 Task: Look for space in Burgos, Philippines from 12th July, 2023 to 16th July, 2023 for 8 adults in price range Rs.10000 to Rs.16000. Place can be private room with 8 bedrooms having 8 beds and 8 bathrooms. Property type can be house, flat, guest house, hotel. Amenities needed are: wifi, TV, free parkinig on premises, gym, breakfast. Booking option can be shelf check-in. Required host language is English.
Action: Mouse moved to (493, 105)
Screenshot: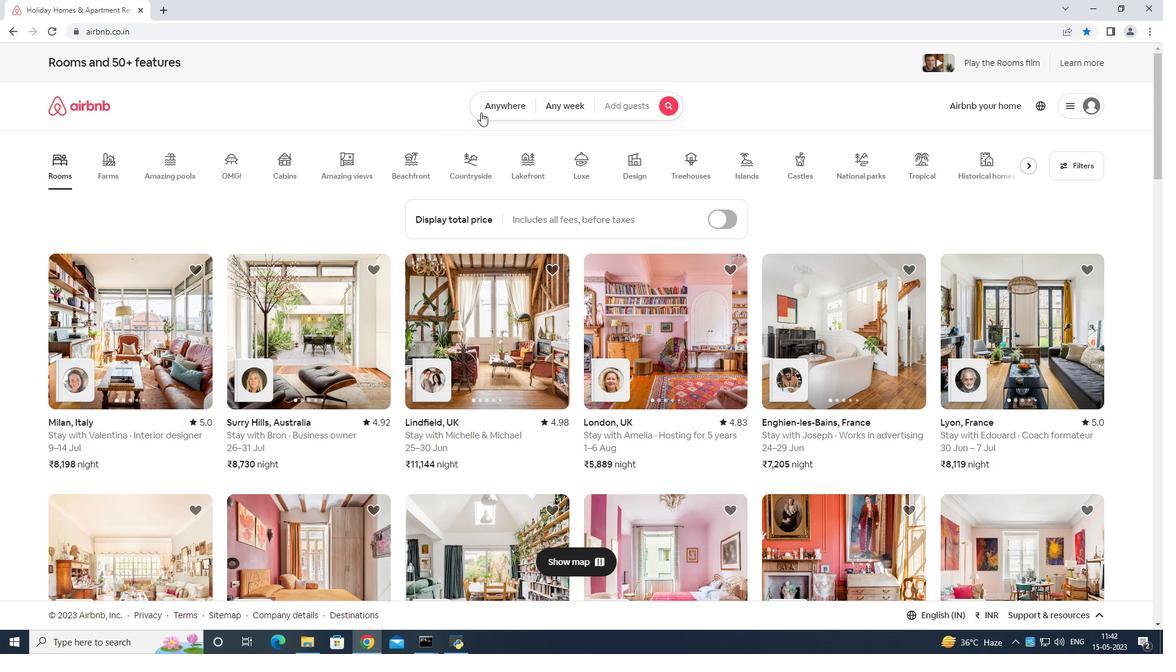 
Action: Mouse pressed left at (493, 105)
Screenshot: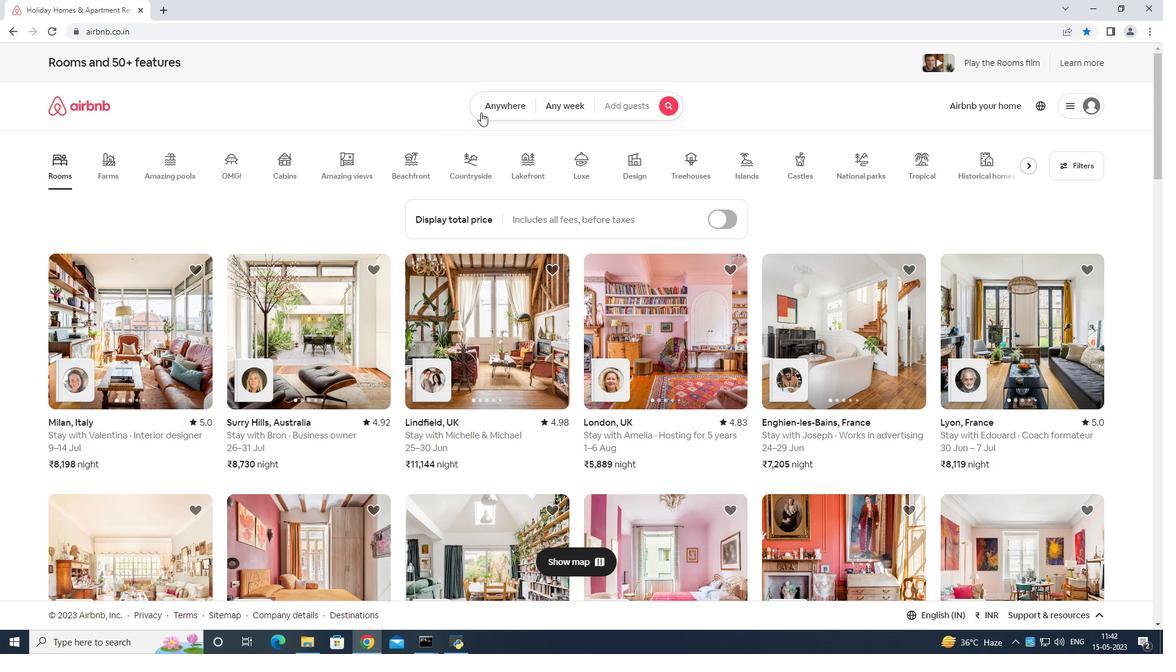 
Action: Mouse moved to (439, 148)
Screenshot: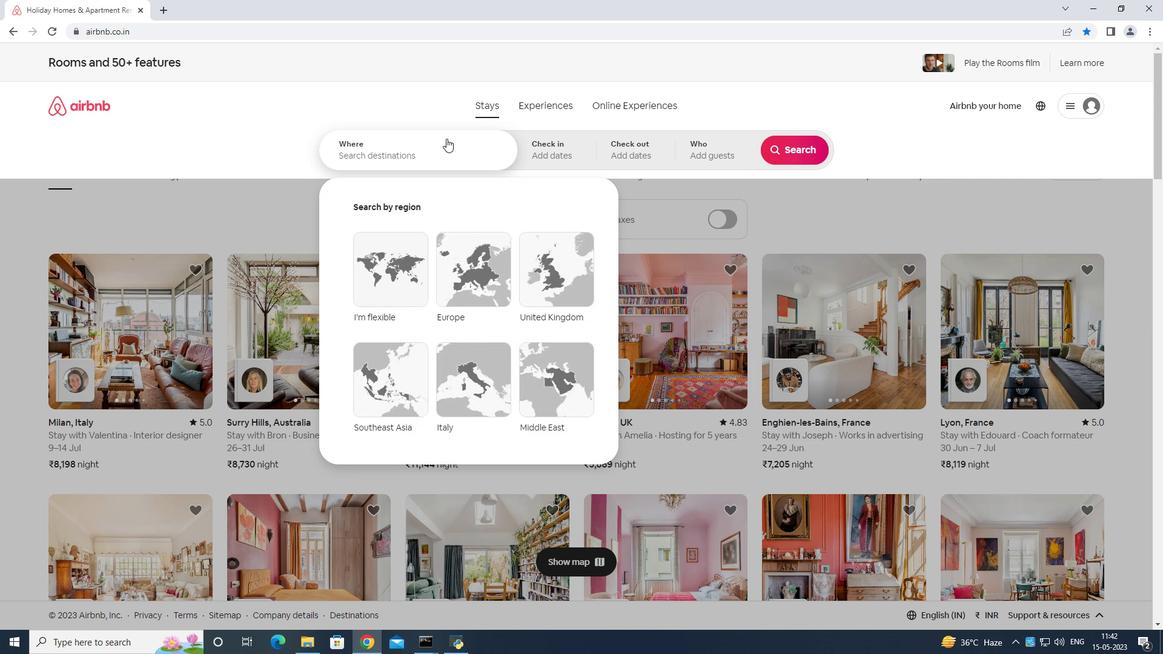 
Action: Mouse pressed left at (439, 148)
Screenshot: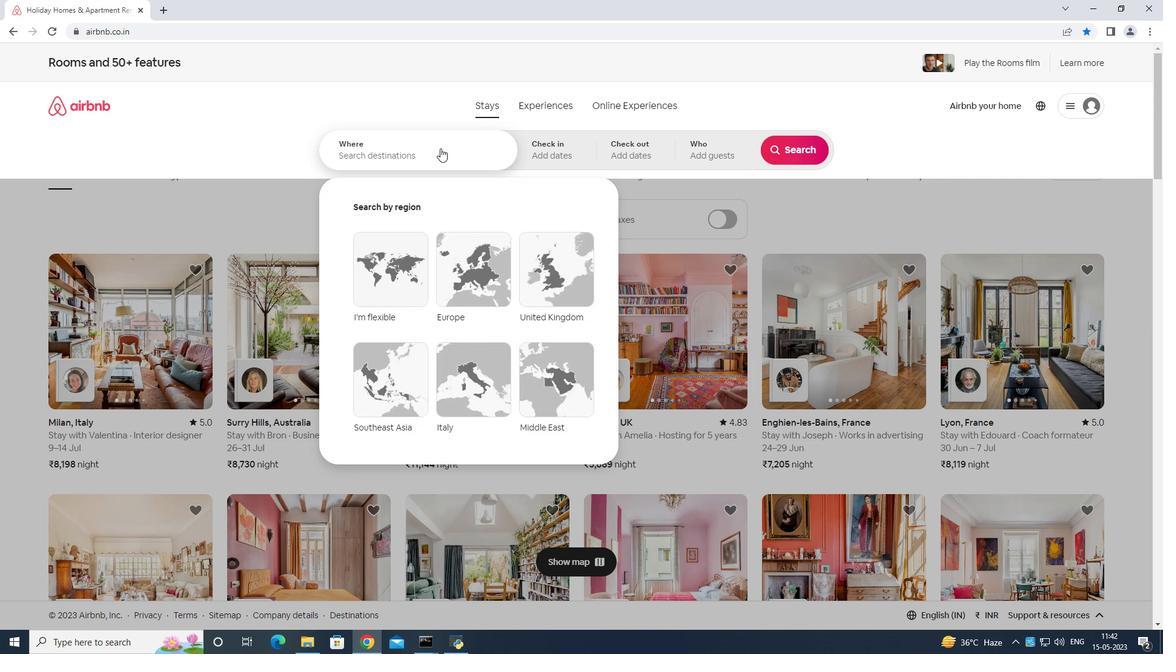 
Action: Mouse moved to (320, 239)
Screenshot: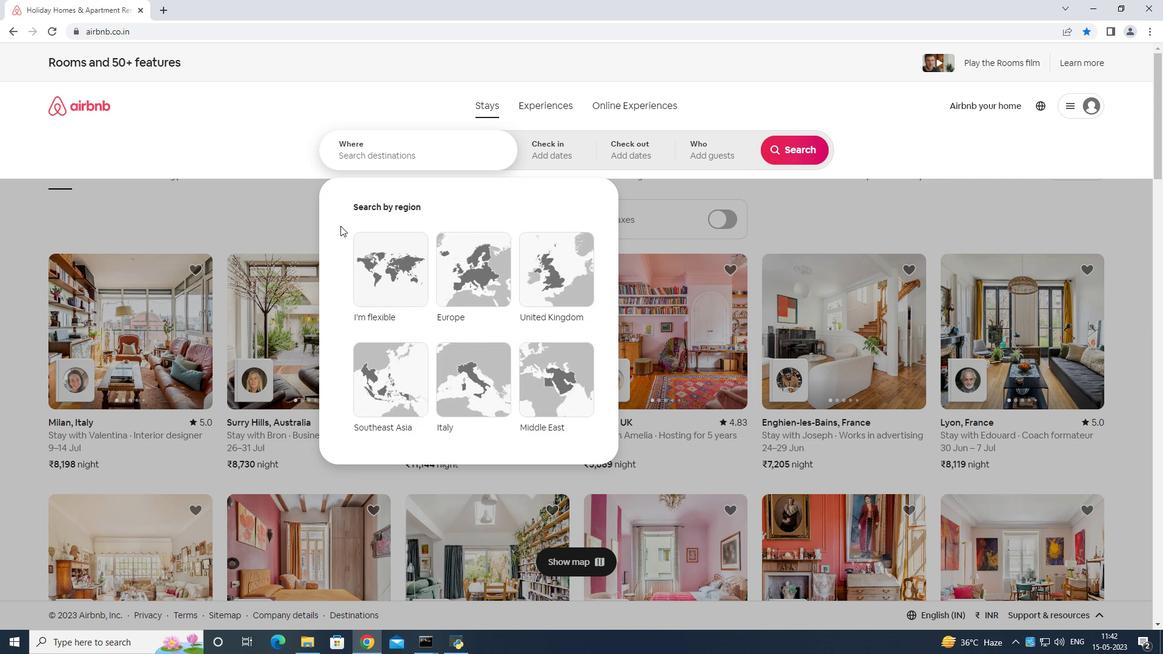 
Action: Key pressed <Key.shift>Burgos<Key.space>philipines<Key.enter>
Screenshot: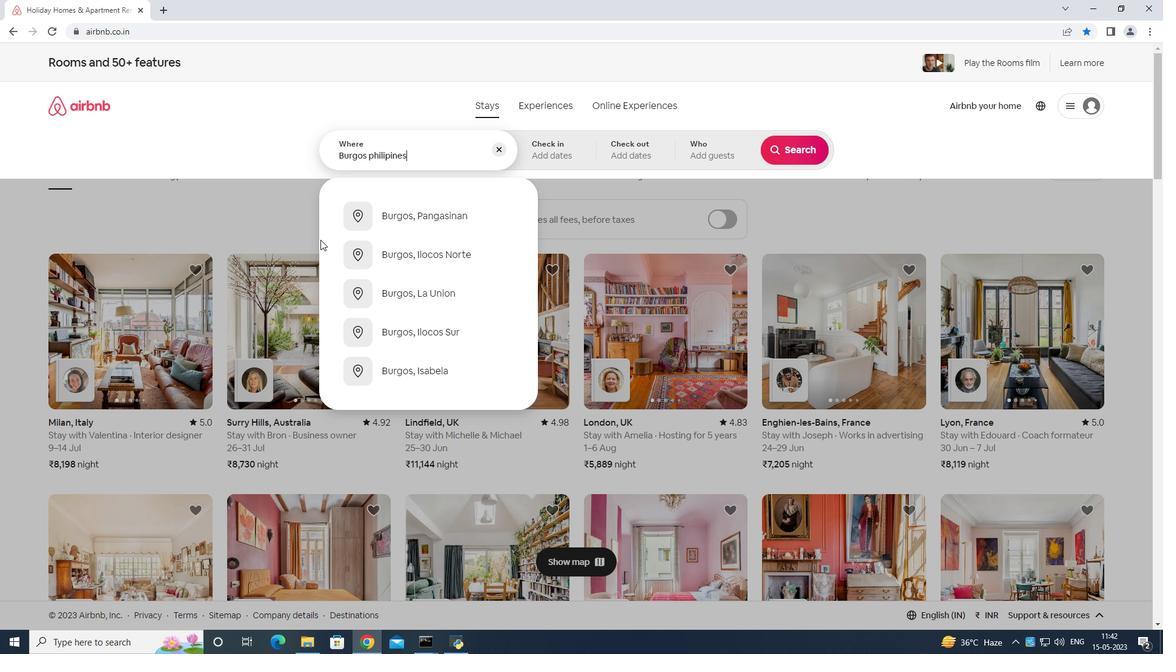 
Action: Mouse moved to (788, 248)
Screenshot: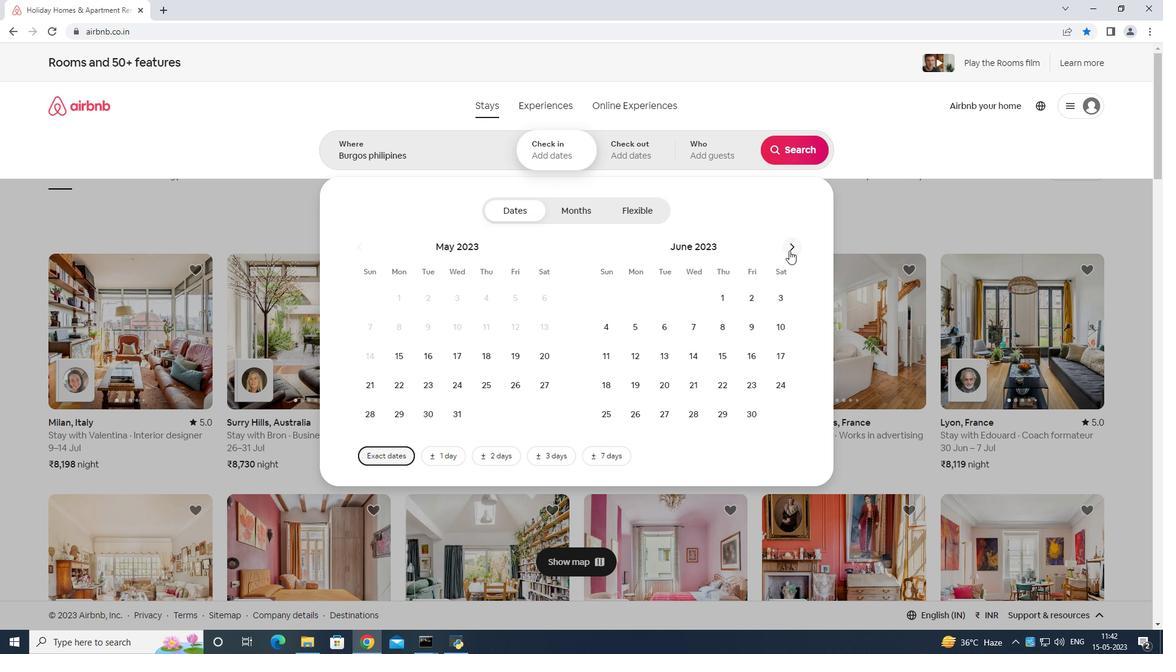 
Action: Mouse pressed left at (788, 248)
Screenshot: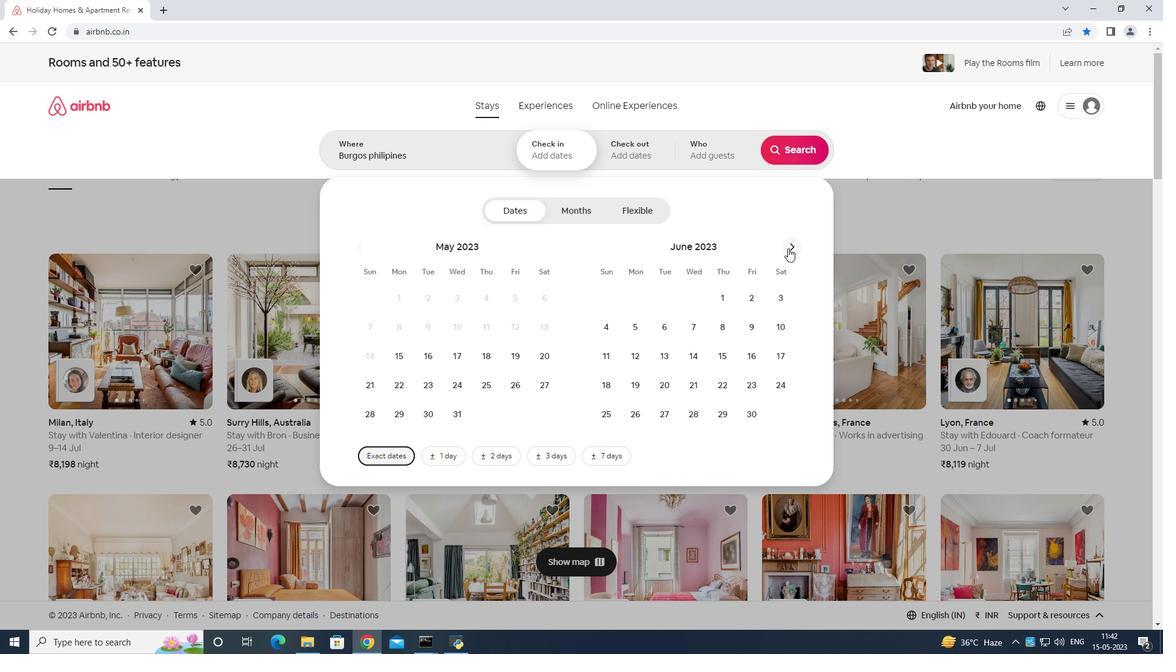 
Action: Mouse moved to (692, 351)
Screenshot: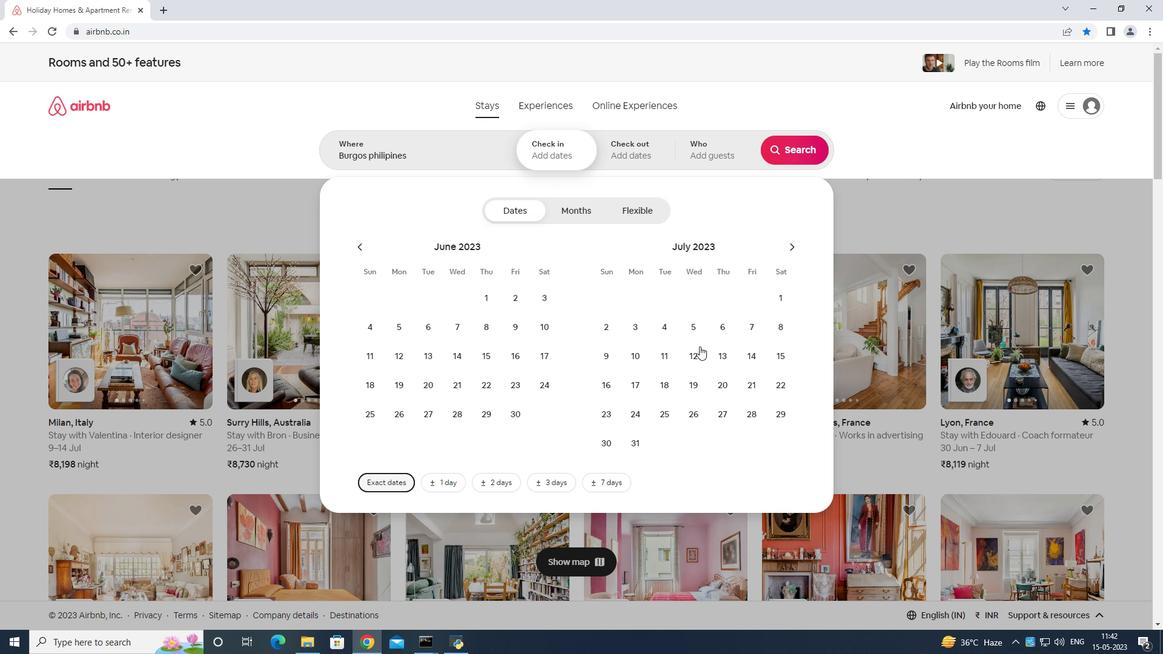 
Action: Mouse pressed left at (692, 351)
Screenshot: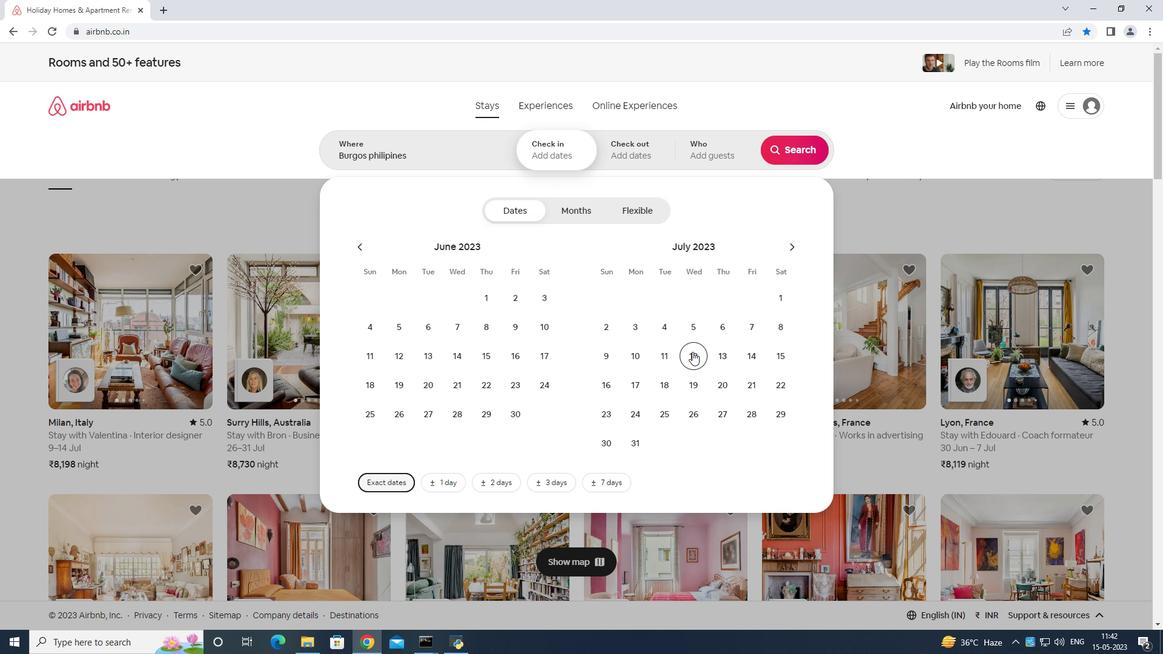 
Action: Mouse moved to (603, 380)
Screenshot: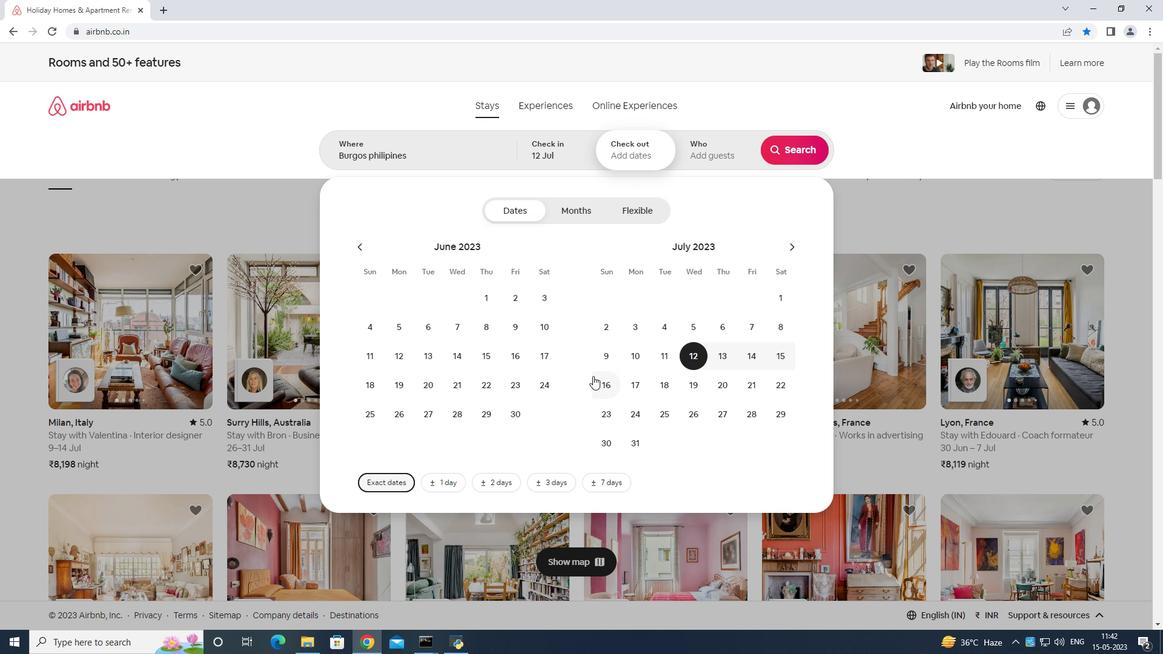 
Action: Mouse pressed left at (603, 380)
Screenshot: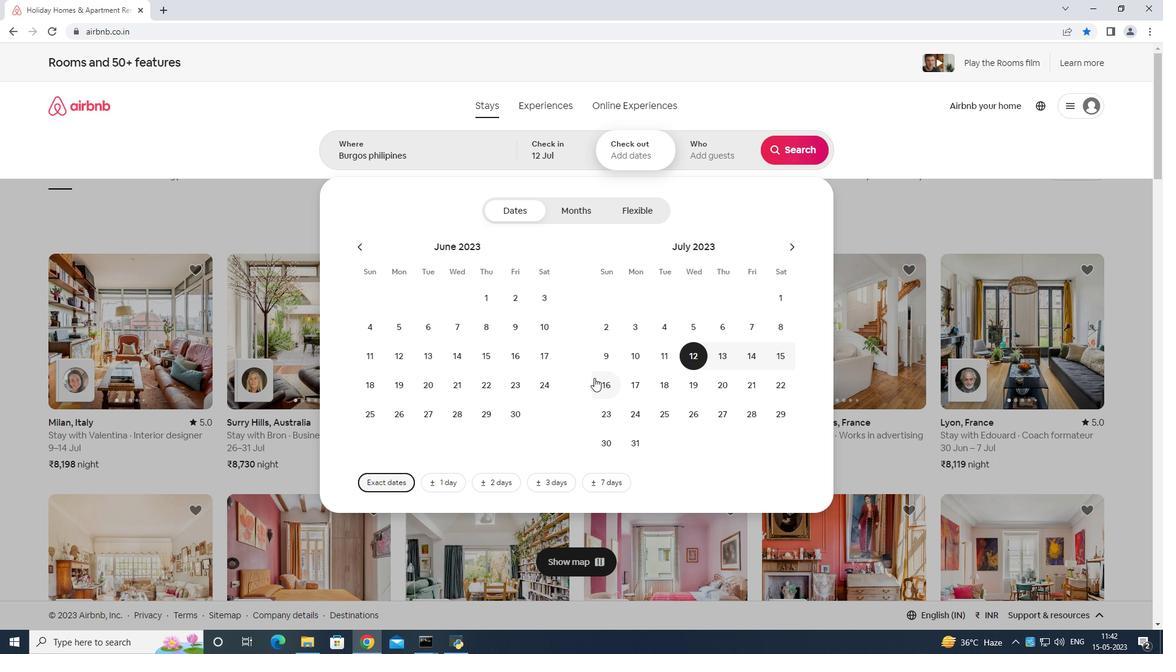 
Action: Mouse moved to (716, 144)
Screenshot: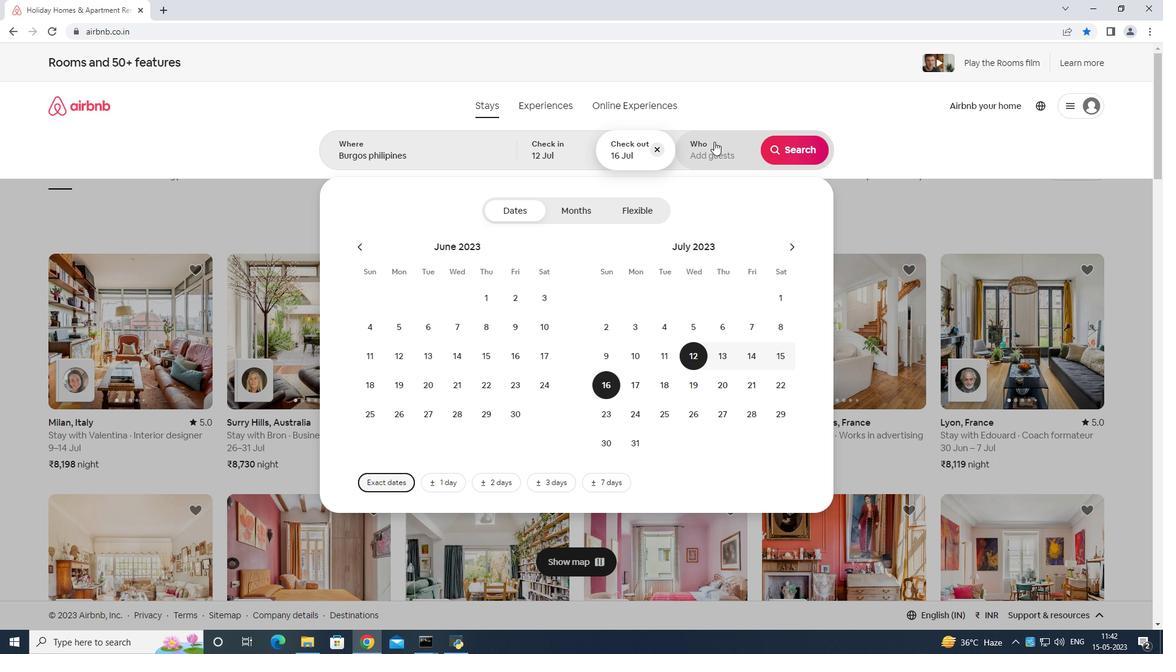 
Action: Mouse pressed left at (716, 144)
Screenshot: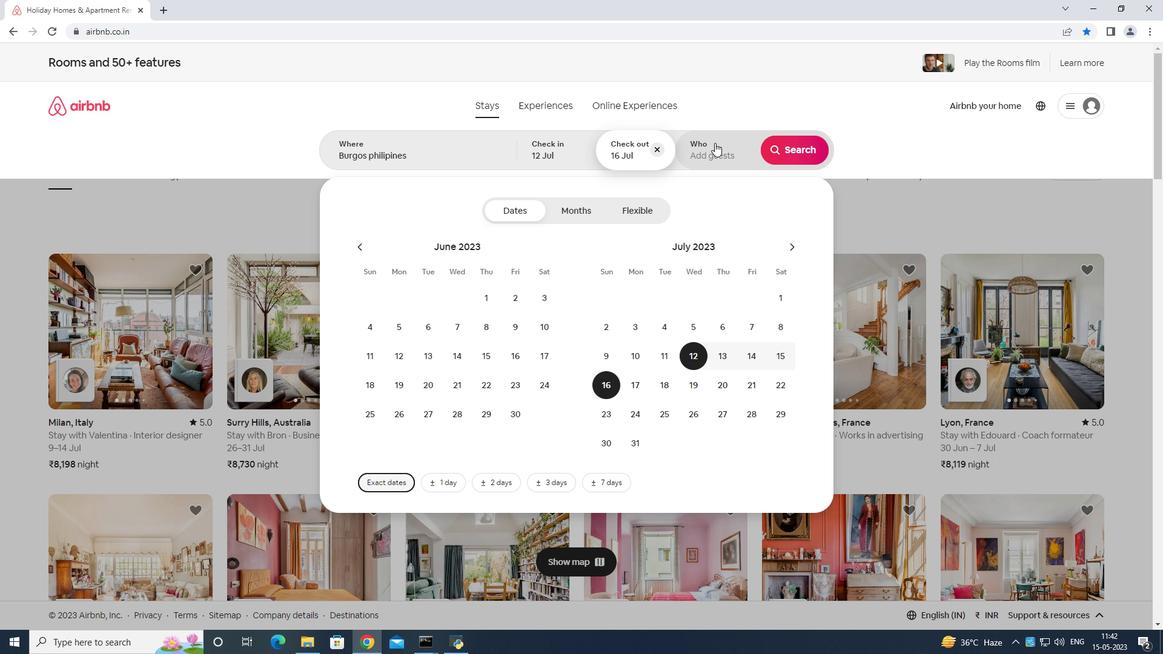 
Action: Mouse moved to (799, 213)
Screenshot: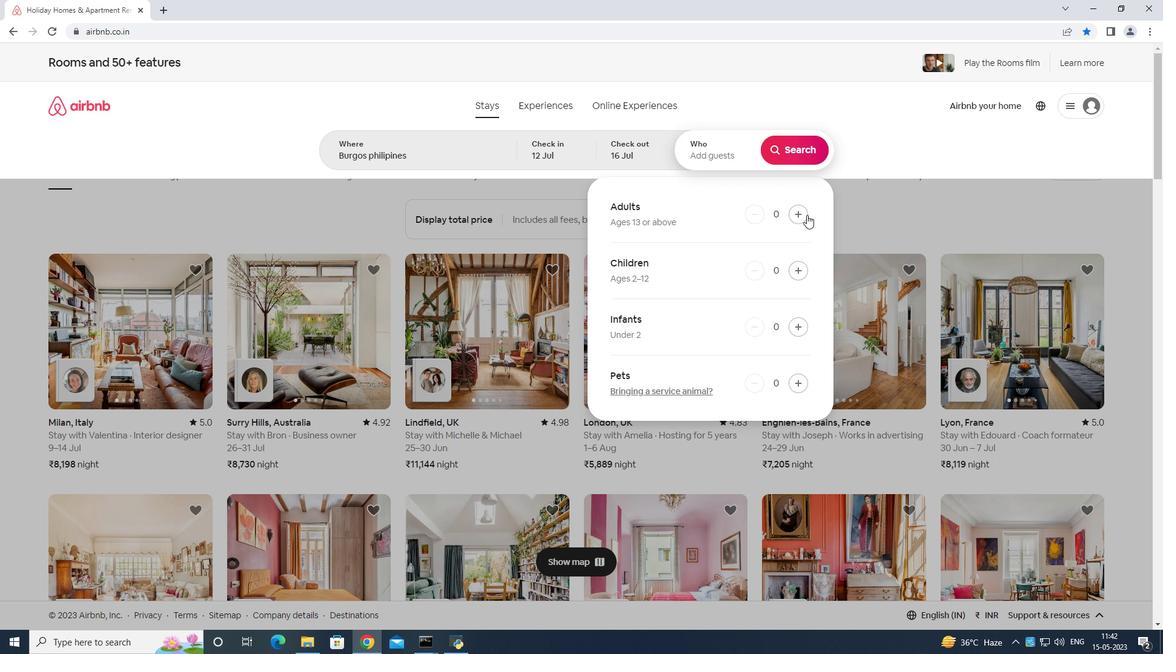 
Action: Mouse pressed left at (799, 213)
Screenshot: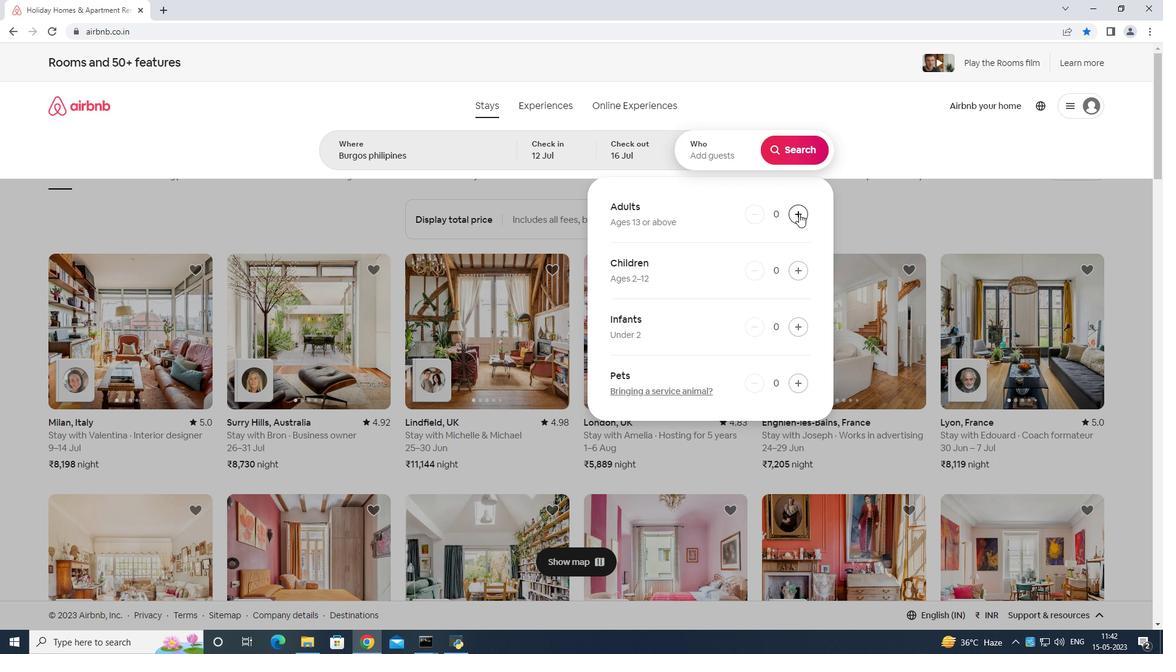 
Action: Mouse pressed left at (799, 213)
Screenshot: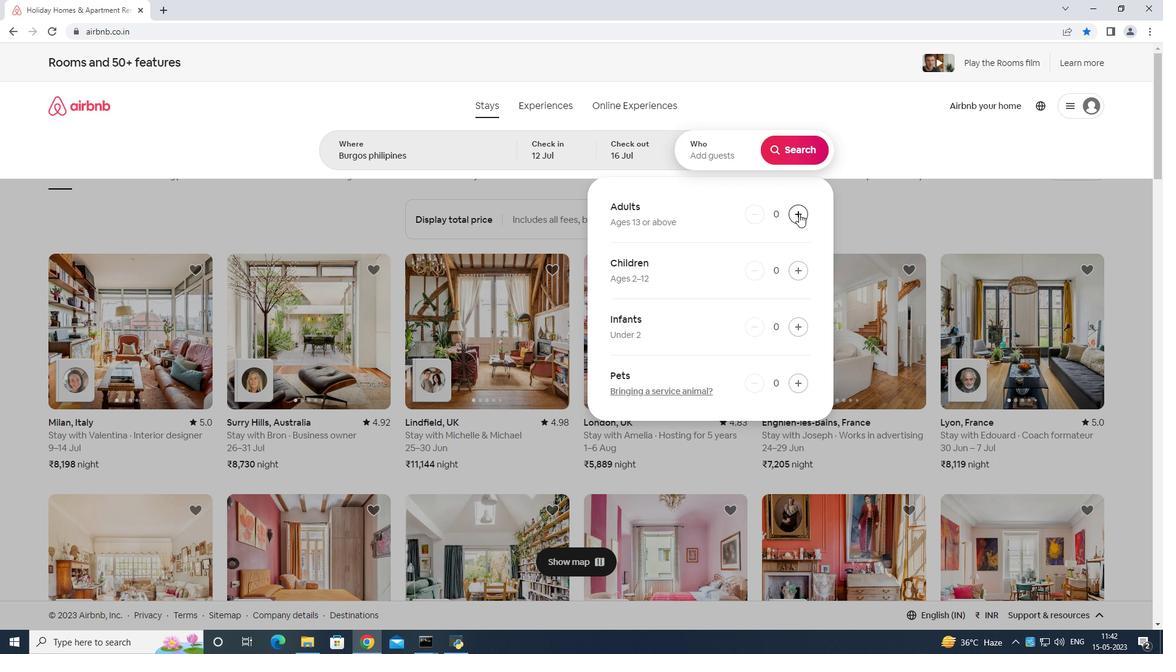 
Action: Mouse pressed left at (799, 213)
Screenshot: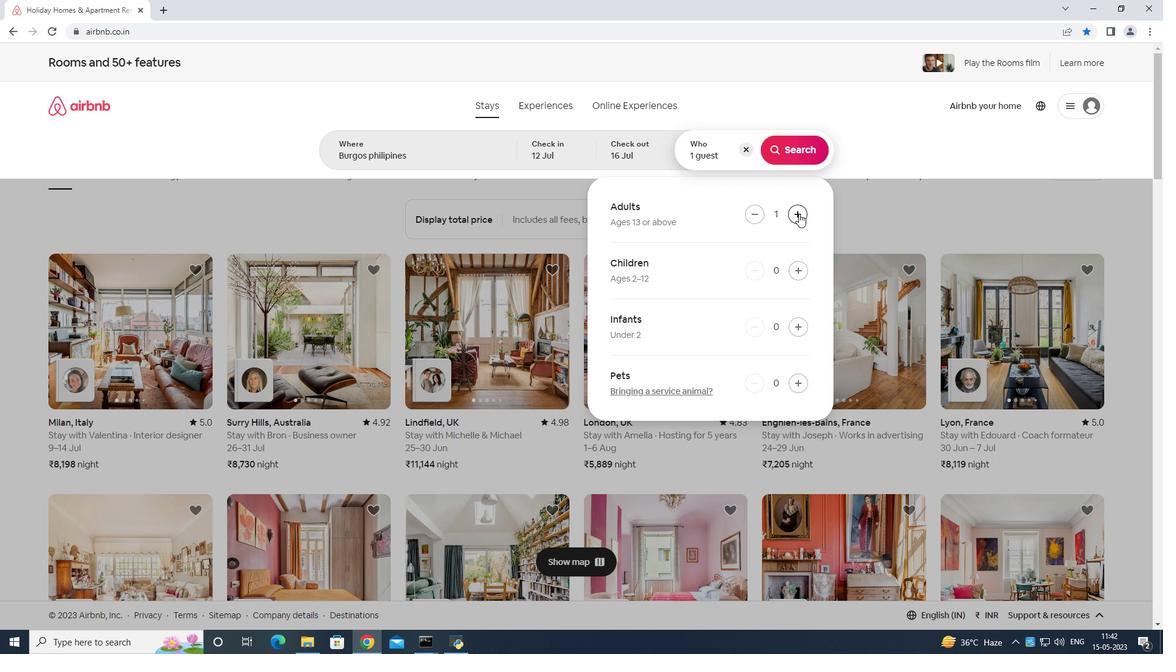 
Action: Mouse pressed left at (799, 213)
Screenshot: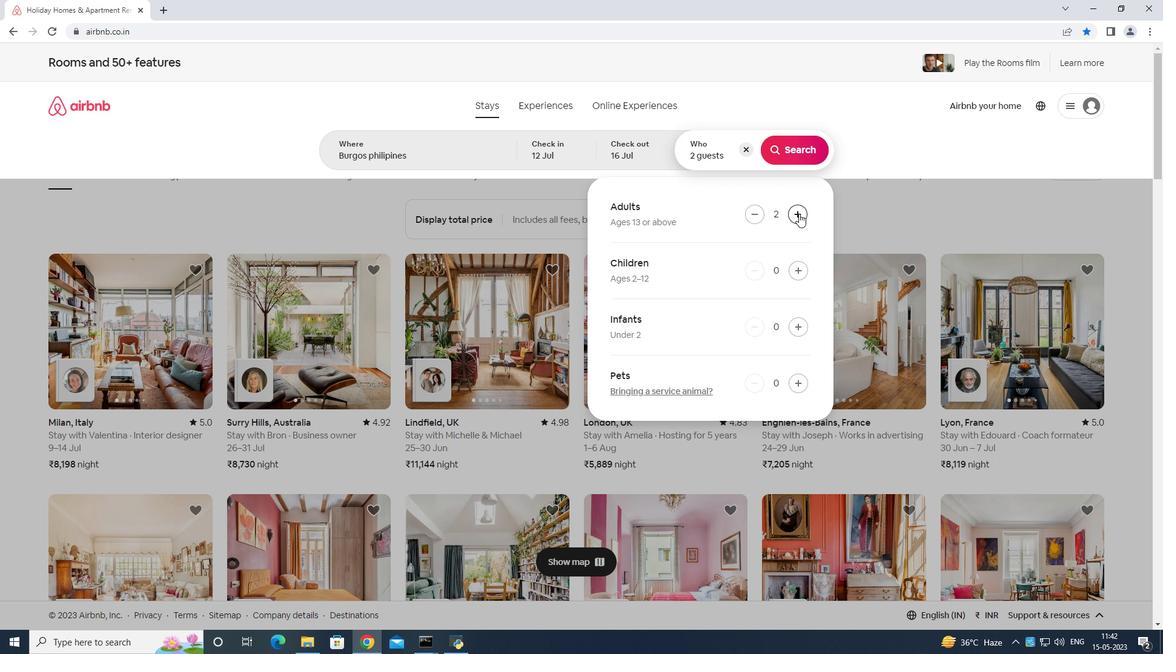 
Action: Mouse pressed left at (799, 213)
Screenshot: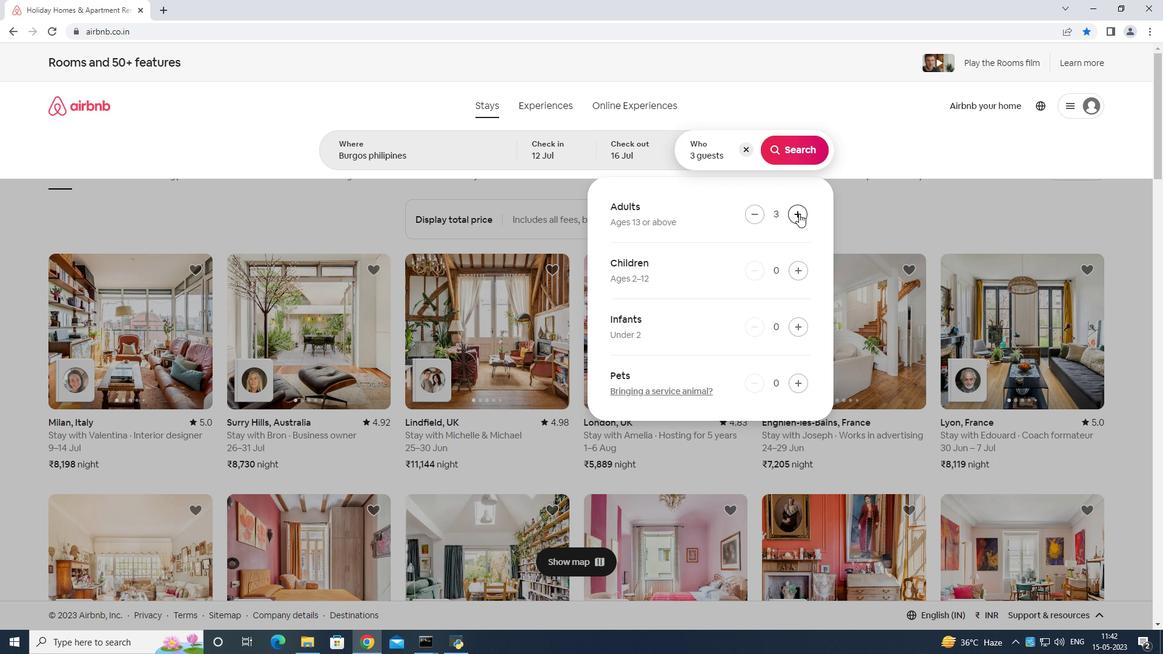 
Action: Mouse pressed left at (799, 213)
Screenshot: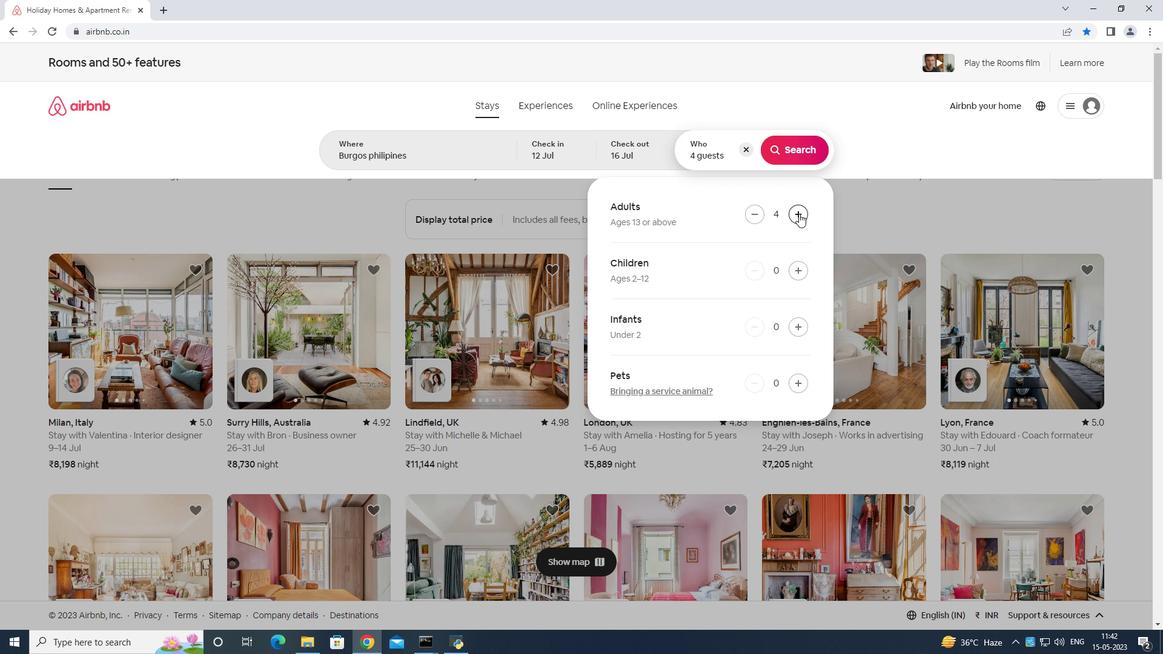 
Action: Mouse pressed left at (799, 213)
Screenshot: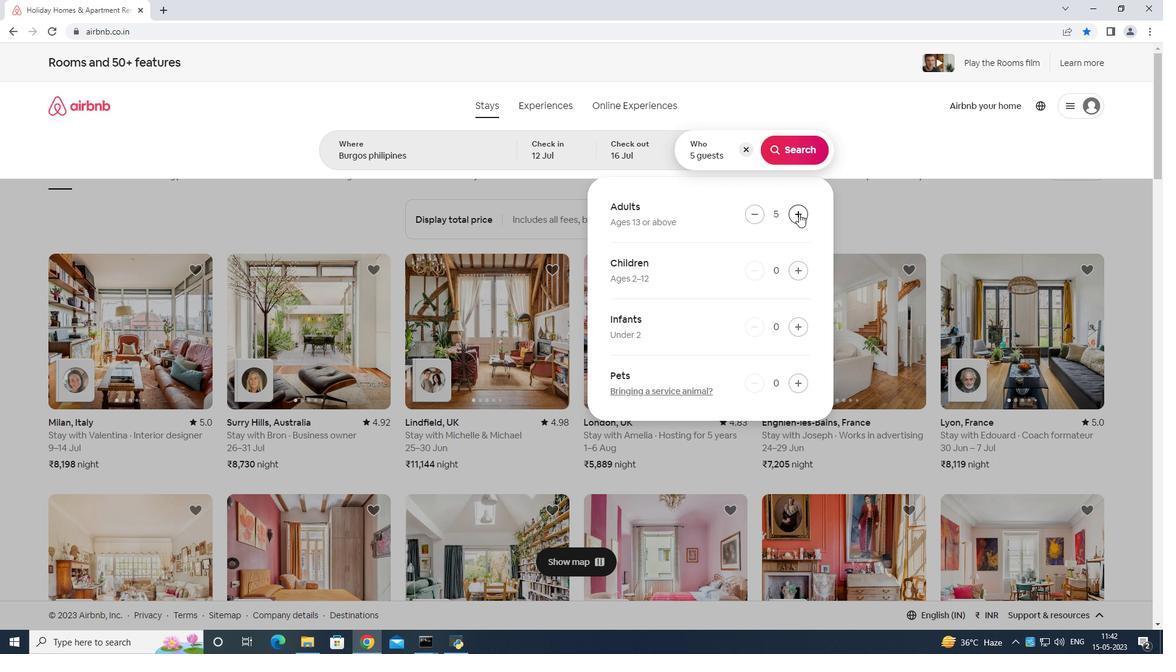
Action: Mouse pressed left at (799, 213)
Screenshot: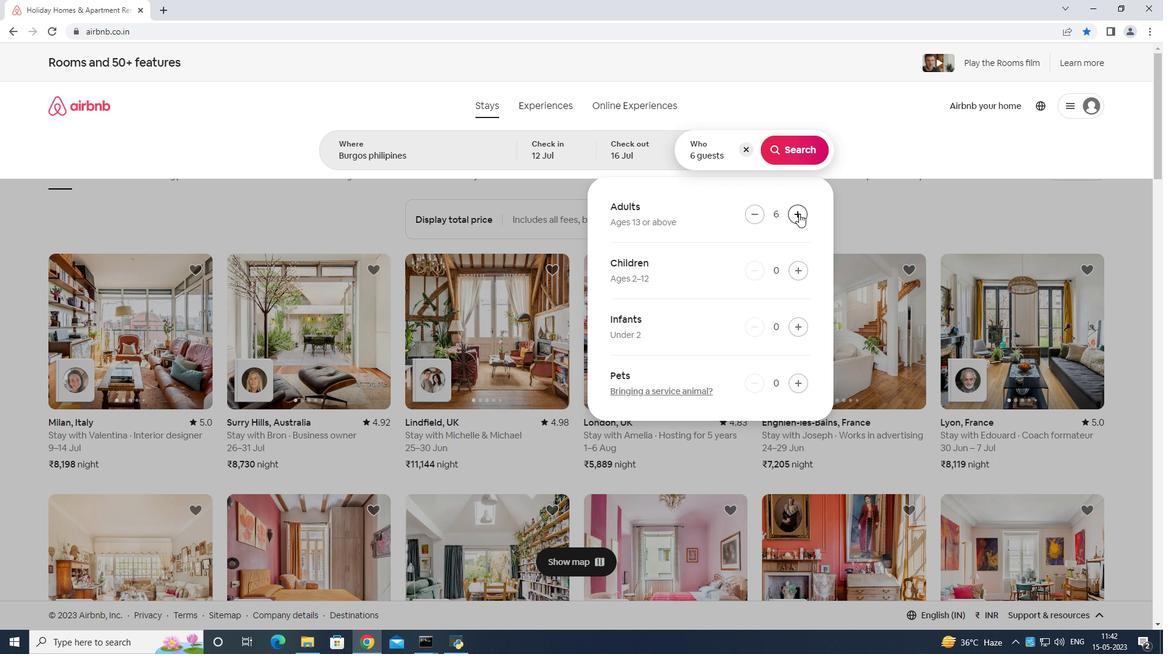 
Action: Mouse moved to (811, 151)
Screenshot: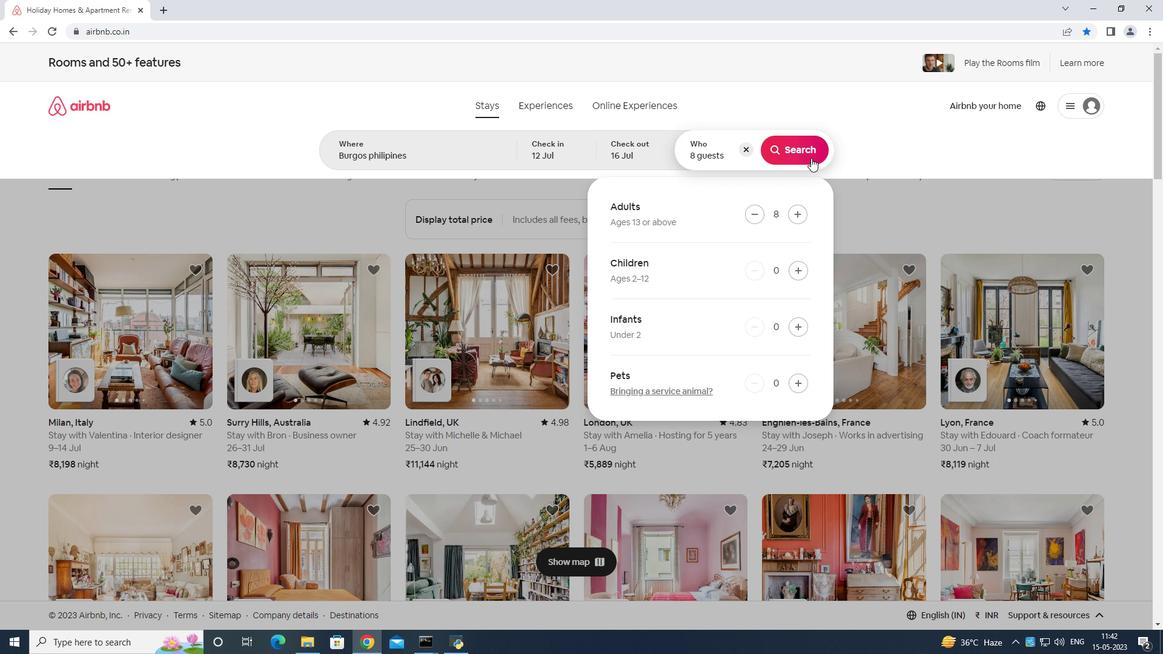 
Action: Mouse pressed left at (811, 151)
Screenshot: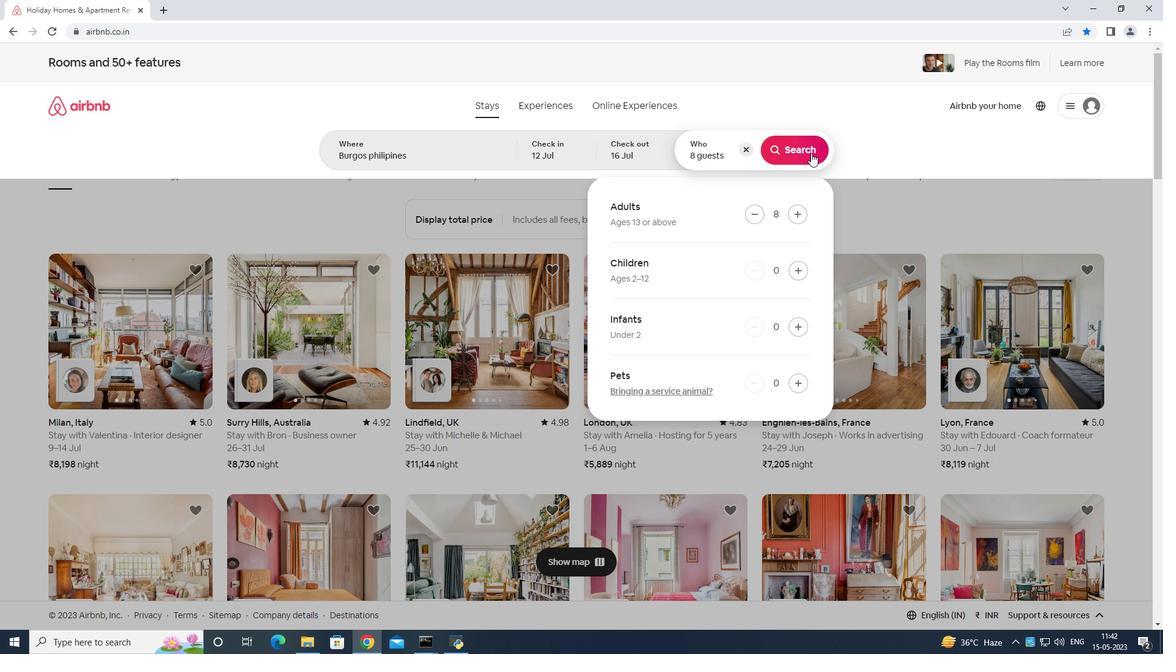 
Action: Mouse moved to (1119, 119)
Screenshot: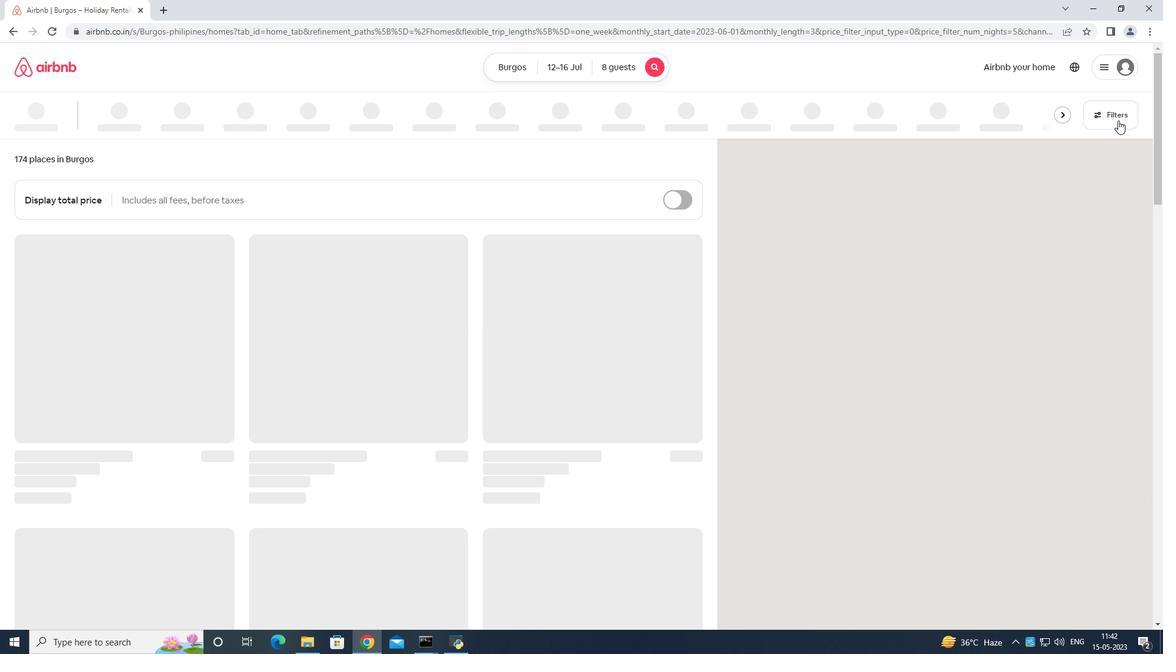 
Action: Mouse pressed left at (1119, 119)
Screenshot: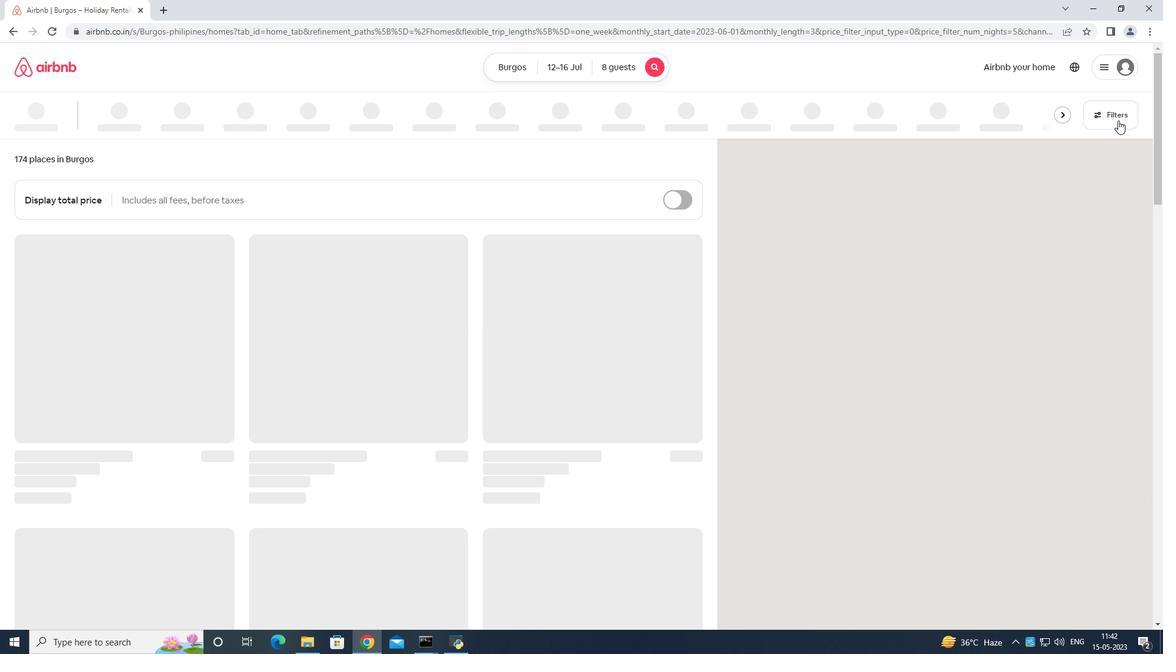 
Action: Mouse moved to (534, 394)
Screenshot: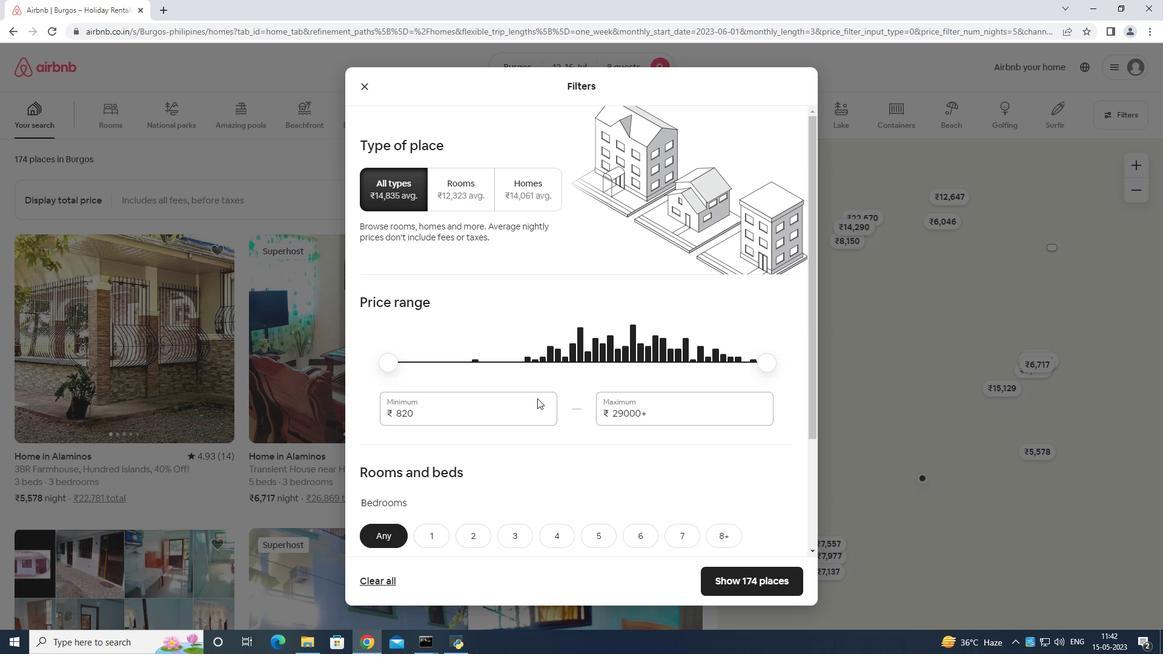 
Action: Mouse pressed left at (534, 394)
Screenshot: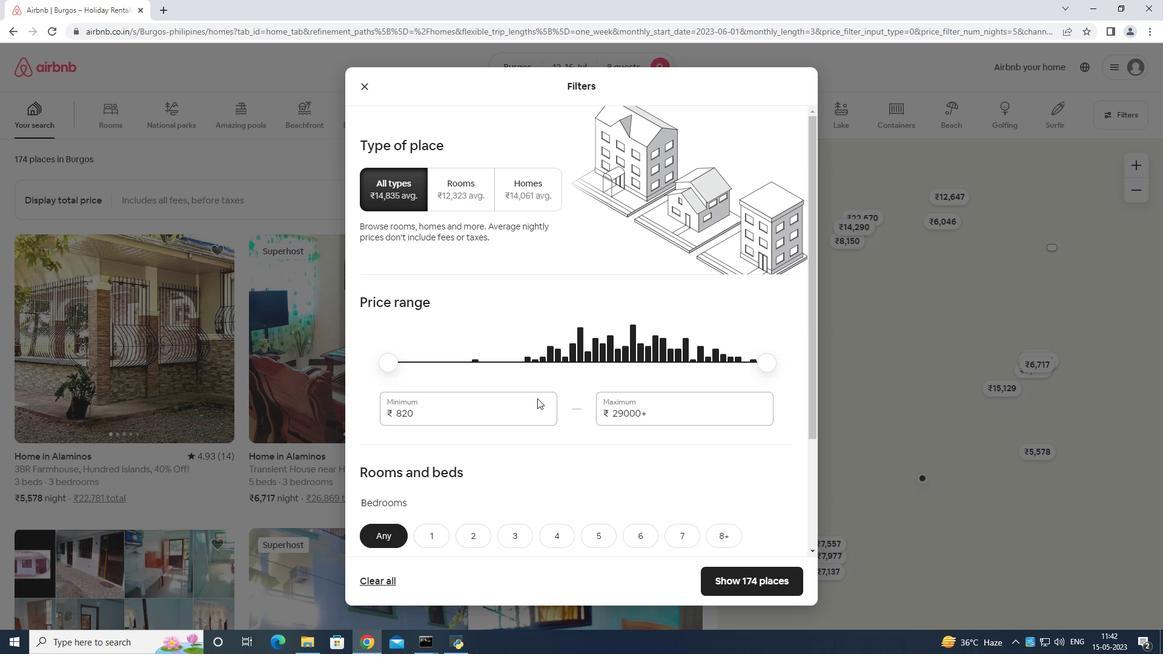 
Action: Mouse moved to (533, 394)
Screenshot: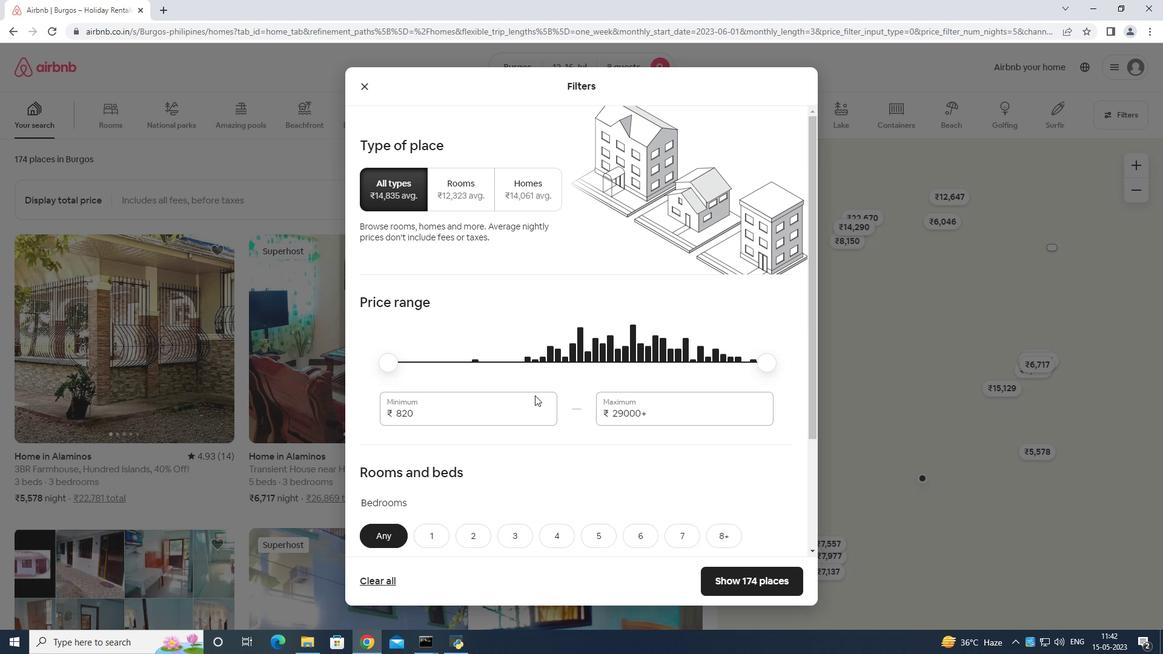
Action: Key pressed <Key.backspace>
Screenshot: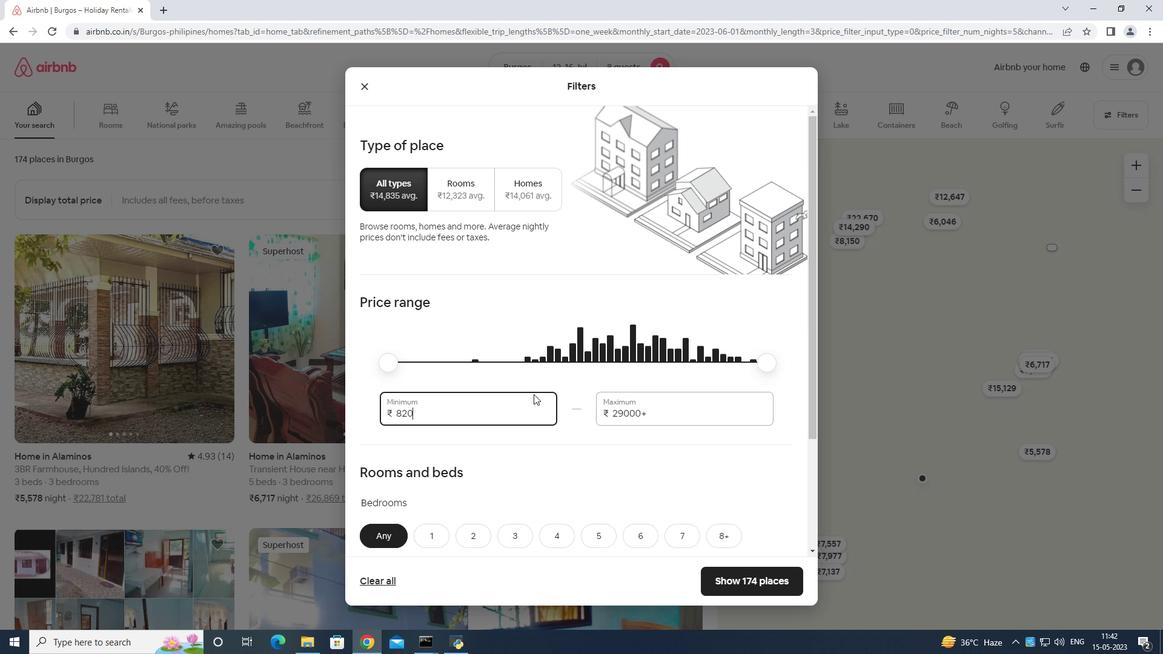 
Action: Mouse moved to (533, 394)
Screenshot: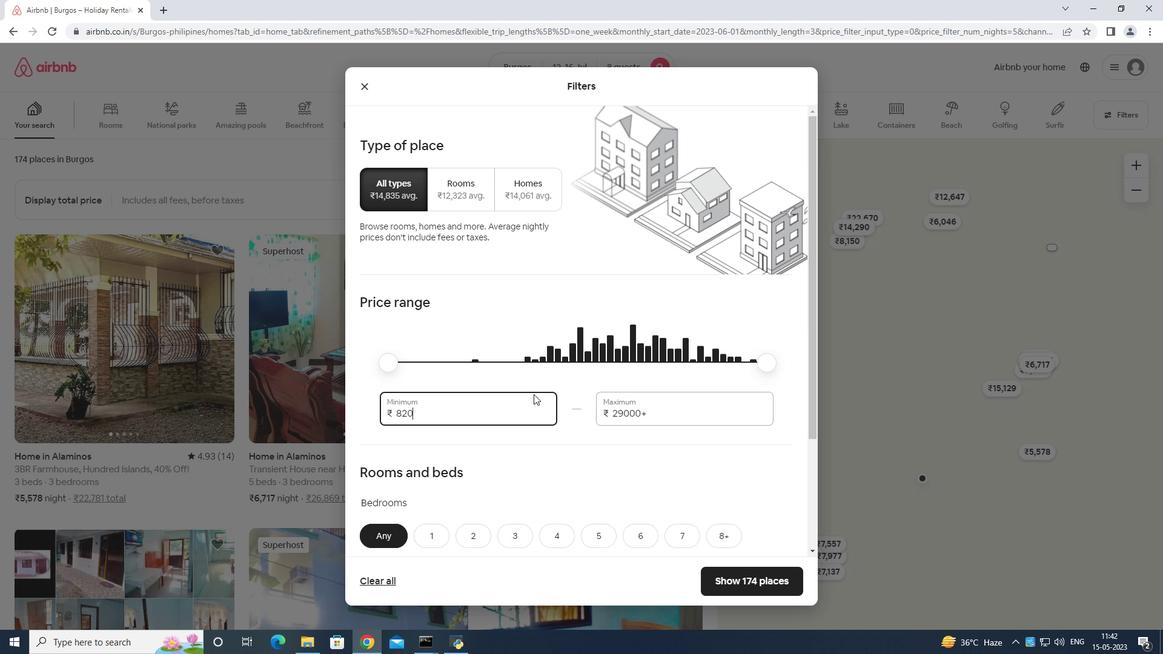 
Action: Key pressed <Key.backspace><Key.backspace><Key.backspace><Key.backspace><Key.backspace><Key.backspace>1000
Screenshot: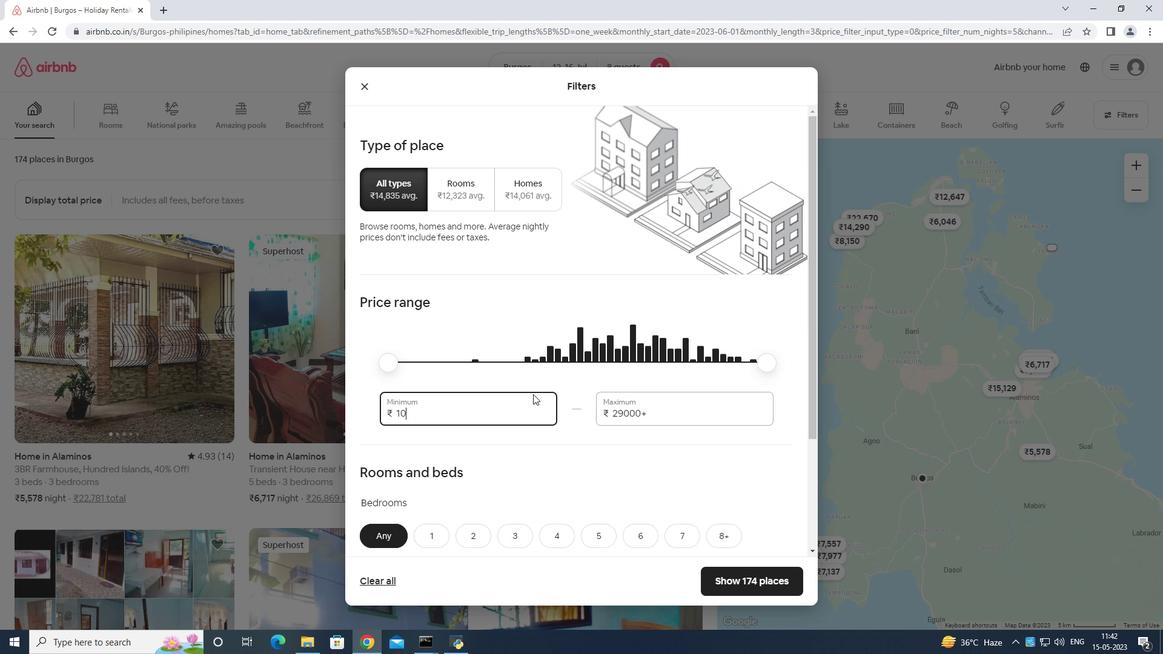 
Action: Mouse moved to (534, 394)
Screenshot: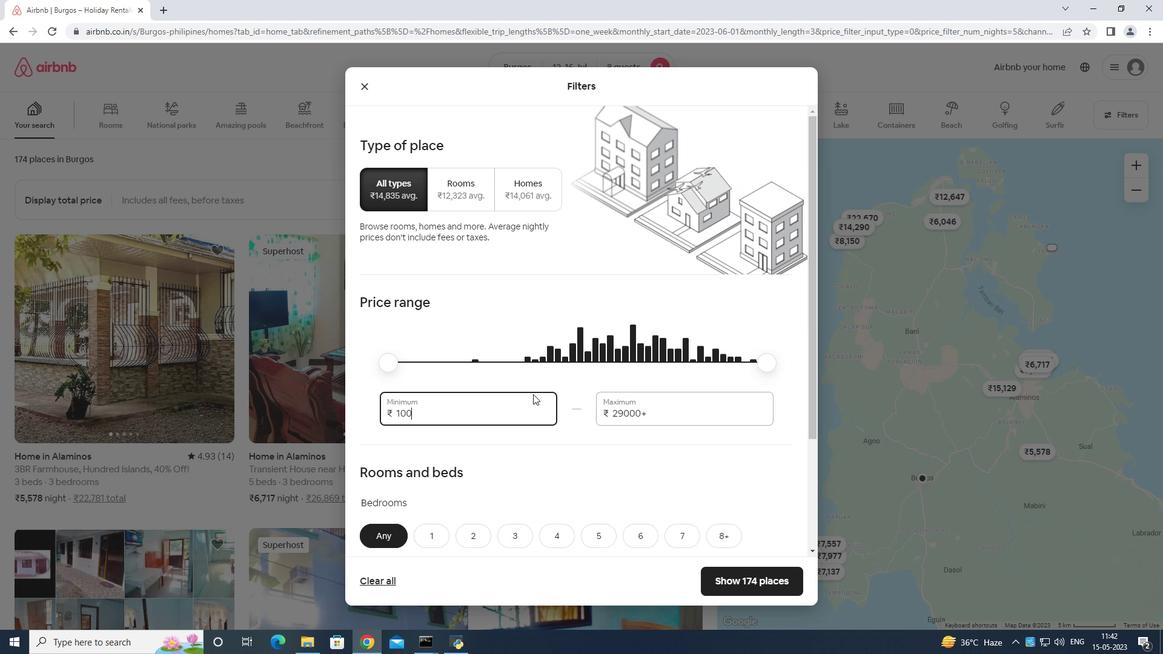 
Action: Key pressed 0
Screenshot: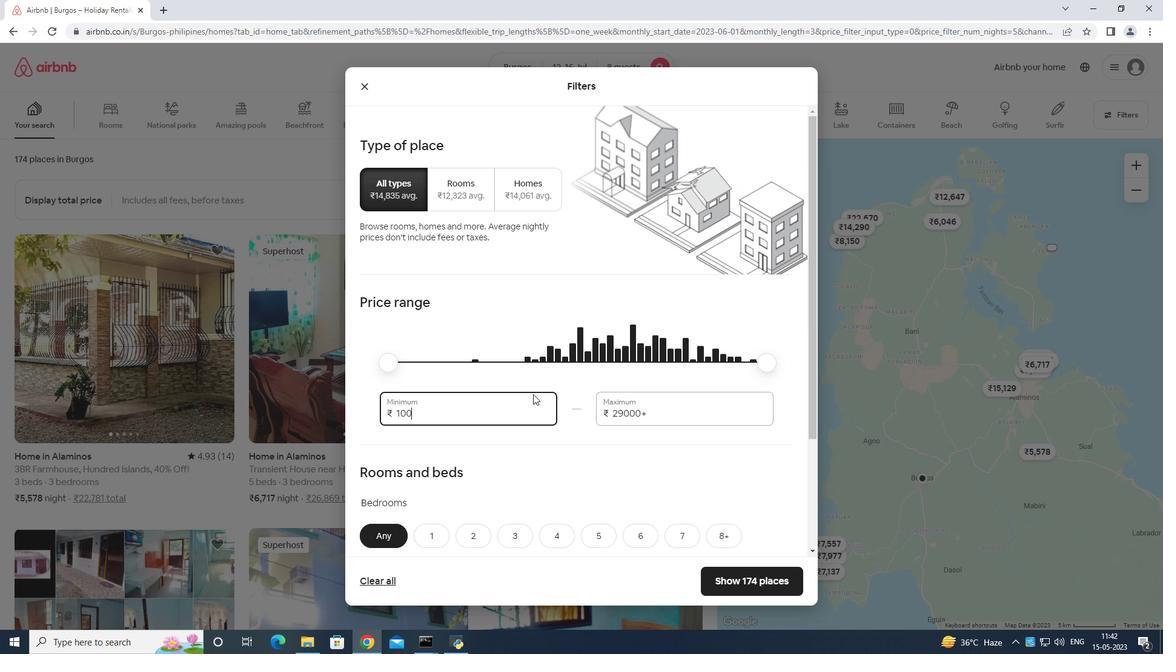 
Action: Mouse moved to (679, 413)
Screenshot: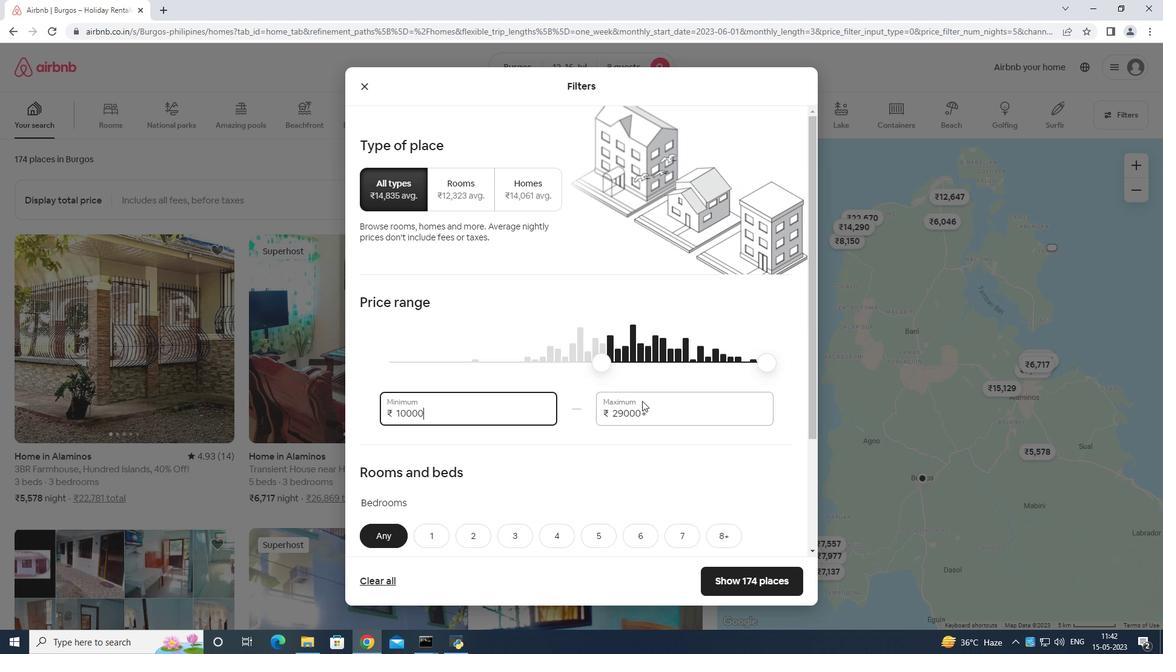 
Action: Mouse pressed left at (679, 413)
Screenshot: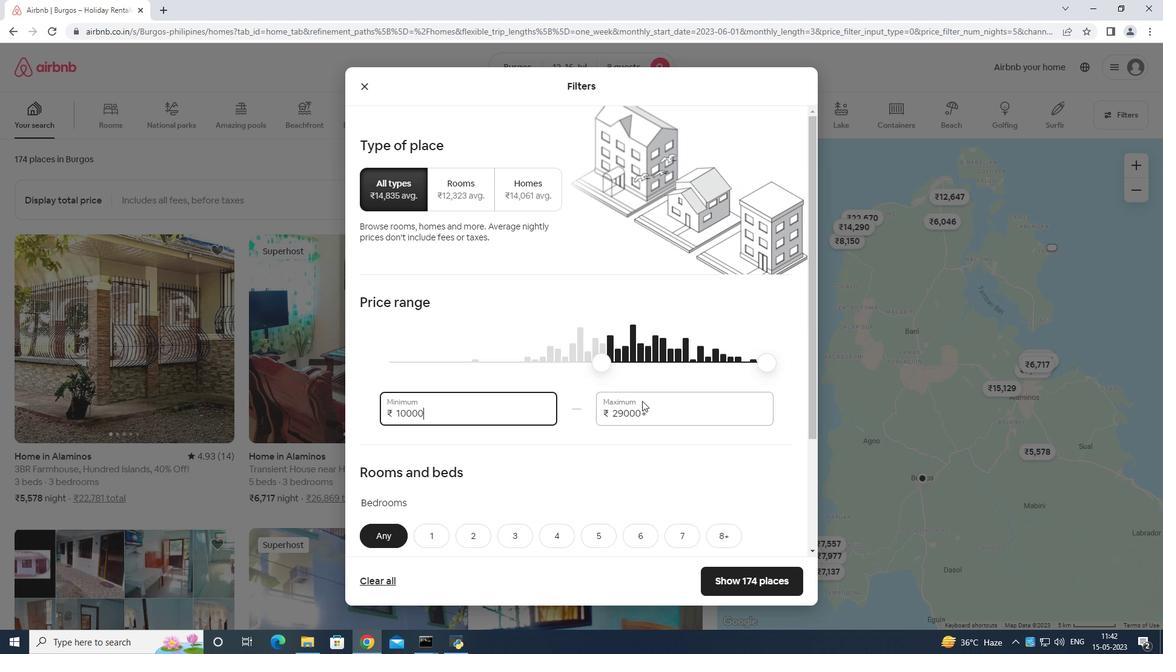 
Action: Mouse moved to (681, 412)
Screenshot: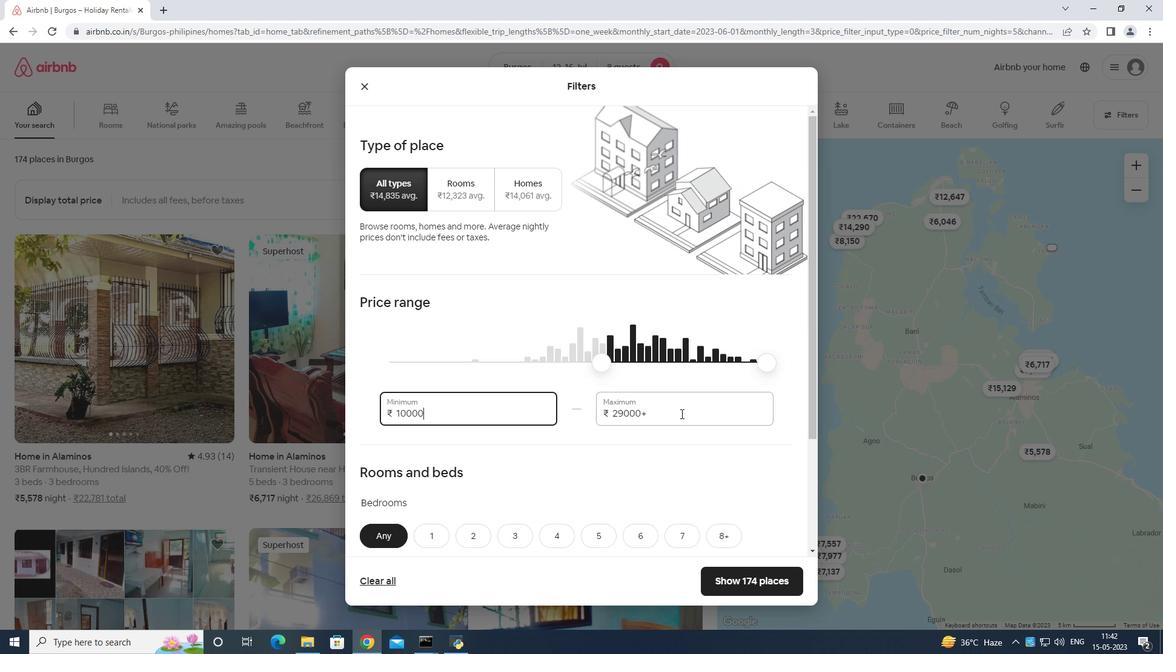 
Action: Key pressed <Key.backspace>
Screenshot: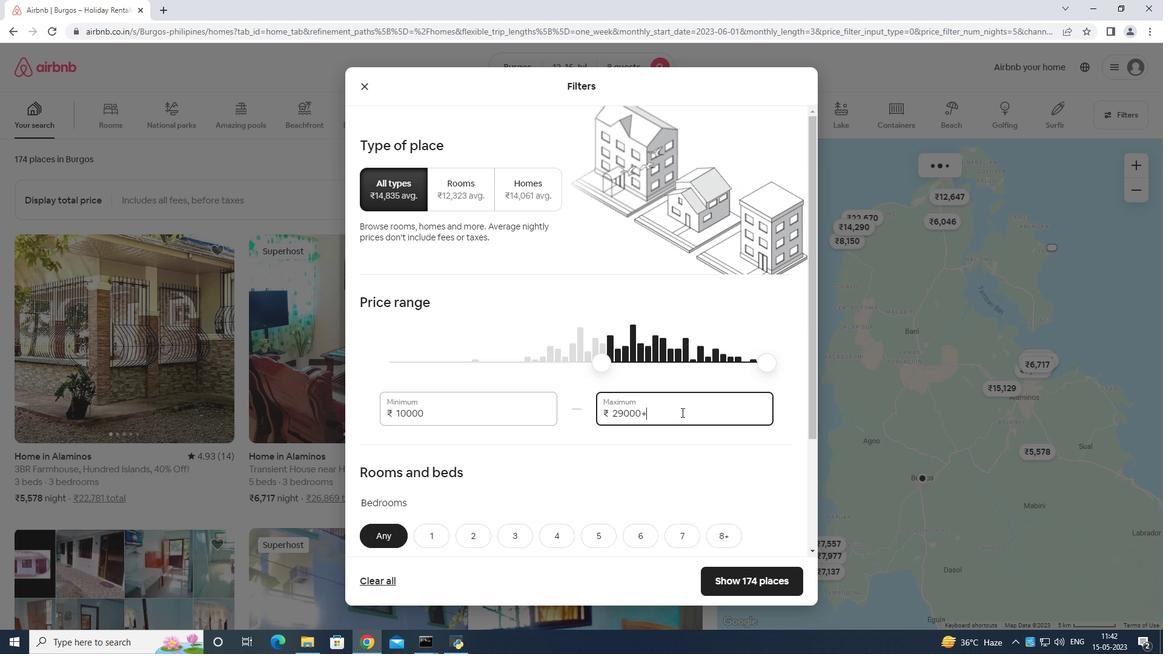 
Action: Mouse moved to (680, 412)
Screenshot: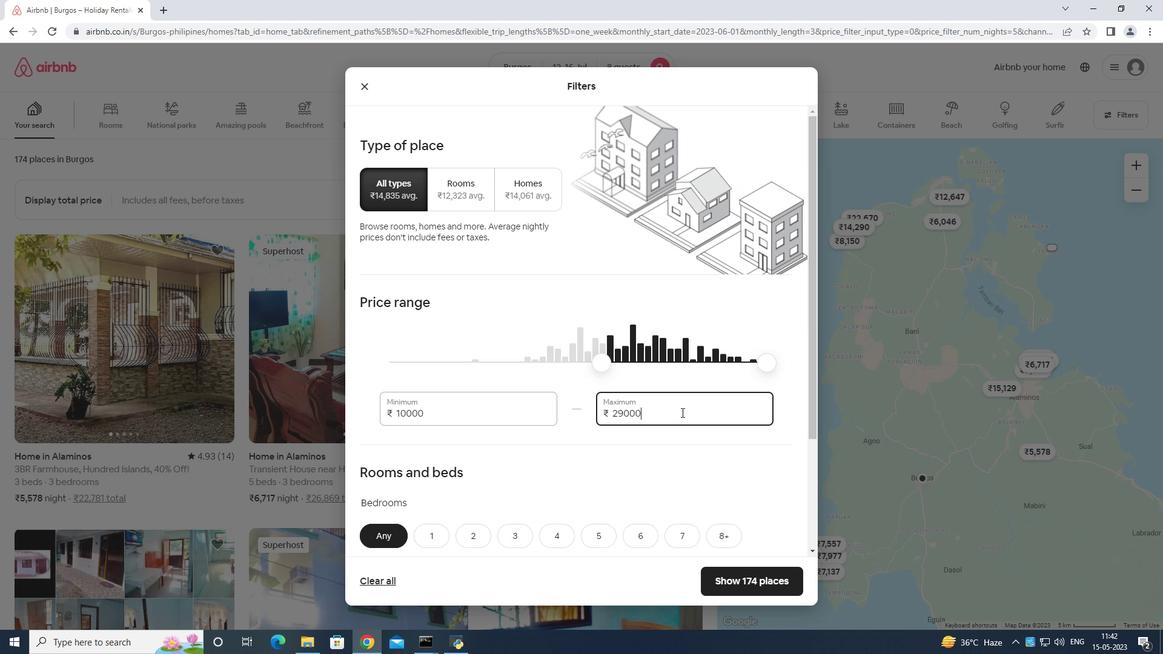 
Action: Key pressed <Key.backspace><Key.backspace><Key.backspace><Key.backspace><Key.backspace><Key.backspace>1
Screenshot: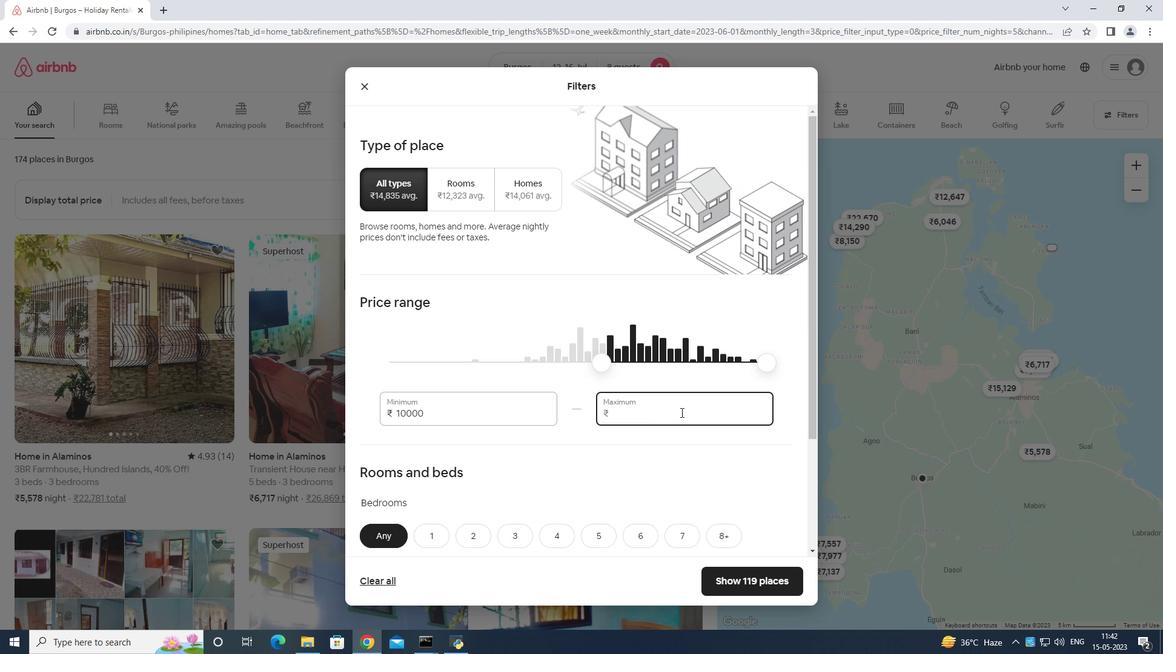 
Action: Mouse moved to (680, 410)
Screenshot: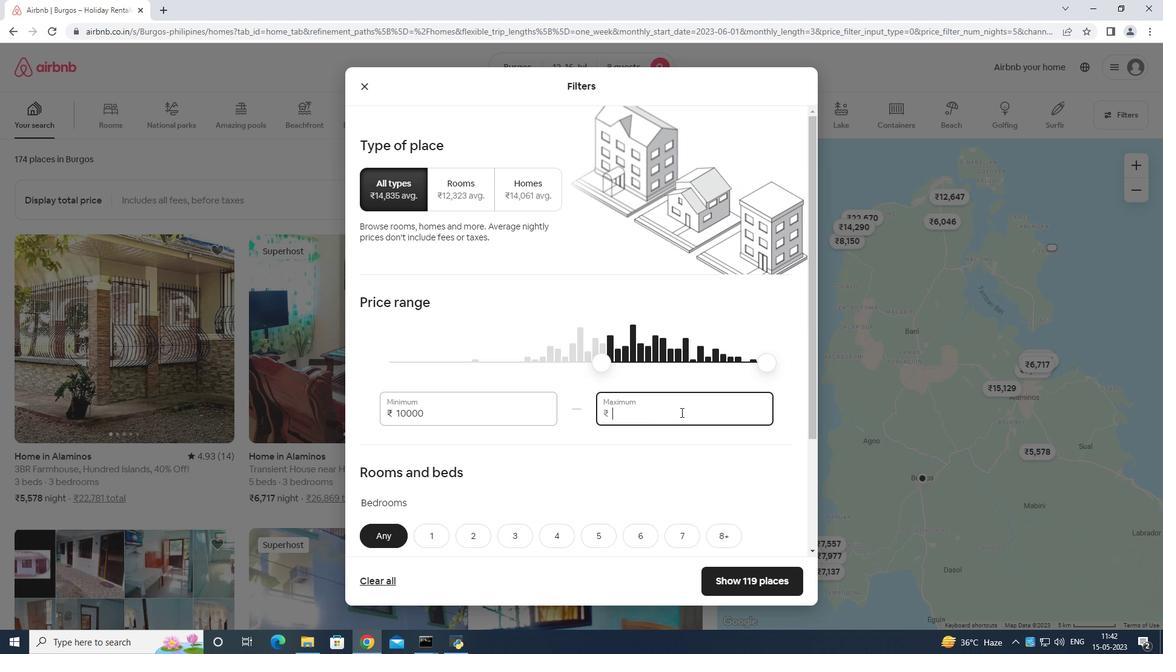 
Action: Key pressed 6
Screenshot: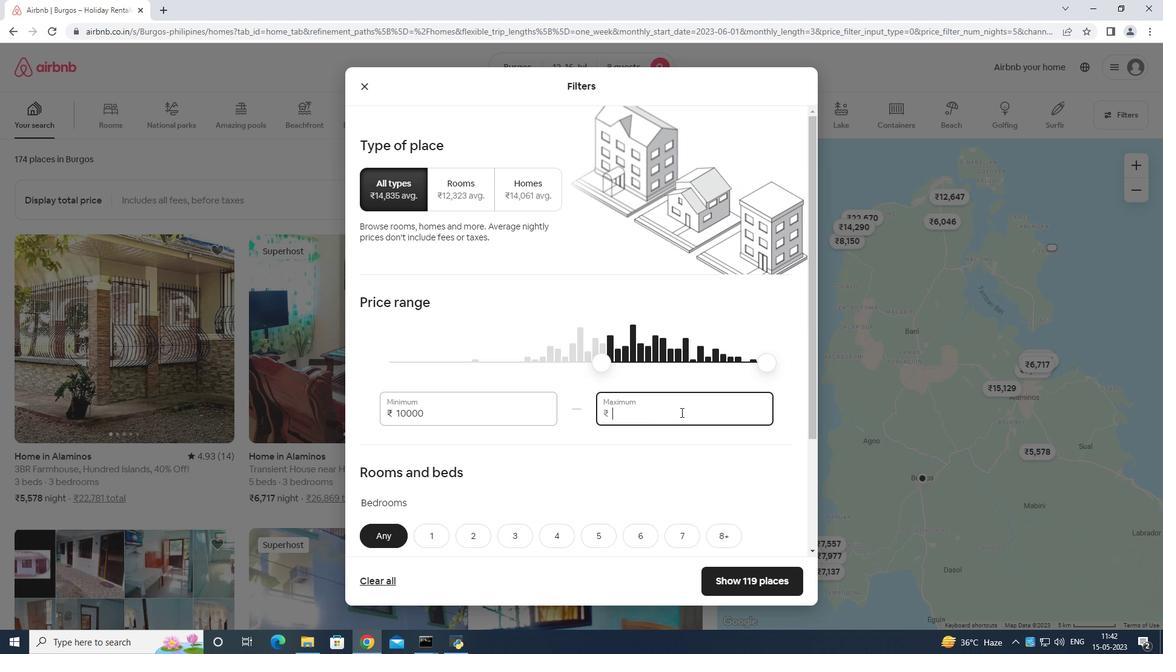 
Action: Mouse moved to (682, 409)
Screenshot: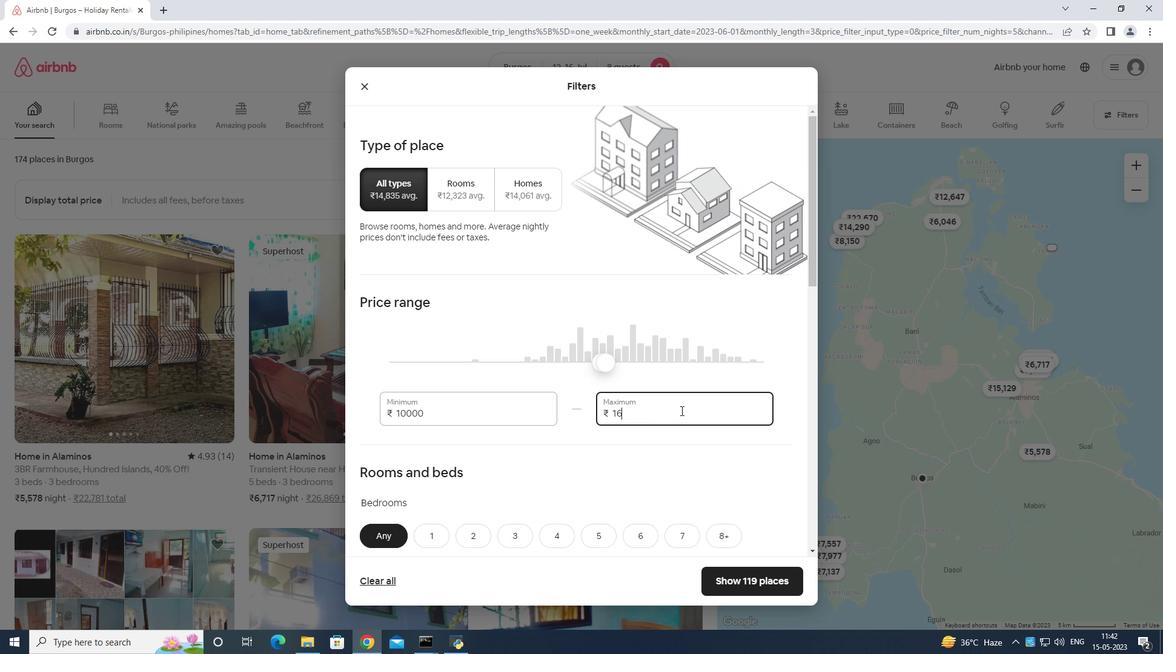 
Action: Key pressed 0
Screenshot: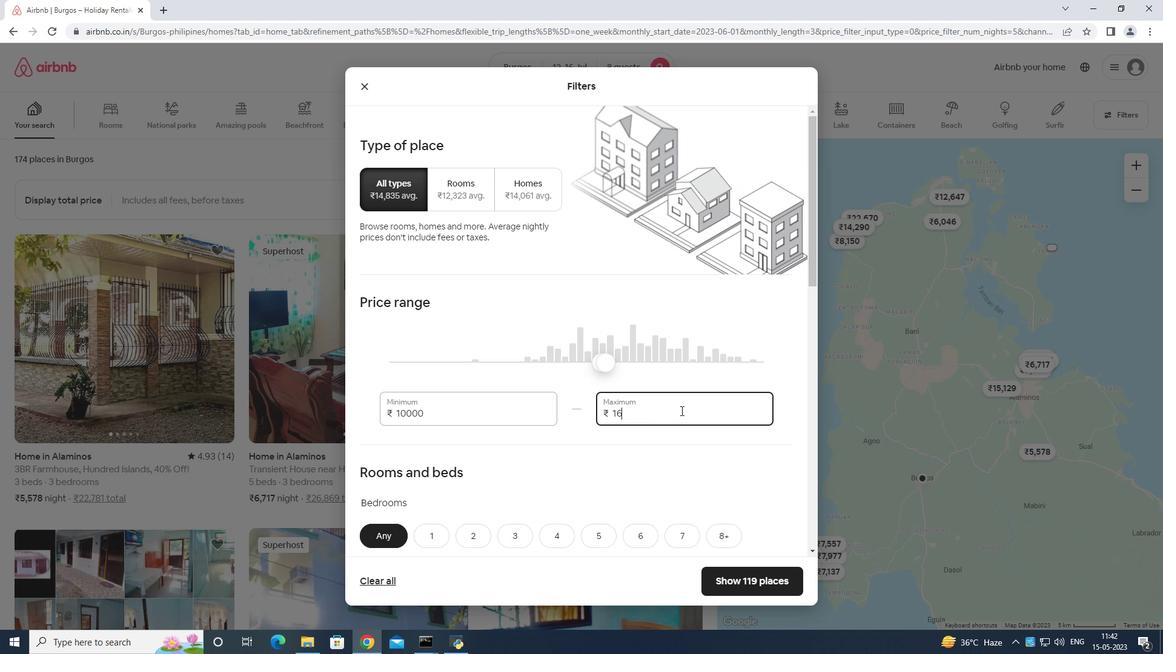 
Action: Mouse moved to (683, 408)
Screenshot: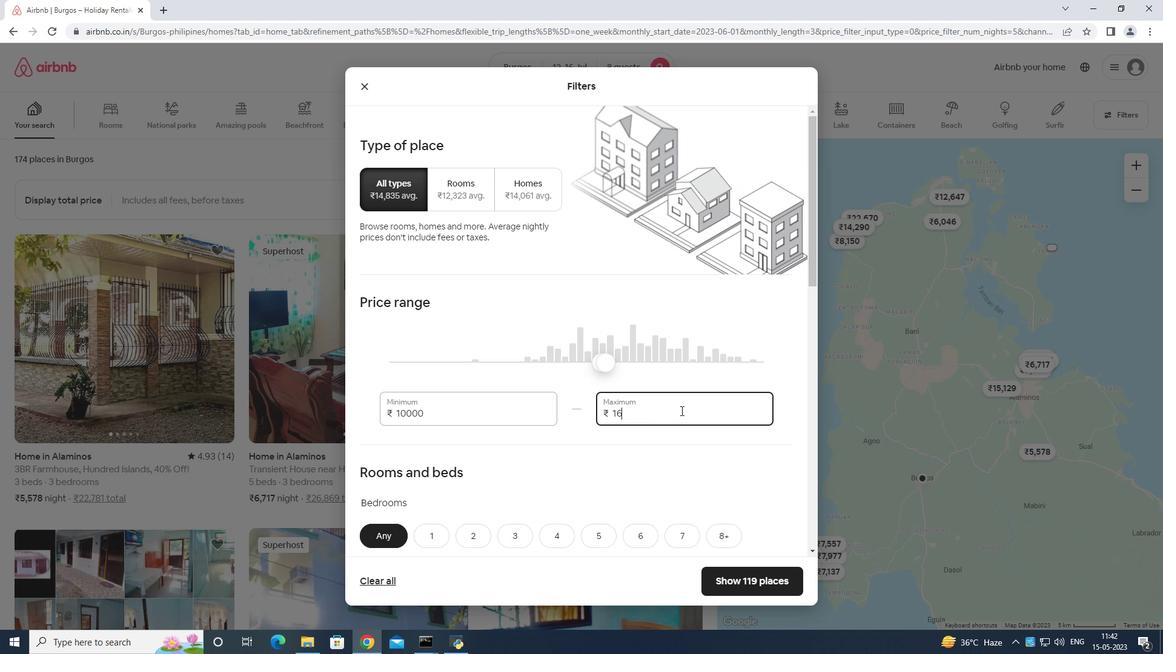 
Action: Key pressed 00
Screenshot: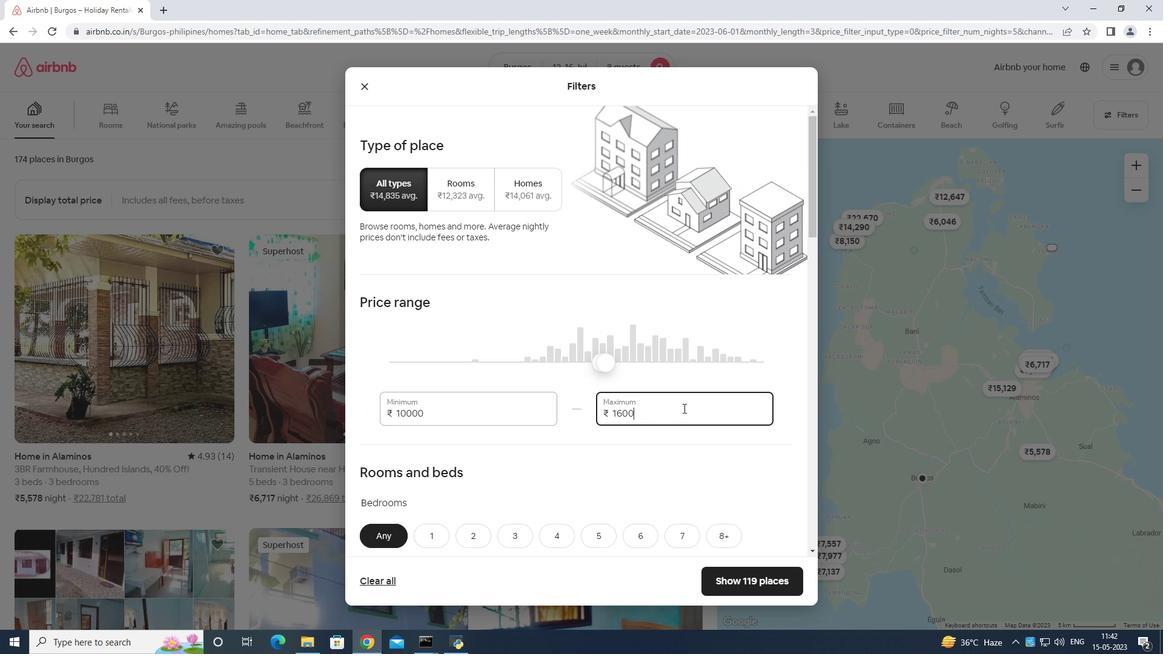 
Action: Mouse moved to (671, 413)
Screenshot: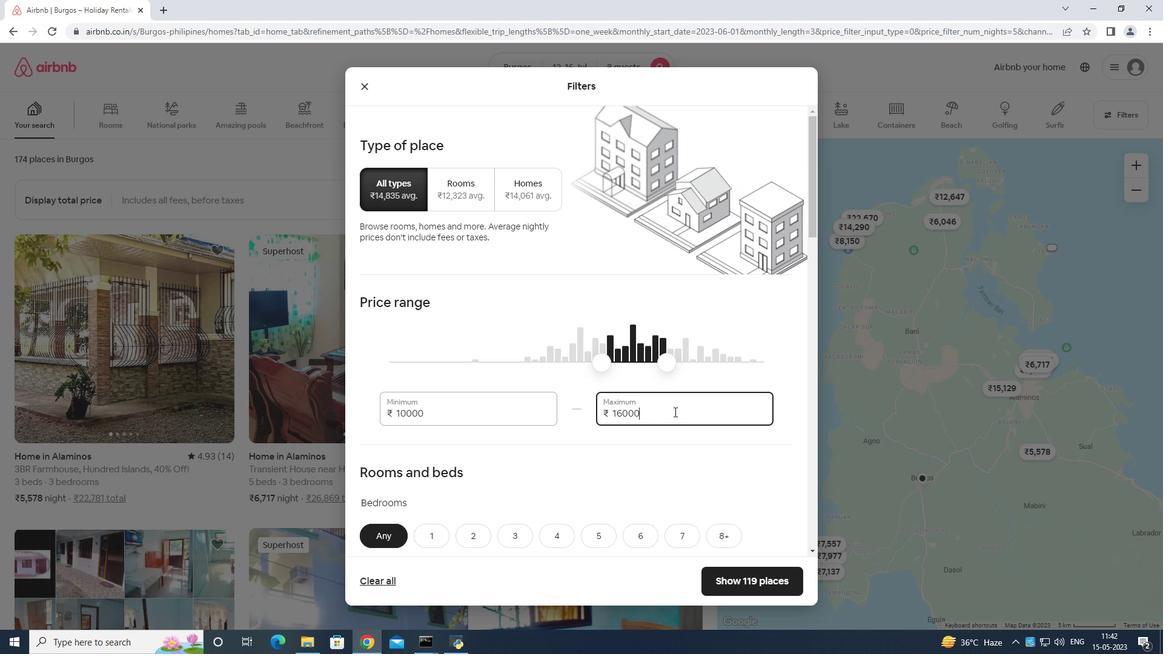 
Action: Mouse scrolled (671, 413) with delta (0, 0)
Screenshot: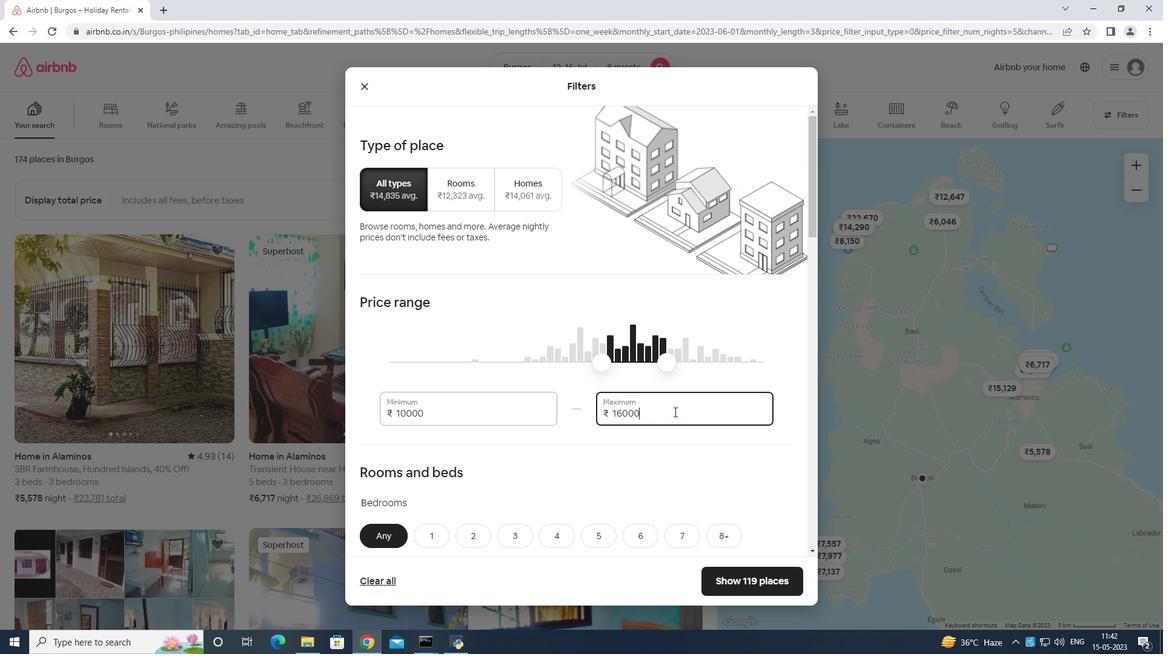 
Action: Mouse scrolled (671, 413) with delta (0, 0)
Screenshot: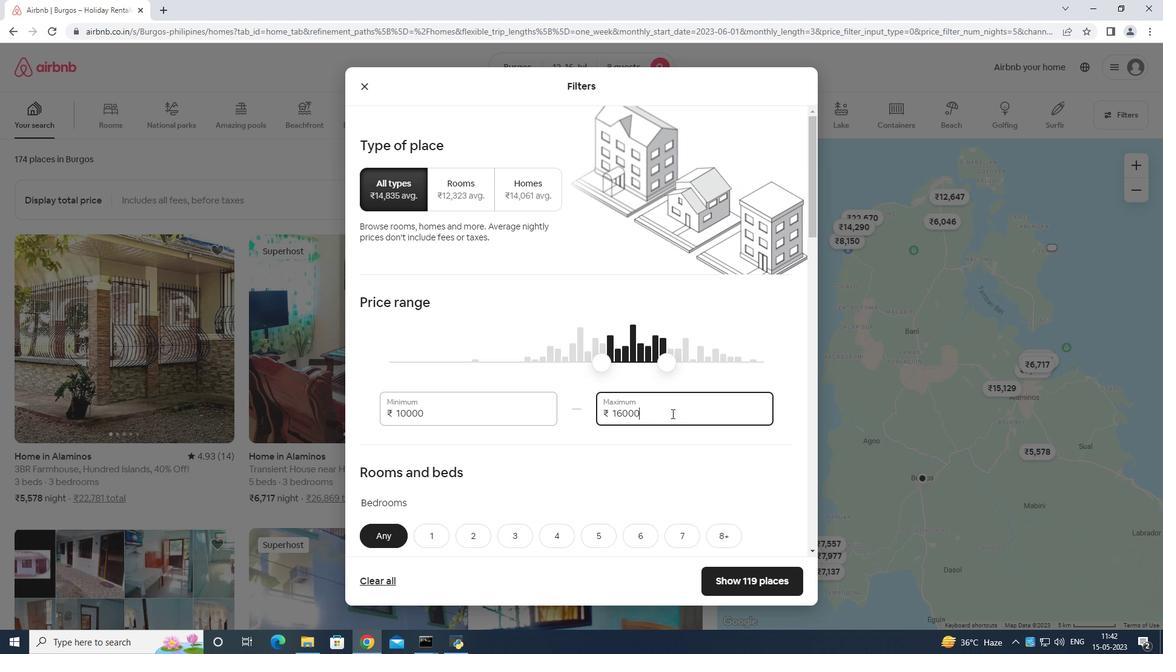 
Action: Mouse scrolled (671, 413) with delta (0, 0)
Screenshot: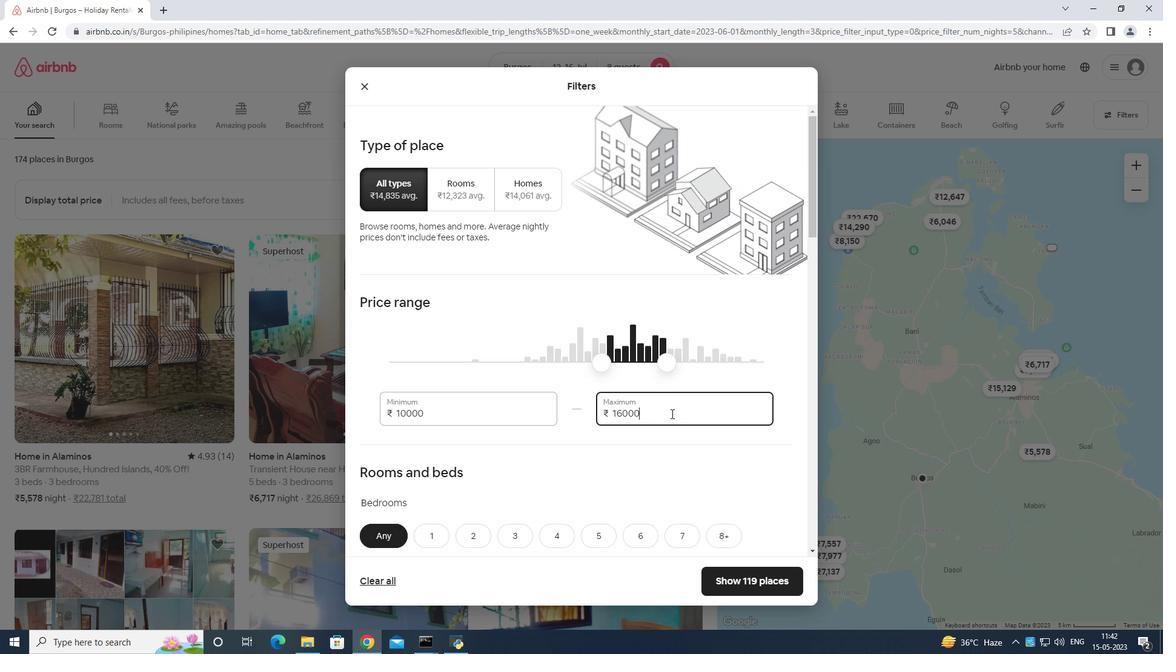 
Action: Mouse scrolled (671, 413) with delta (0, 0)
Screenshot: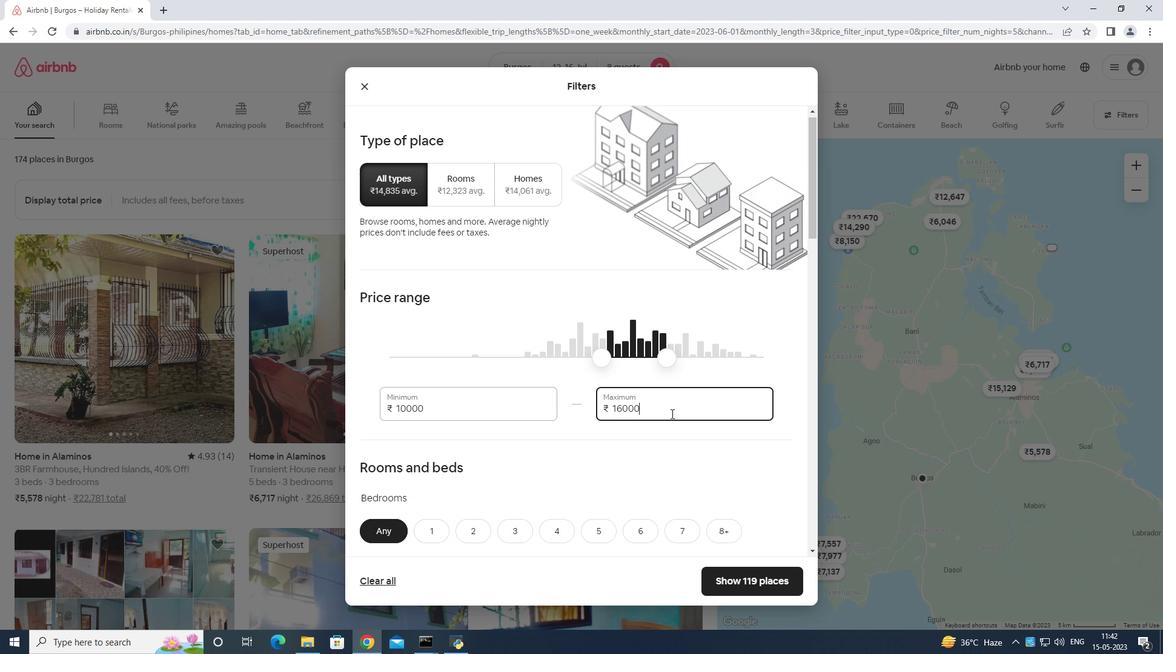 
Action: Mouse moved to (724, 288)
Screenshot: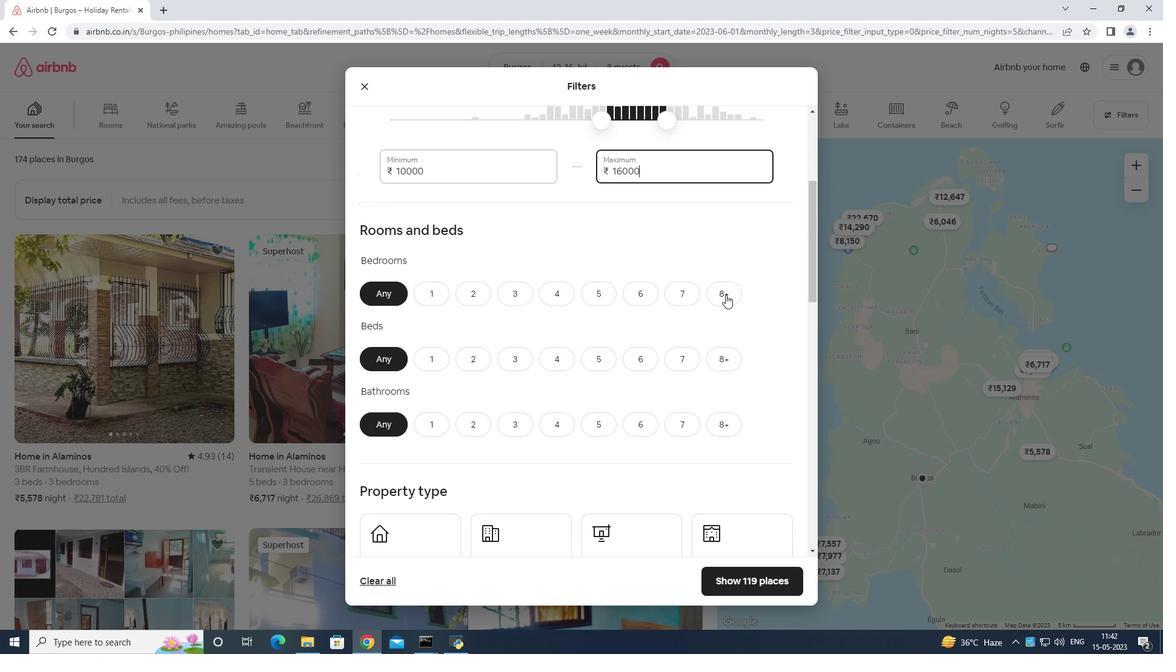 
Action: Mouse pressed left at (724, 288)
Screenshot: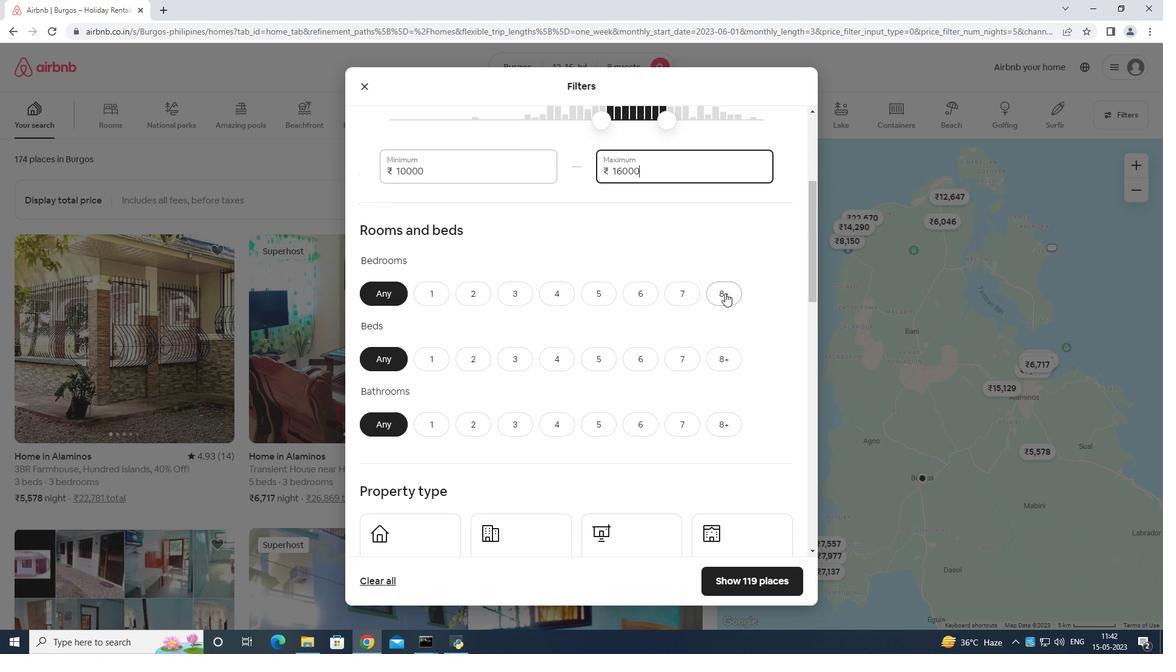 
Action: Mouse moved to (723, 356)
Screenshot: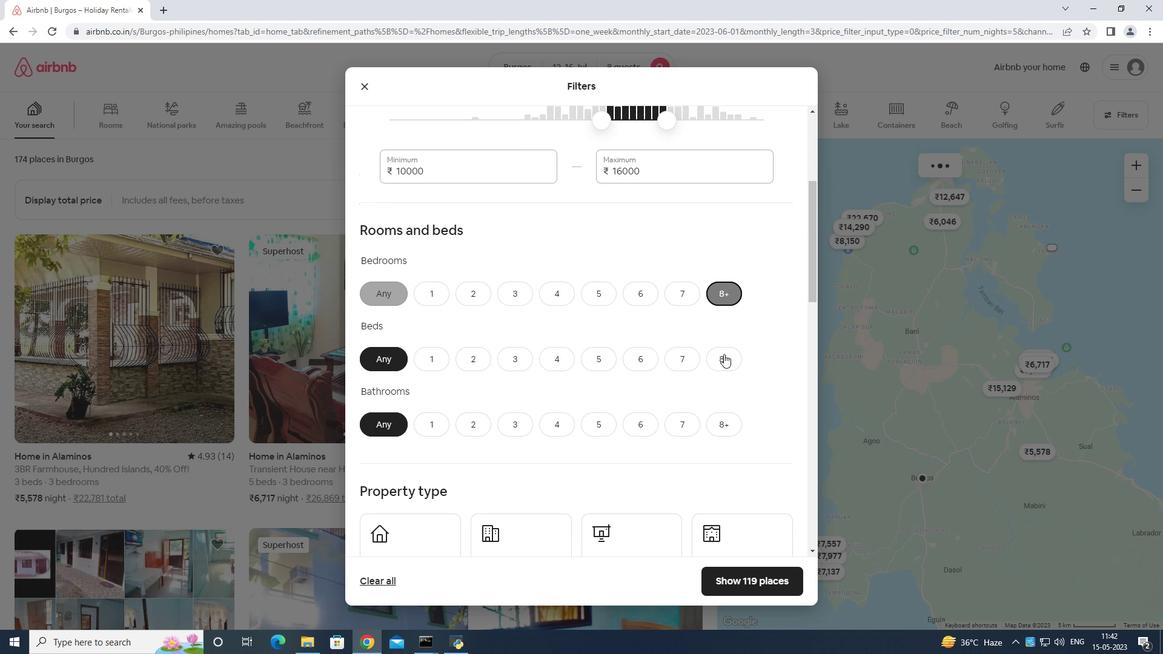 
Action: Mouse pressed left at (723, 356)
Screenshot: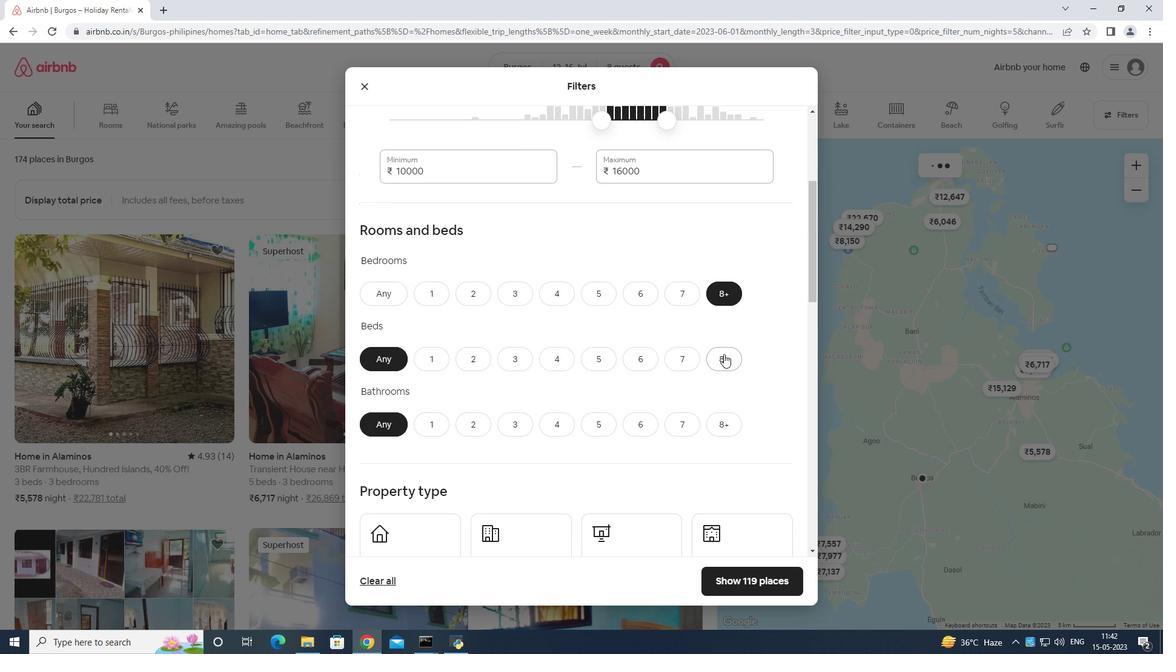
Action: Mouse moved to (718, 420)
Screenshot: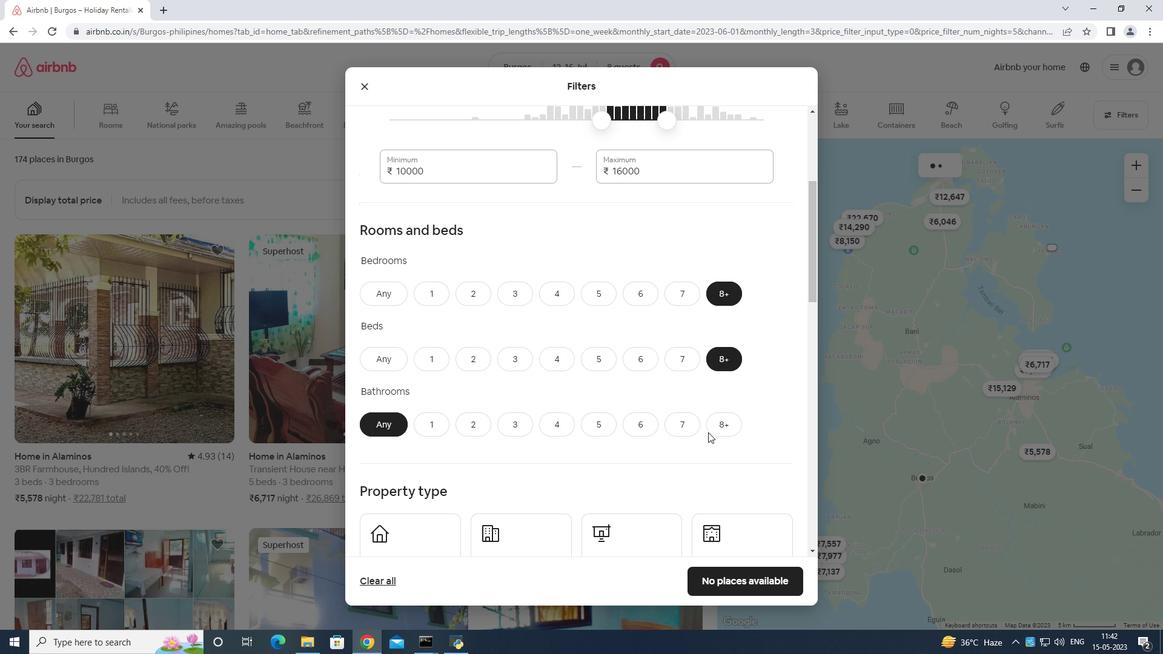 
Action: Mouse pressed left at (718, 420)
Screenshot: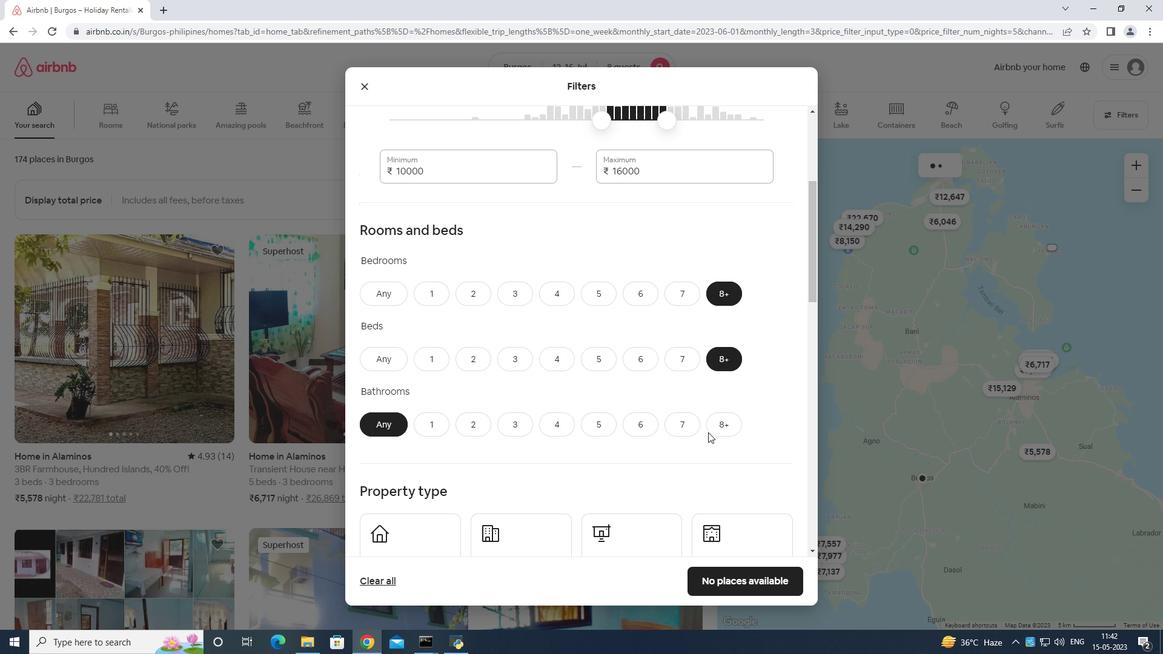 
Action: Mouse moved to (719, 416)
Screenshot: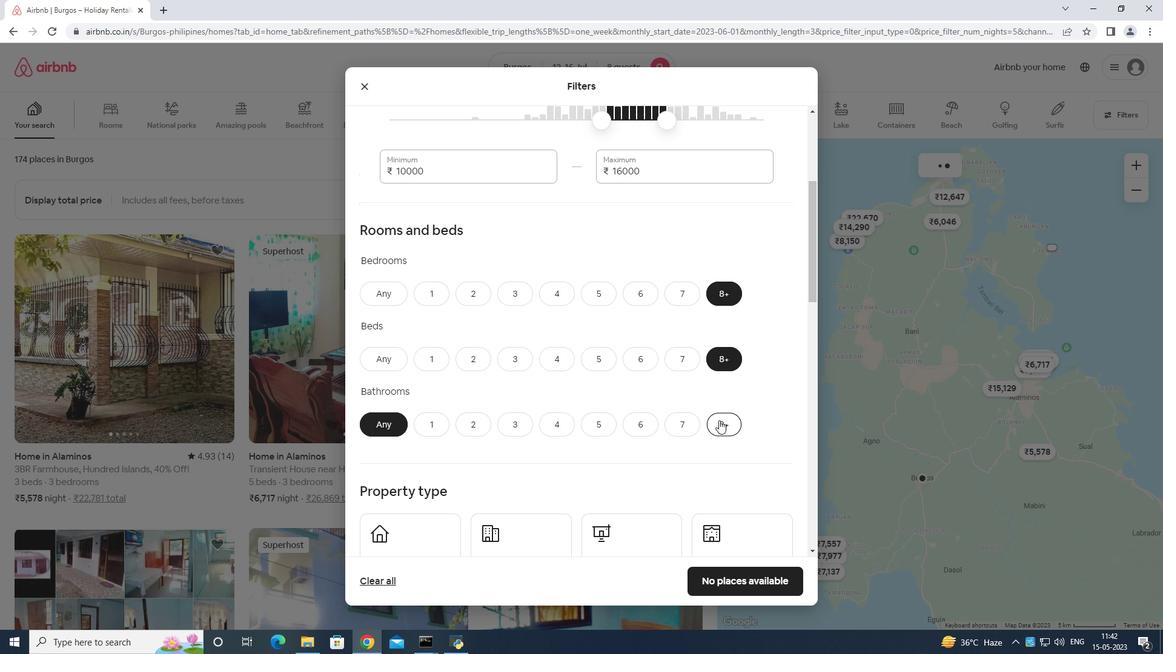 
Action: Mouse scrolled (719, 415) with delta (0, 0)
Screenshot: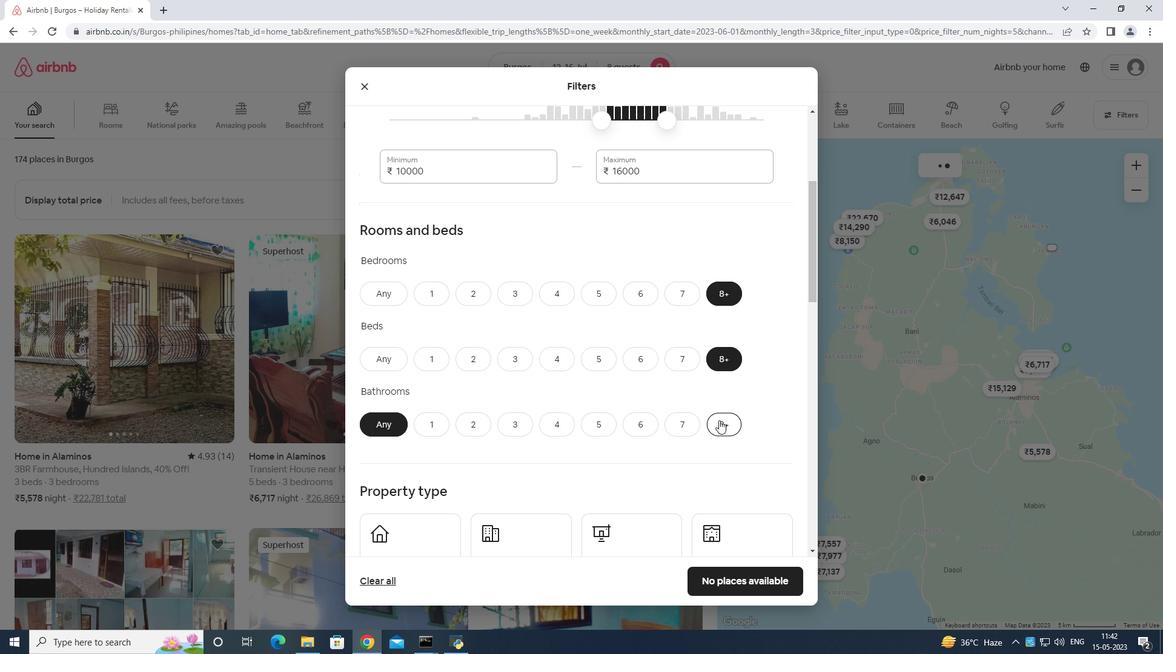
Action: Mouse moved to (719, 416)
Screenshot: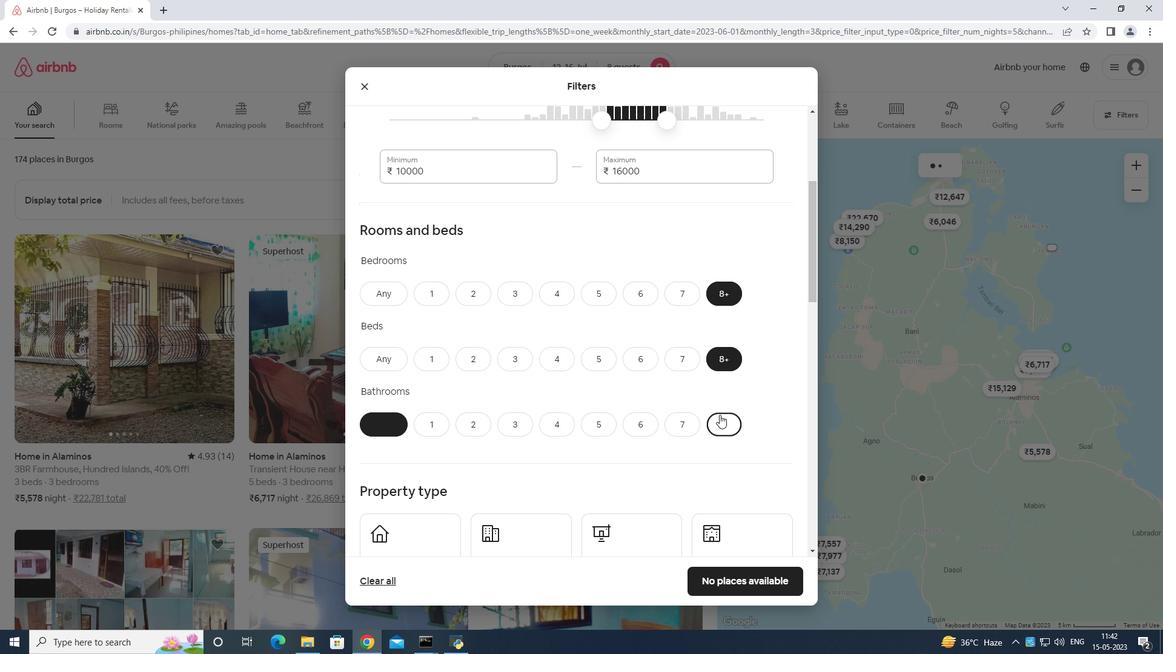 
Action: Mouse scrolled (719, 415) with delta (0, 0)
Screenshot: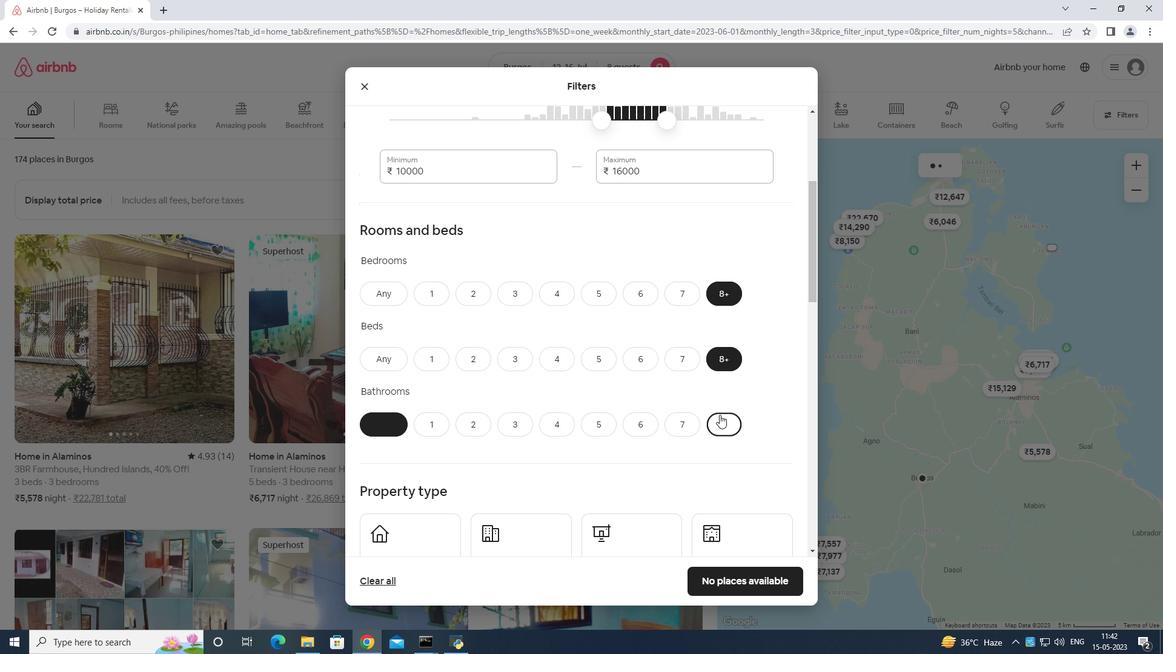 
Action: Mouse scrolled (719, 415) with delta (0, 0)
Screenshot: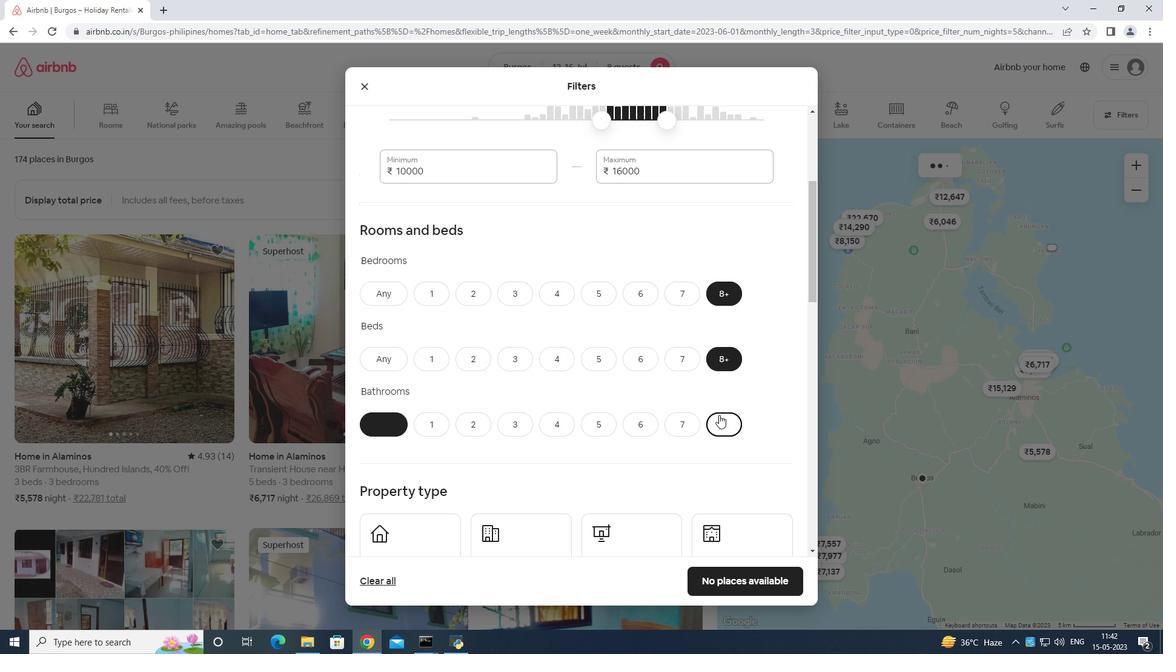 
Action: Mouse scrolled (719, 415) with delta (0, 0)
Screenshot: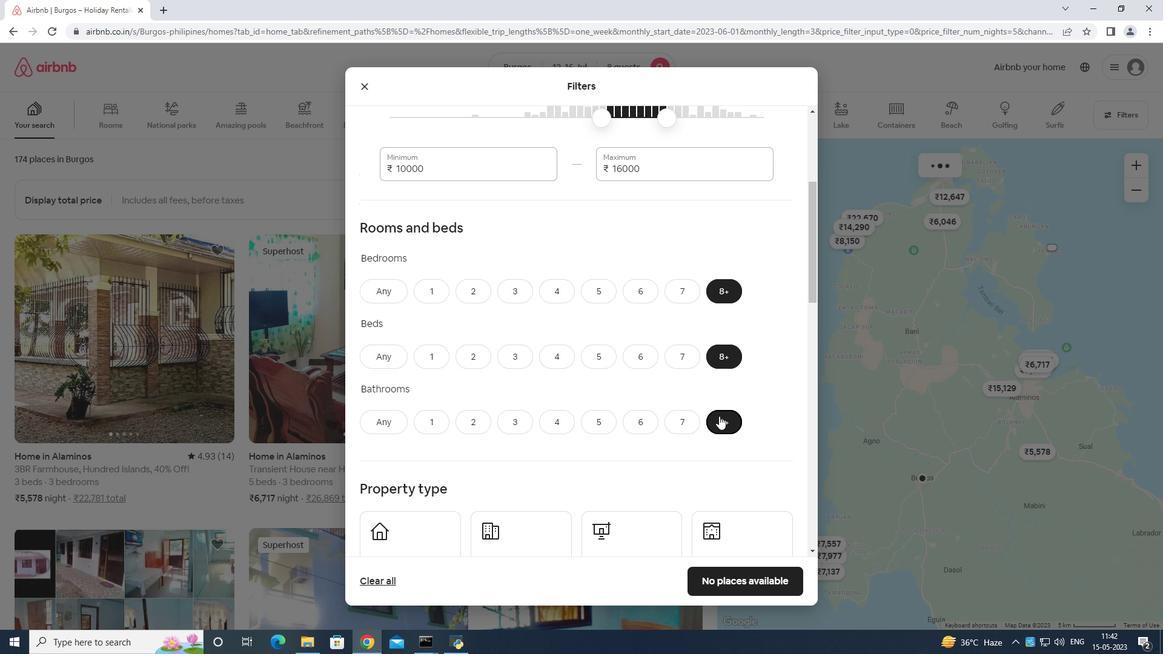 
Action: Mouse moved to (405, 289)
Screenshot: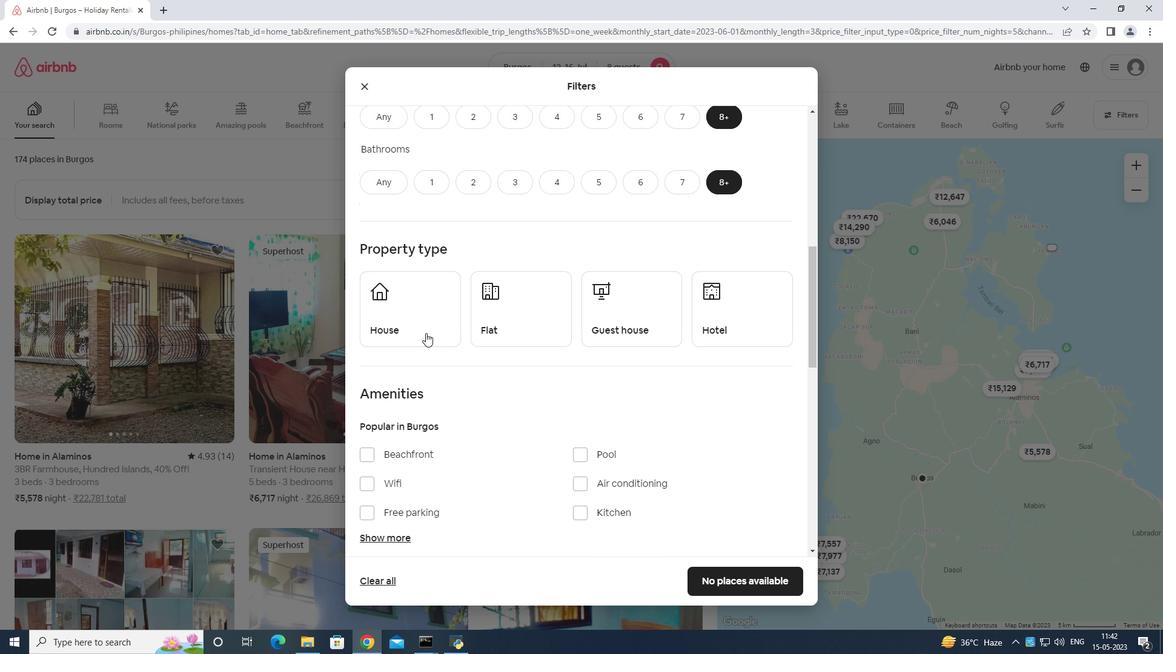 
Action: Mouse pressed left at (405, 289)
Screenshot: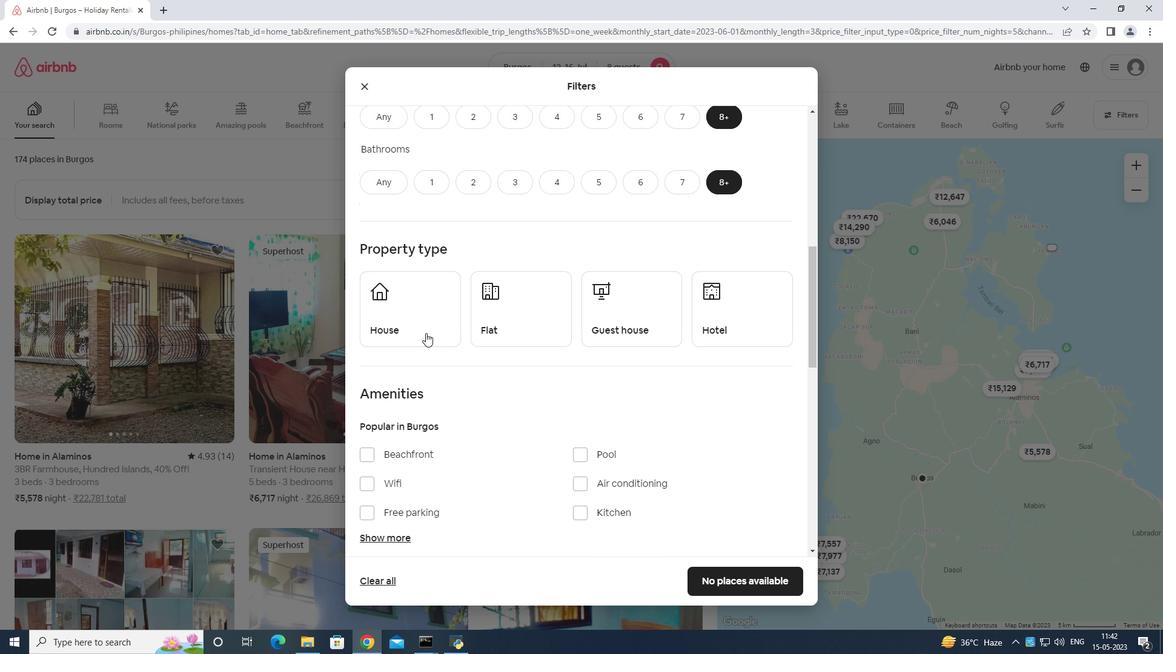 
Action: Mouse moved to (490, 304)
Screenshot: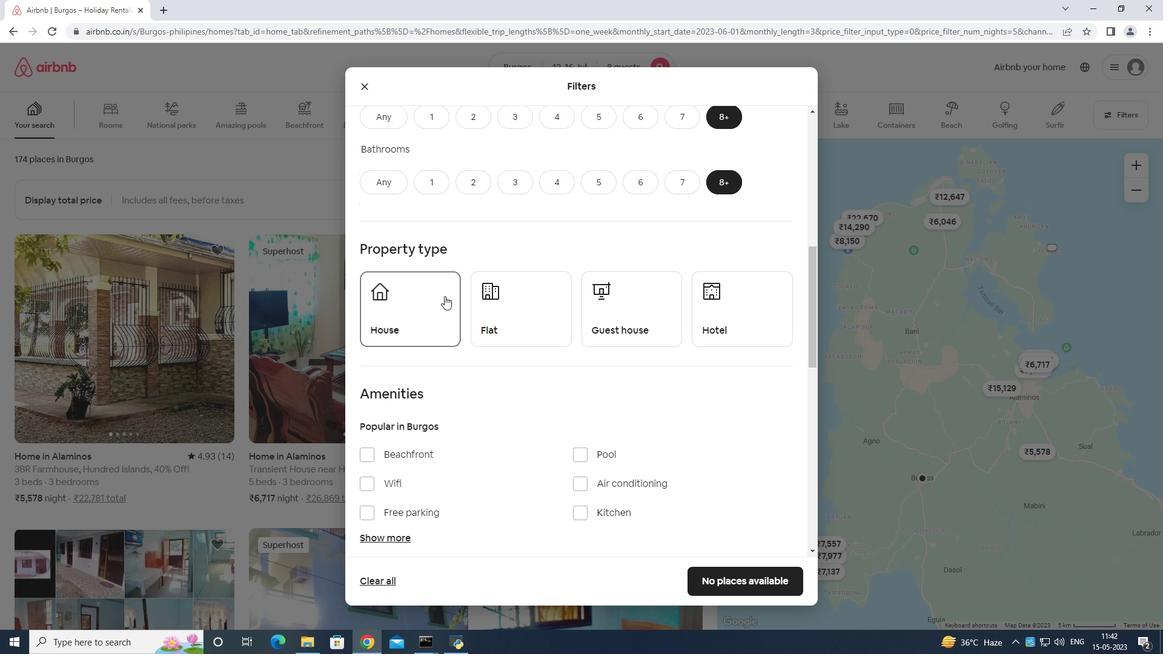 
Action: Mouse pressed left at (490, 304)
Screenshot: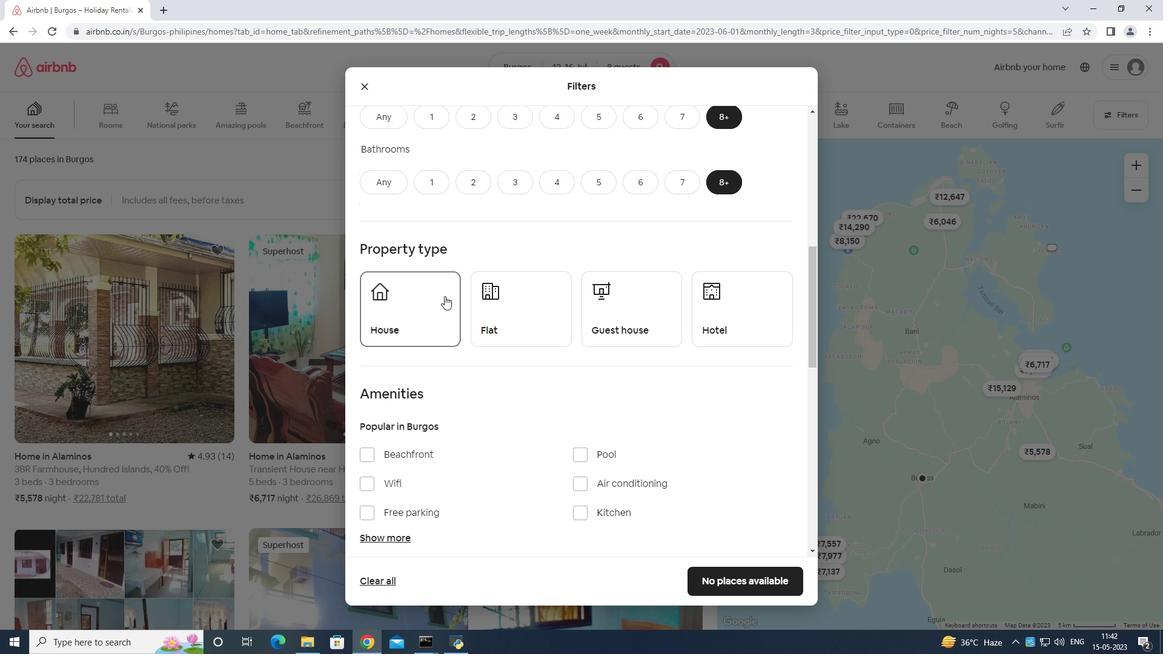 
Action: Mouse moved to (614, 319)
Screenshot: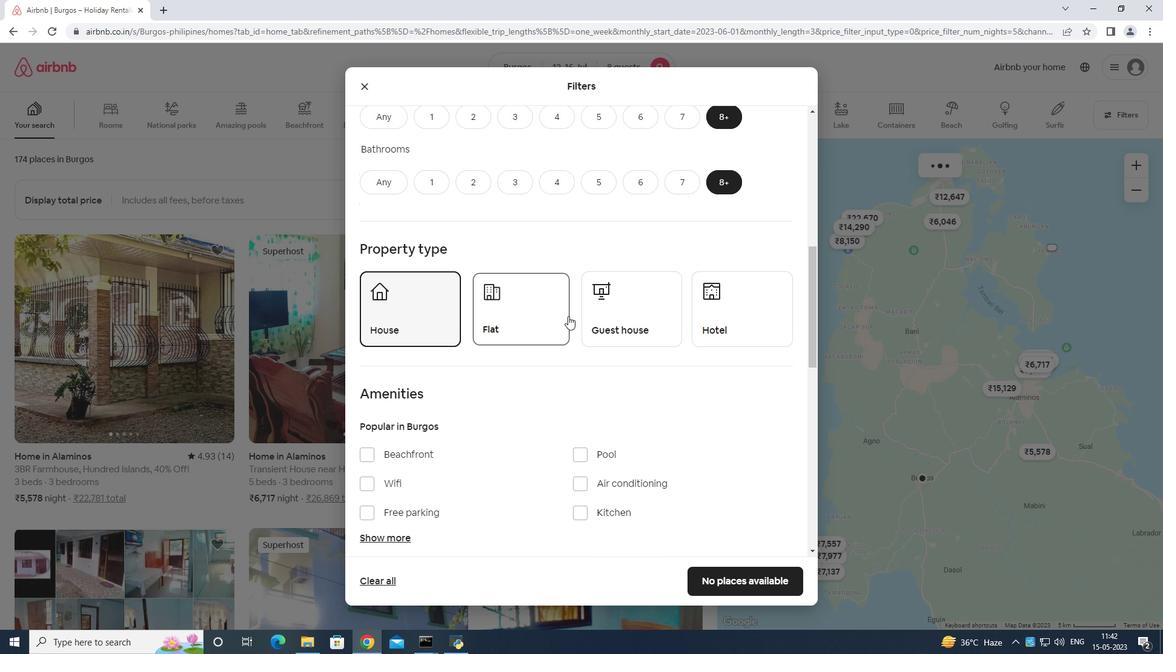 
Action: Mouse pressed left at (614, 319)
Screenshot: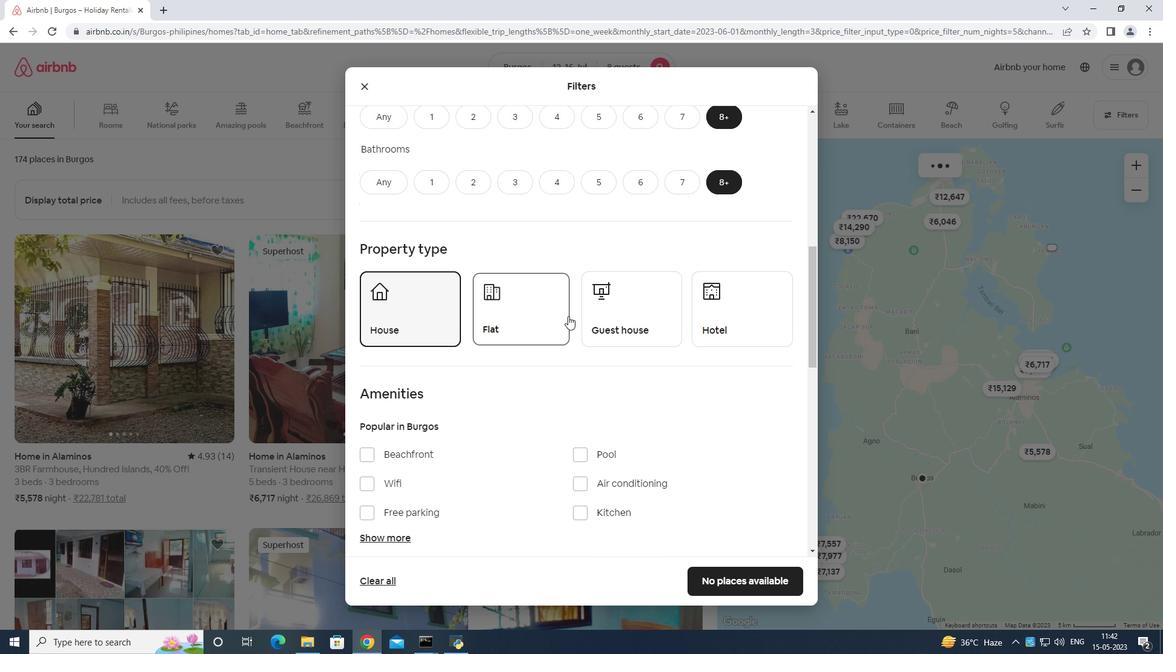 
Action: Mouse moved to (693, 318)
Screenshot: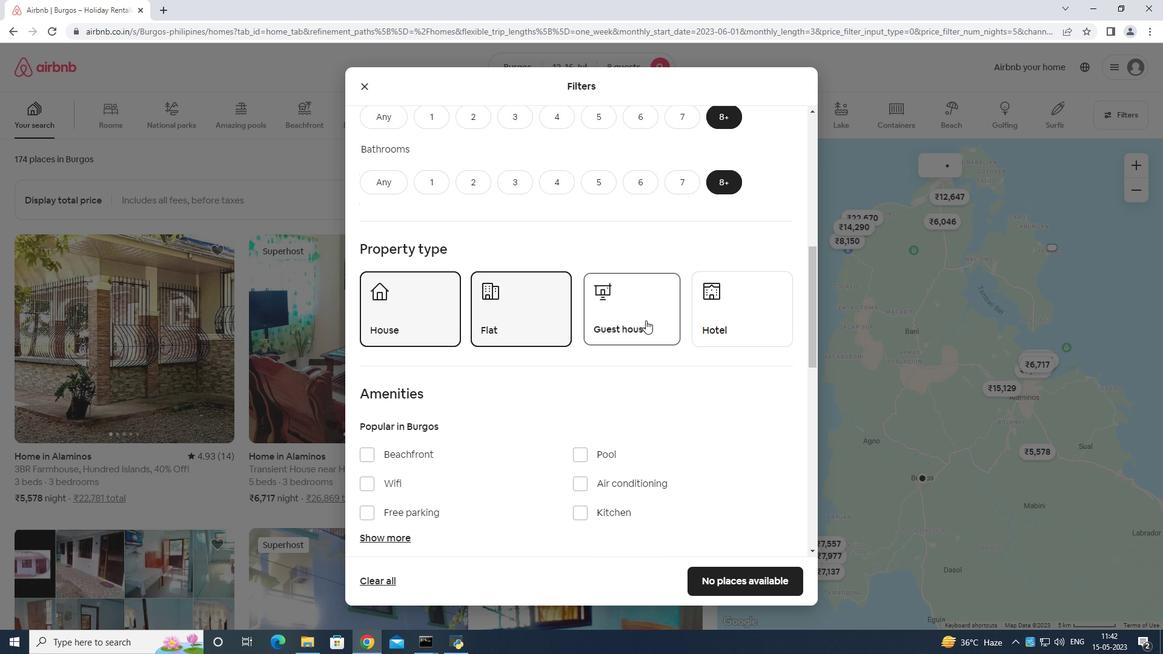 
Action: Mouse pressed left at (693, 318)
Screenshot: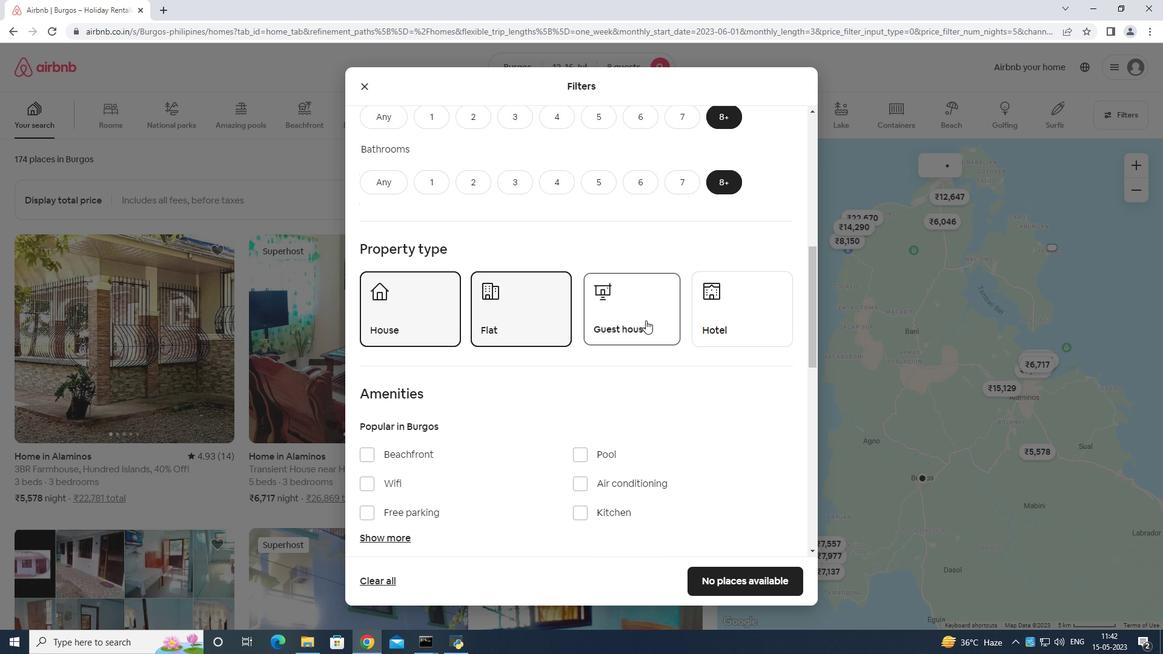
Action: Mouse moved to (688, 336)
Screenshot: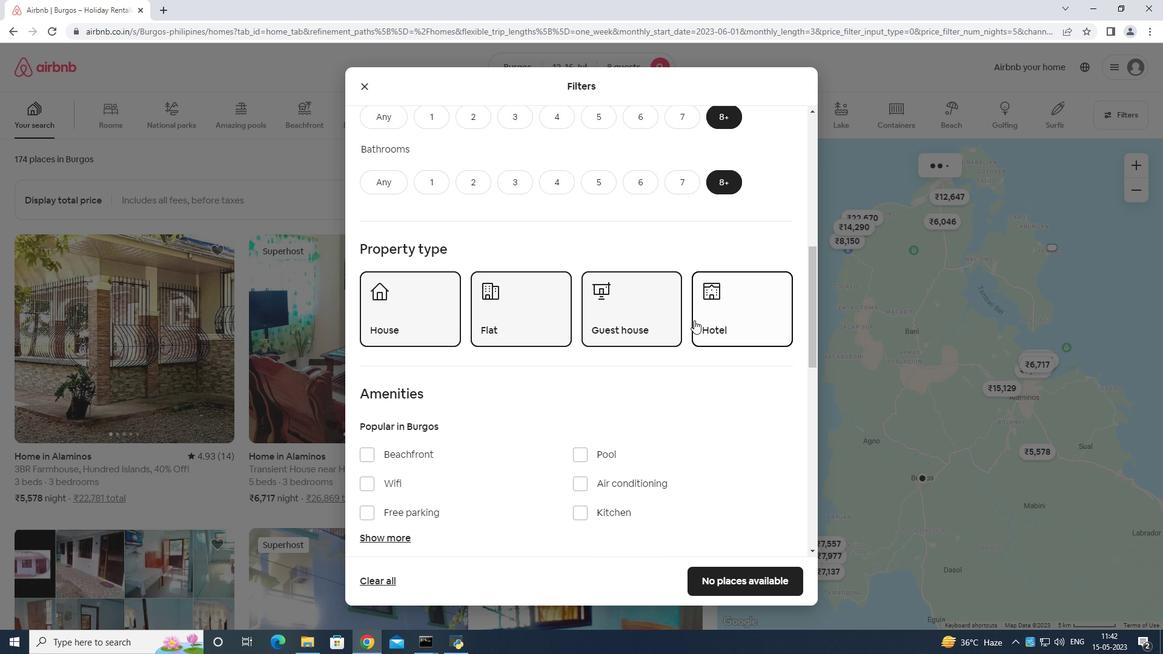 
Action: Mouse scrolled (688, 335) with delta (0, 0)
Screenshot: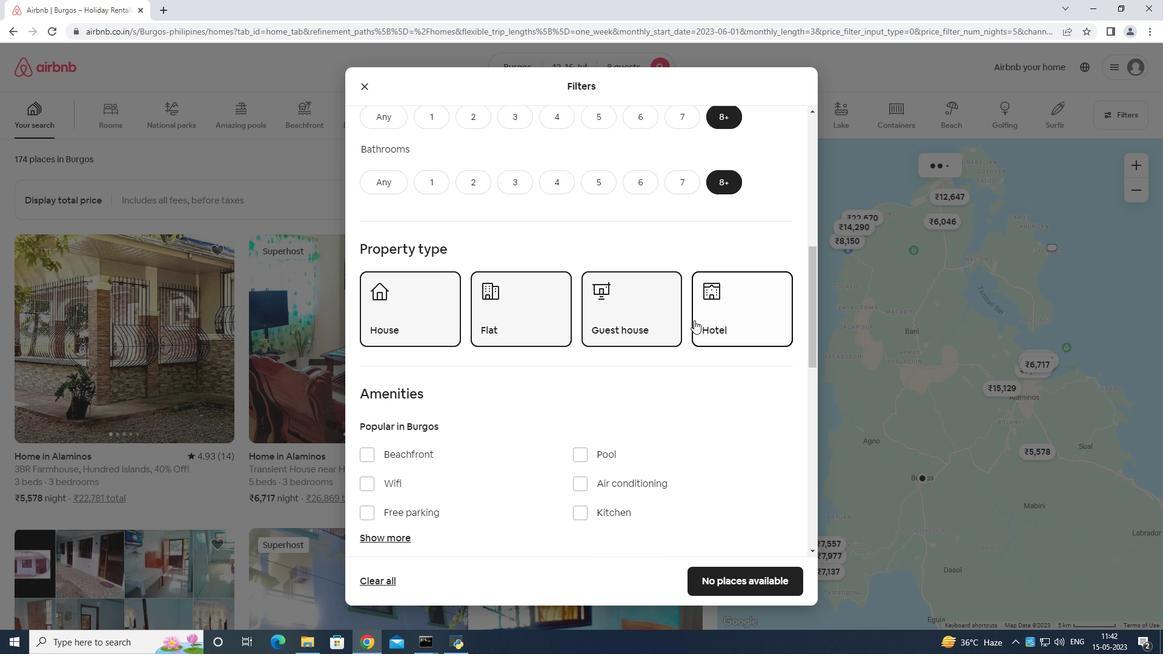 
Action: Mouse moved to (686, 342)
Screenshot: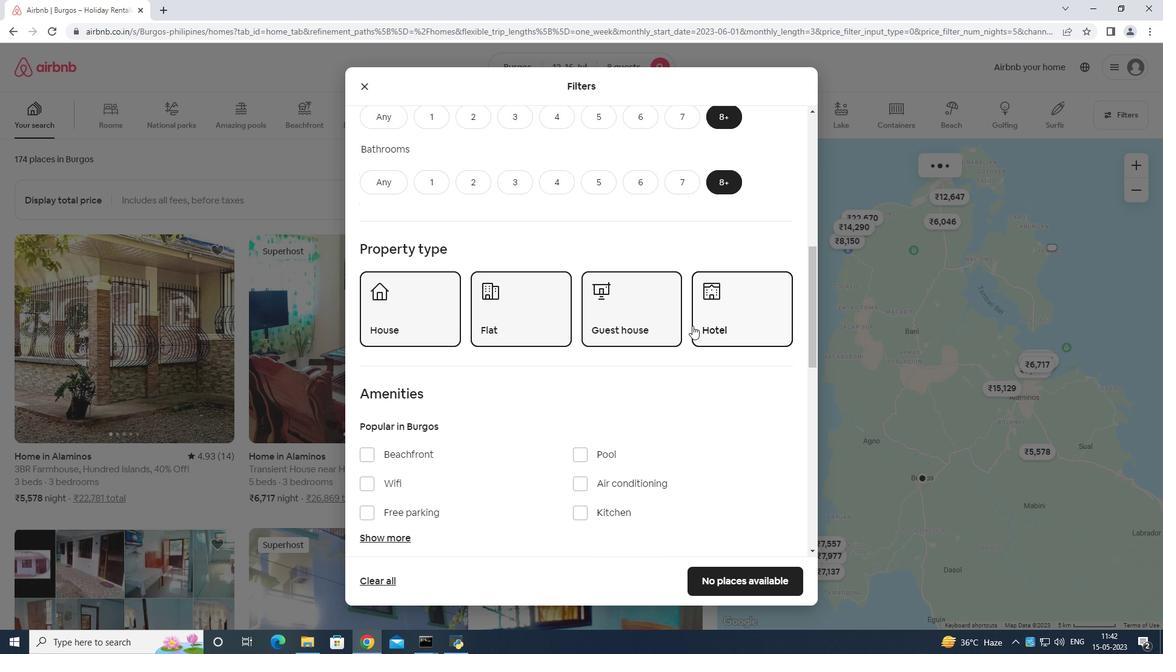 
Action: Mouse scrolled (686, 342) with delta (0, 0)
Screenshot: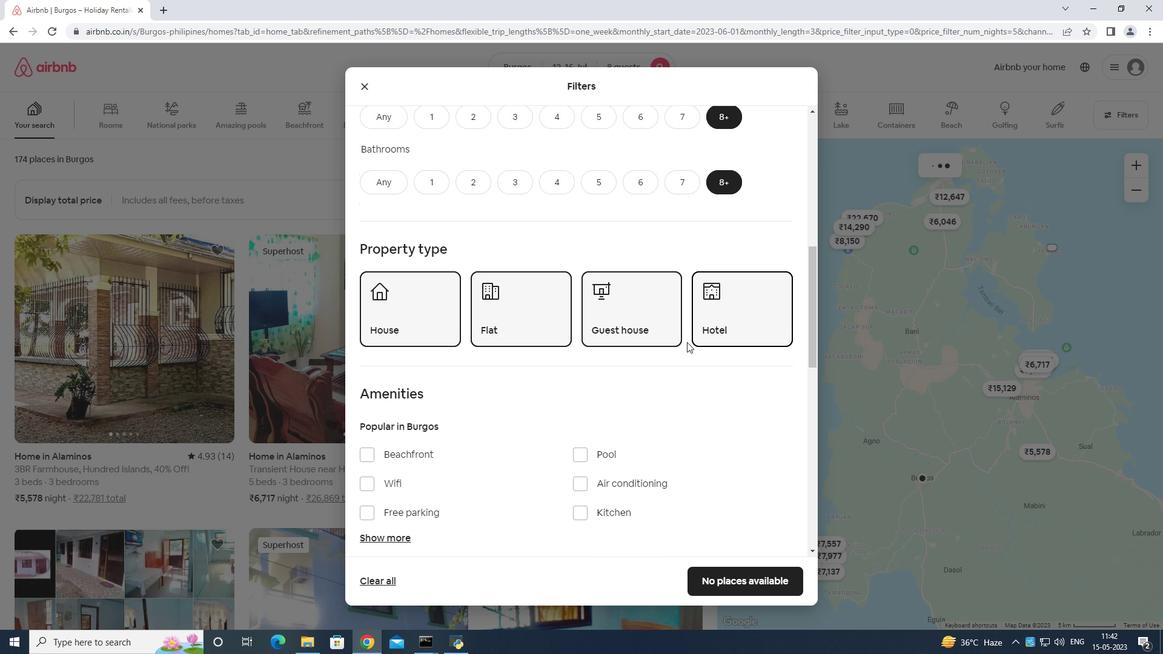 
Action: Mouse moved to (383, 354)
Screenshot: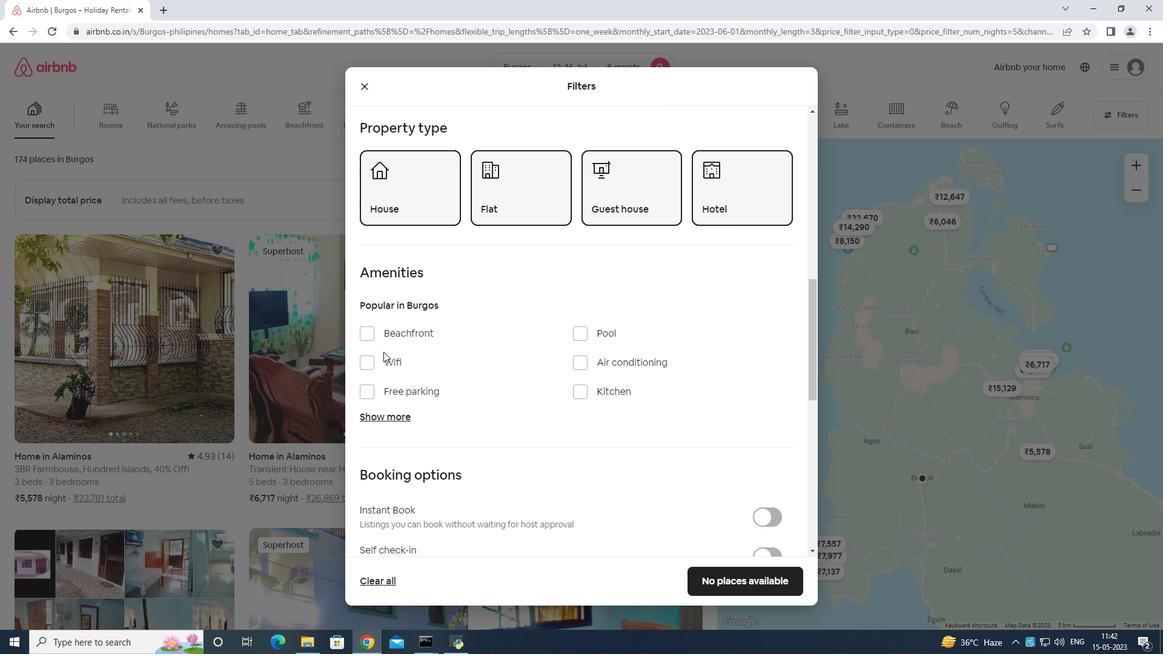 
Action: Mouse pressed left at (383, 354)
Screenshot: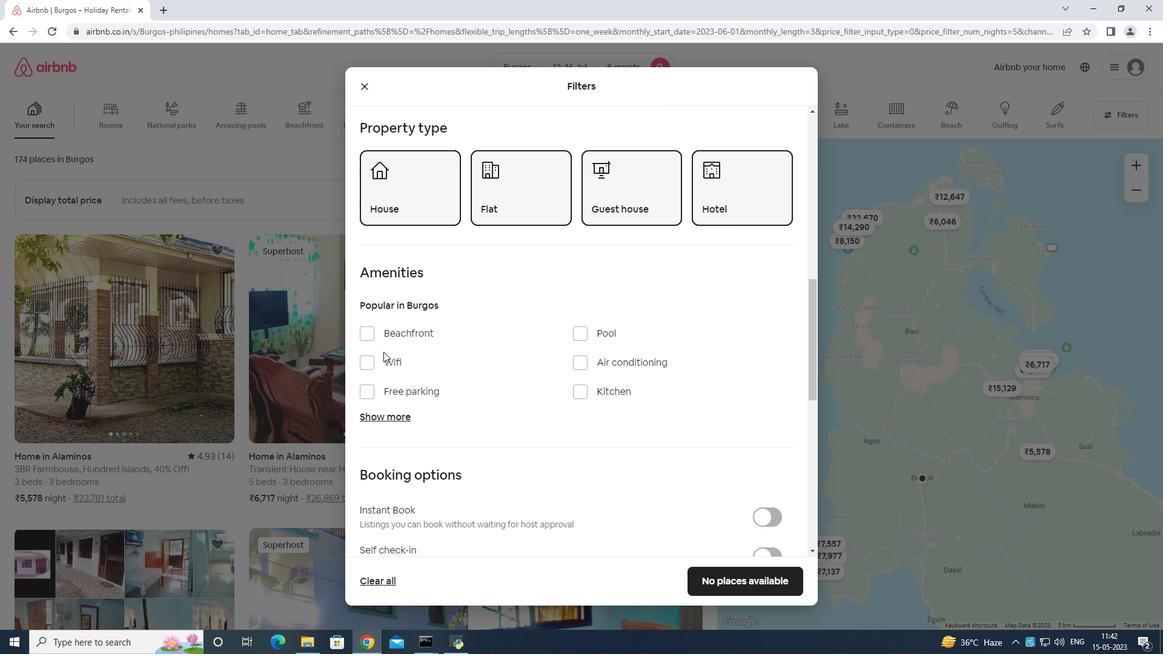 
Action: Mouse moved to (399, 356)
Screenshot: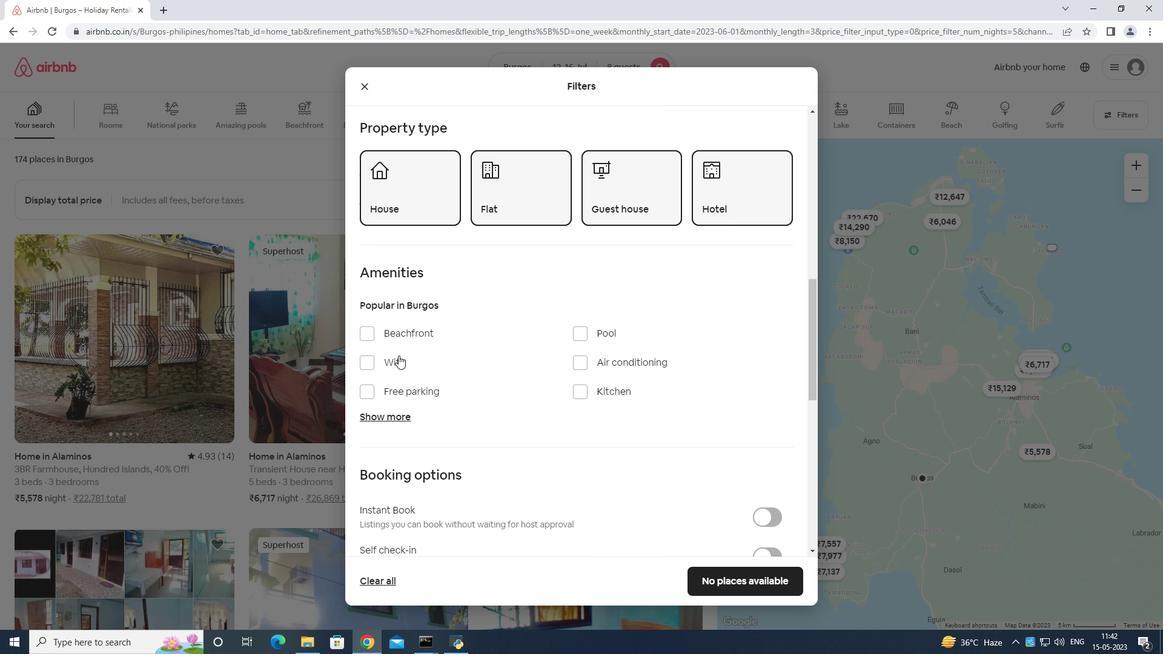 
Action: Mouse pressed left at (399, 356)
Screenshot: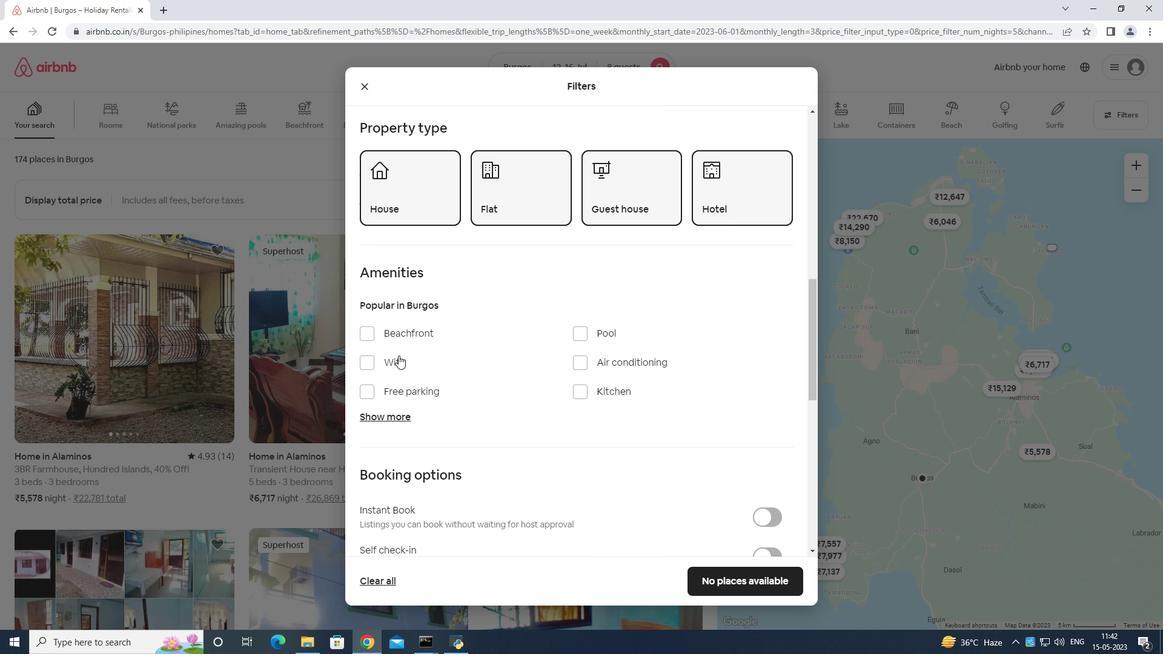 
Action: Mouse moved to (401, 388)
Screenshot: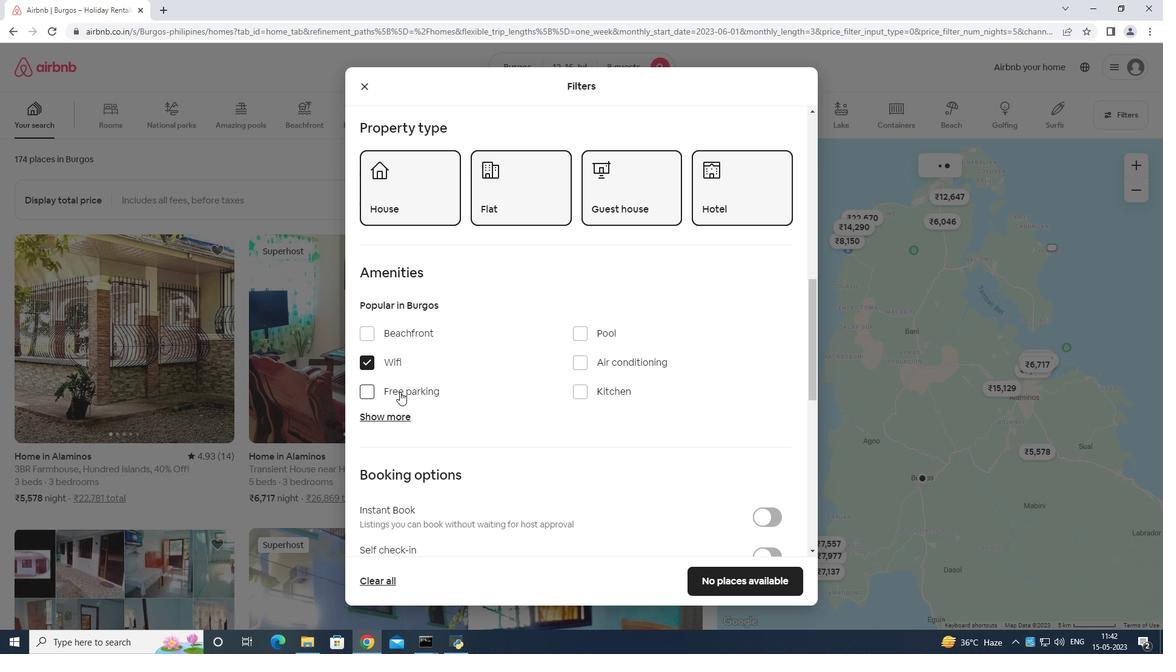 
Action: Mouse pressed left at (401, 388)
Screenshot: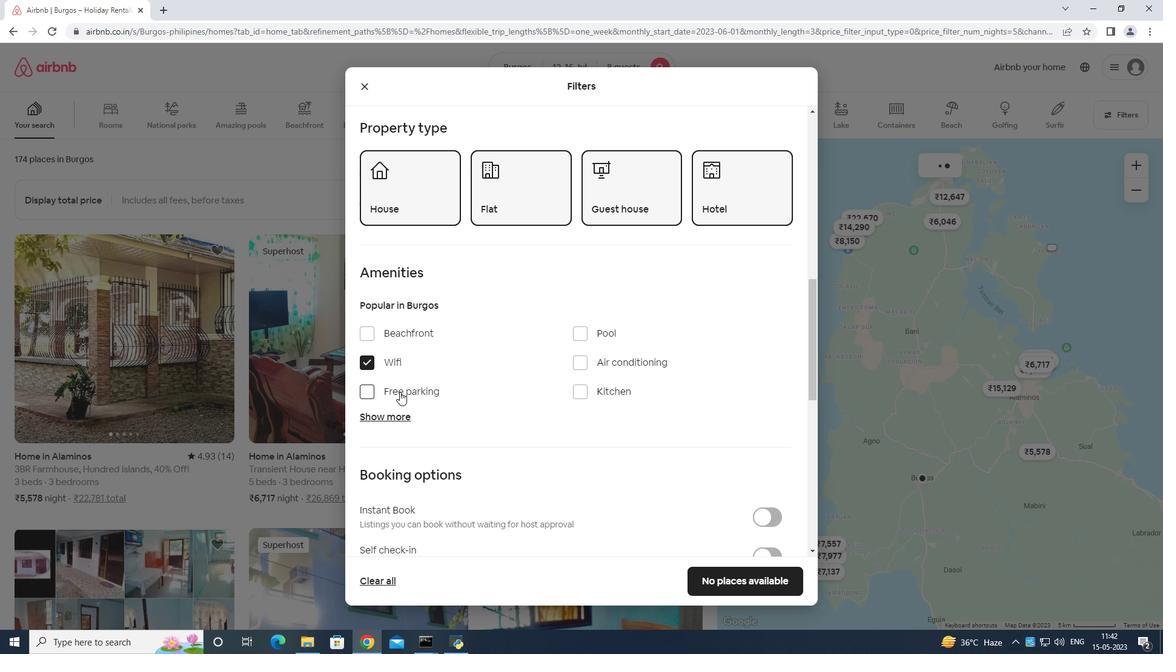 
Action: Mouse moved to (397, 416)
Screenshot: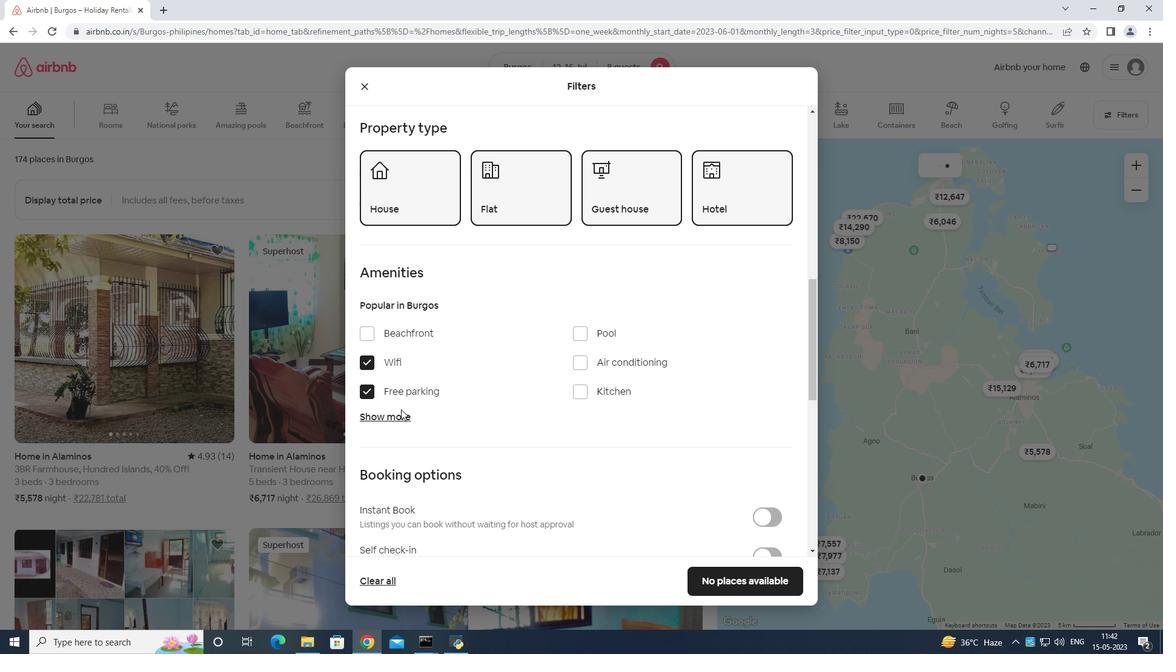 
Action: Mouse pressed left at (397, 416)
Screenshot: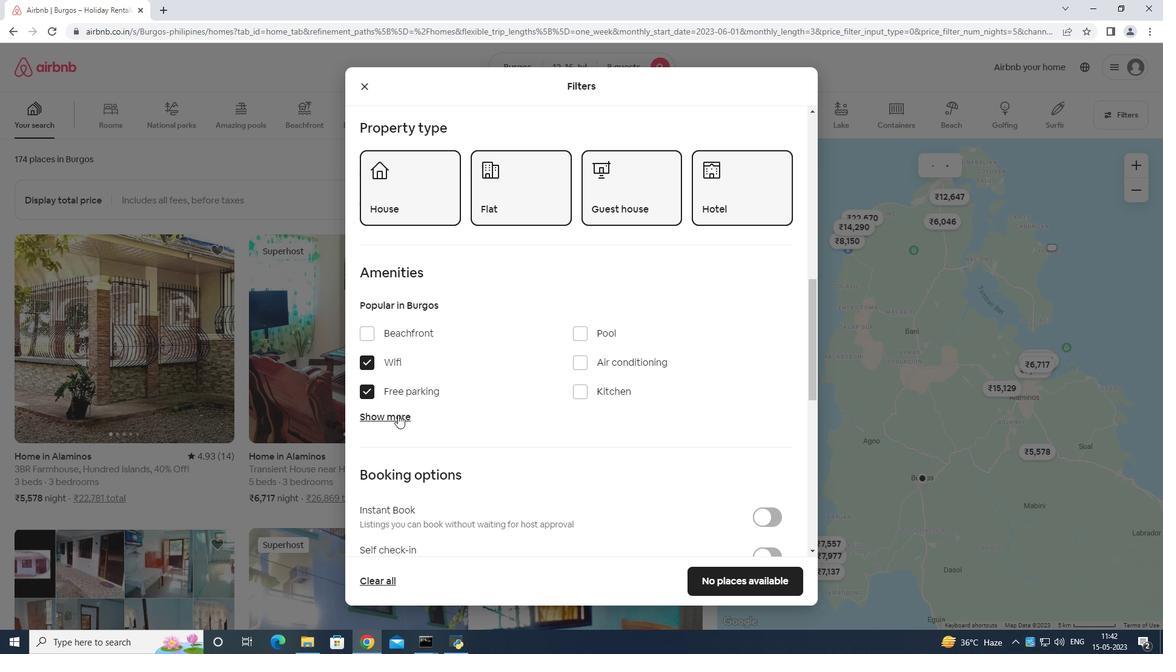 
Action: Mouse moved to (472, 425)
Screenshot: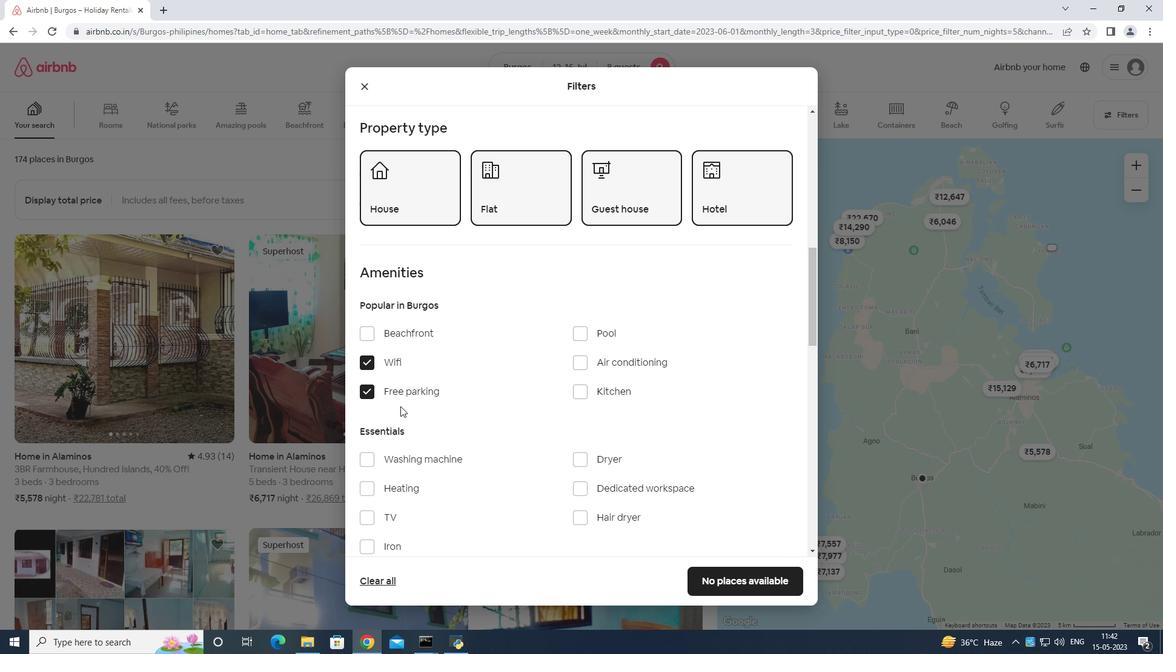 
Action: Mouse scrolled (472, 425) with delta (0, 0)
Screenshot: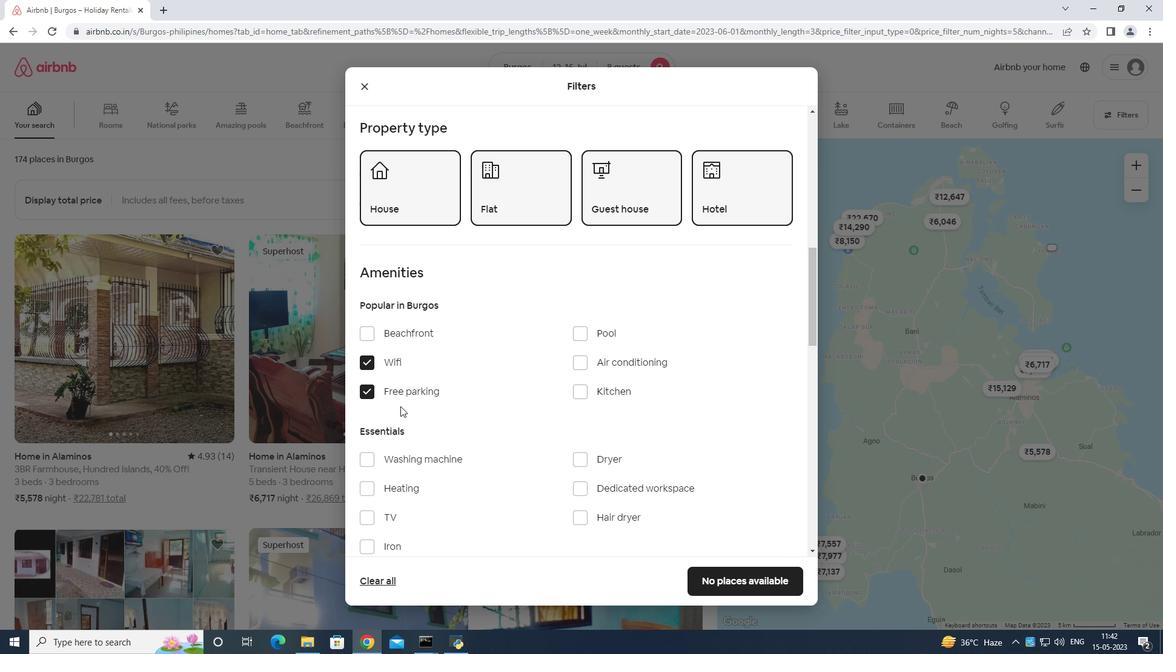 
Action: Mouse moved to (496, 420)
Screenshot: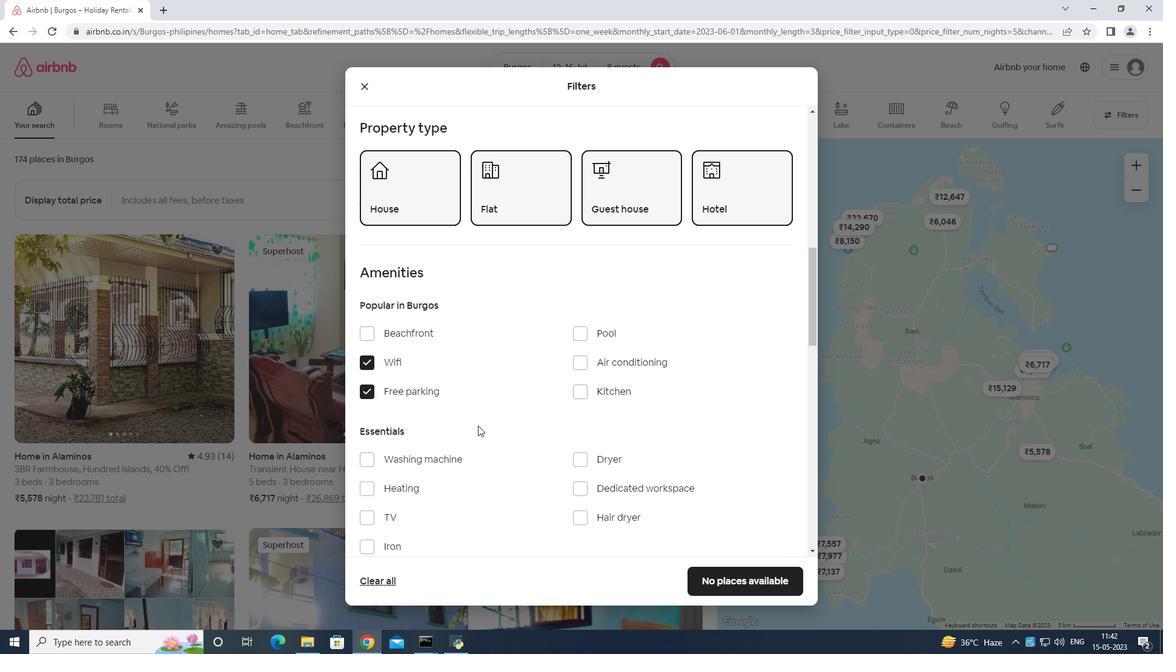 
Action: Mouse scrolled (496, 419) with delta (0, 0)
Screenshot: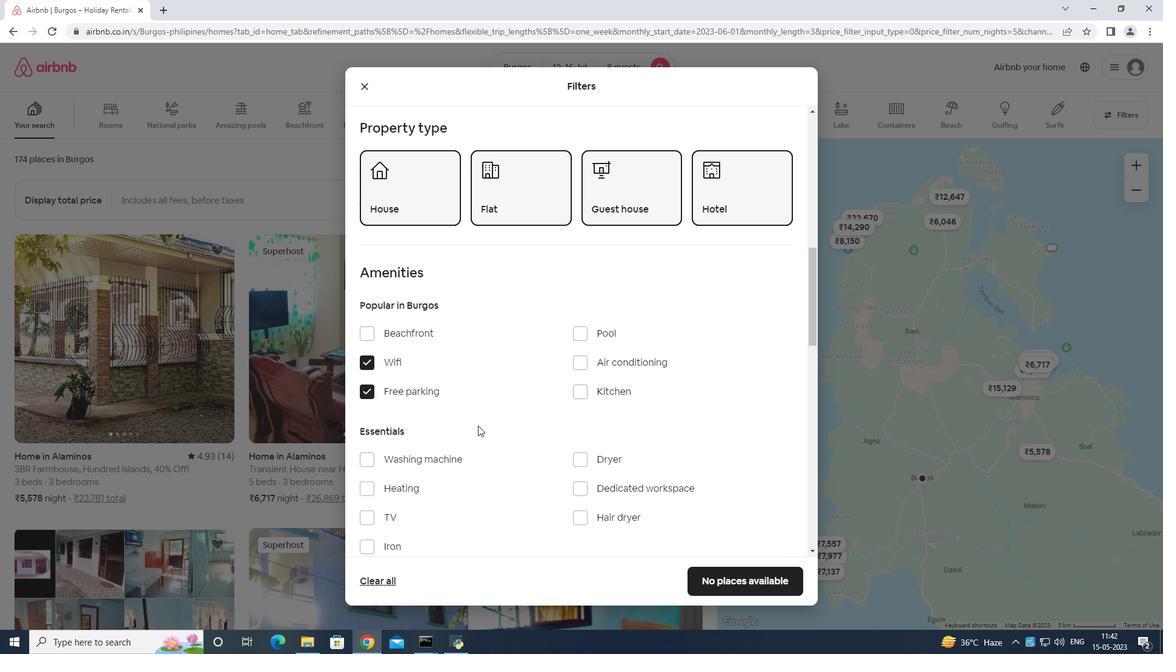 
Action: Mouse moved to (381, 396)
Screenshot: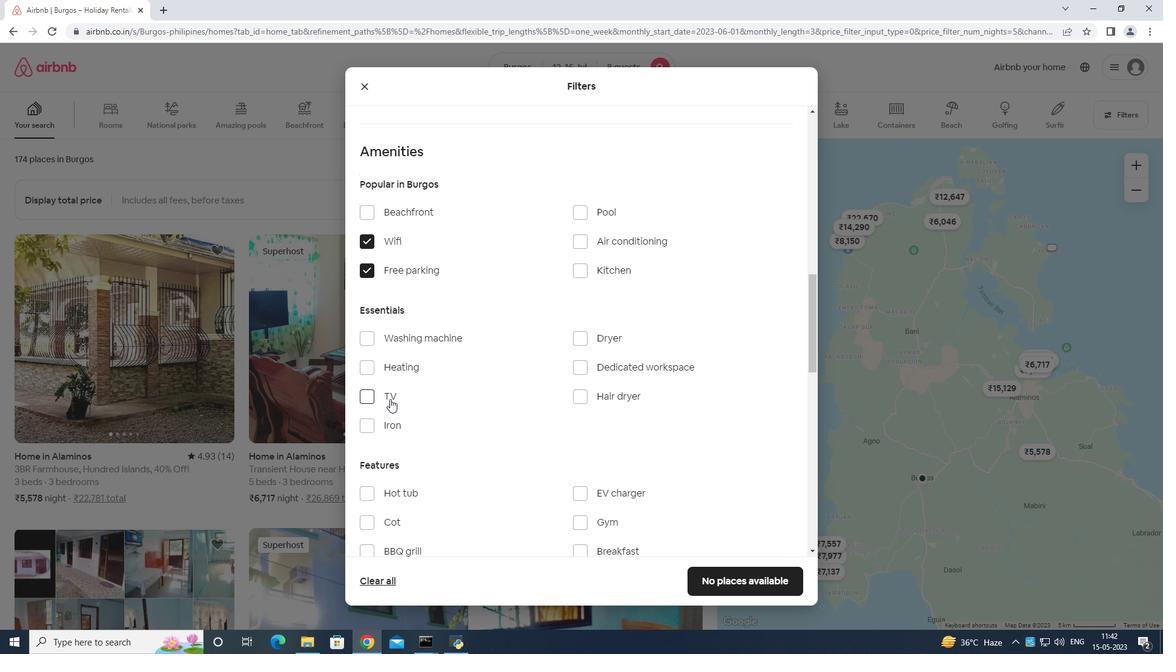 
Action: Mouse pressed left at (381, 396)
Screenshot: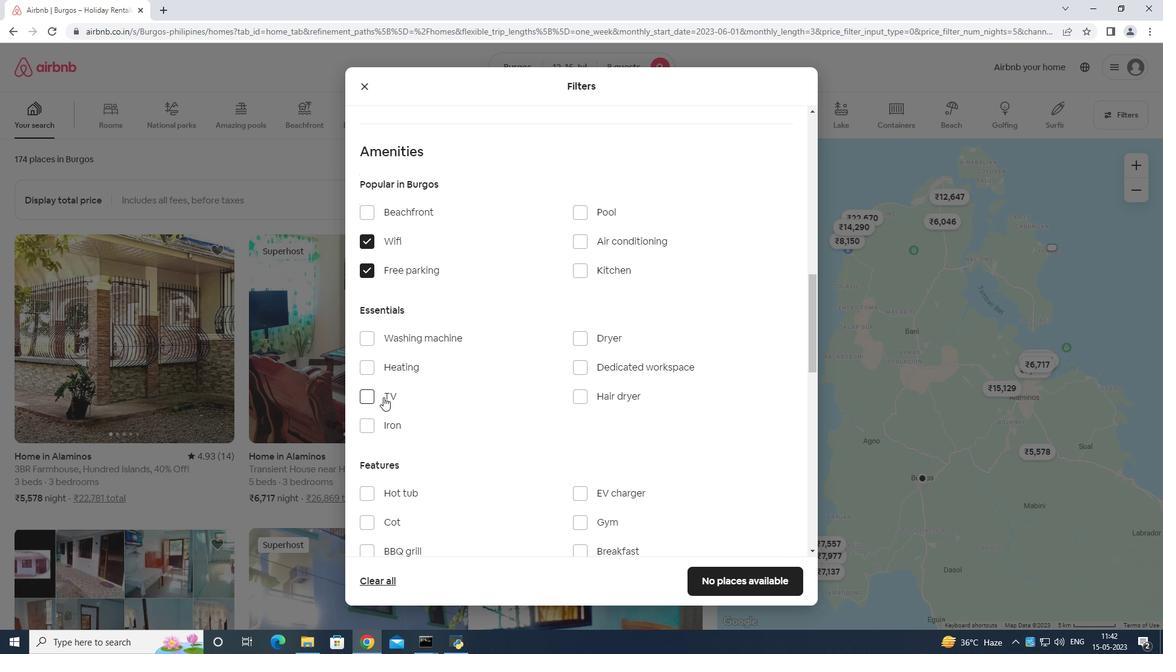 
Action: Mouse moved to (386, 396)
Screenshot: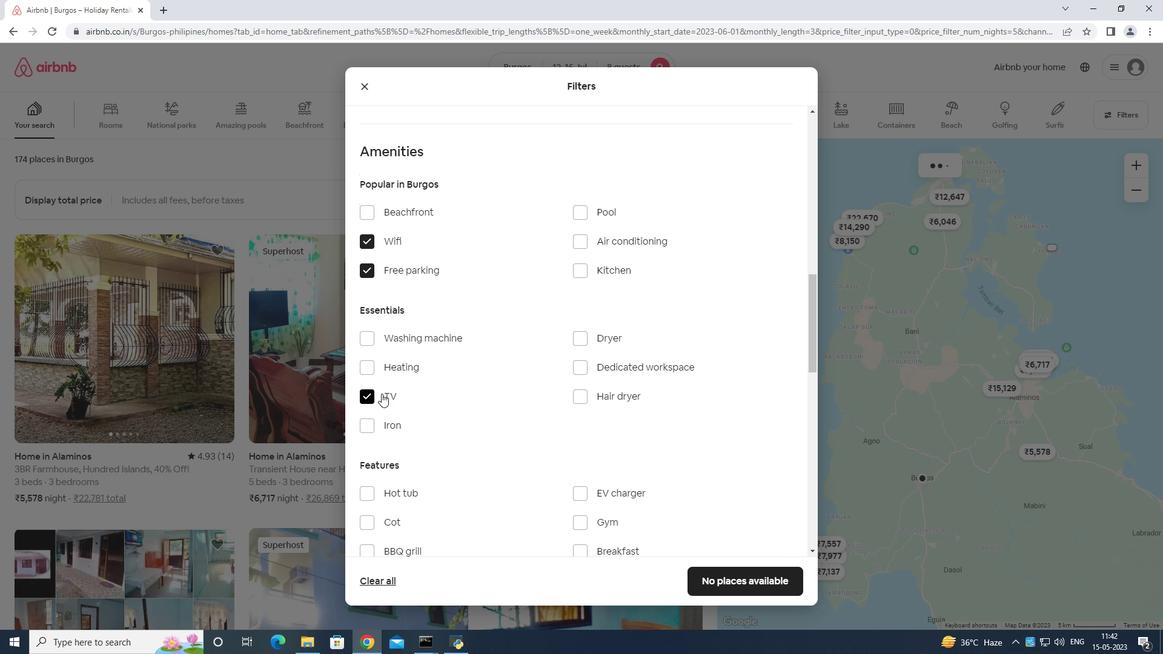 
Action: Mouse scrolled (386, 395) with delta (0, 0)
Screenshot: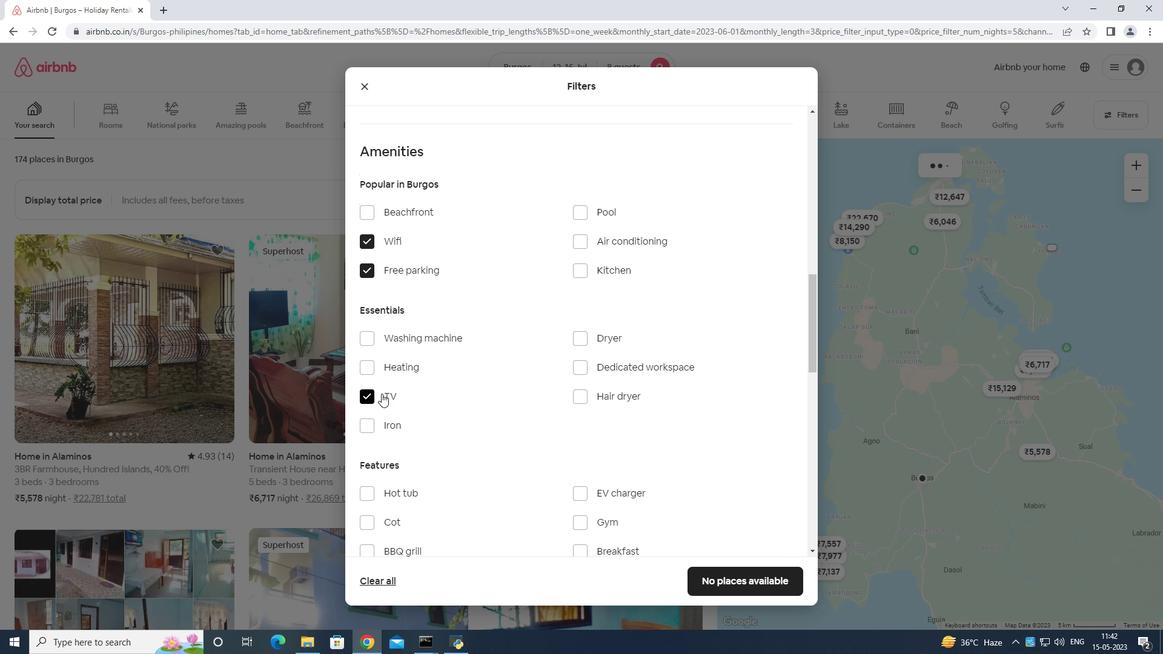 
Action: Mouse moved to (390, 400)
Screenshot: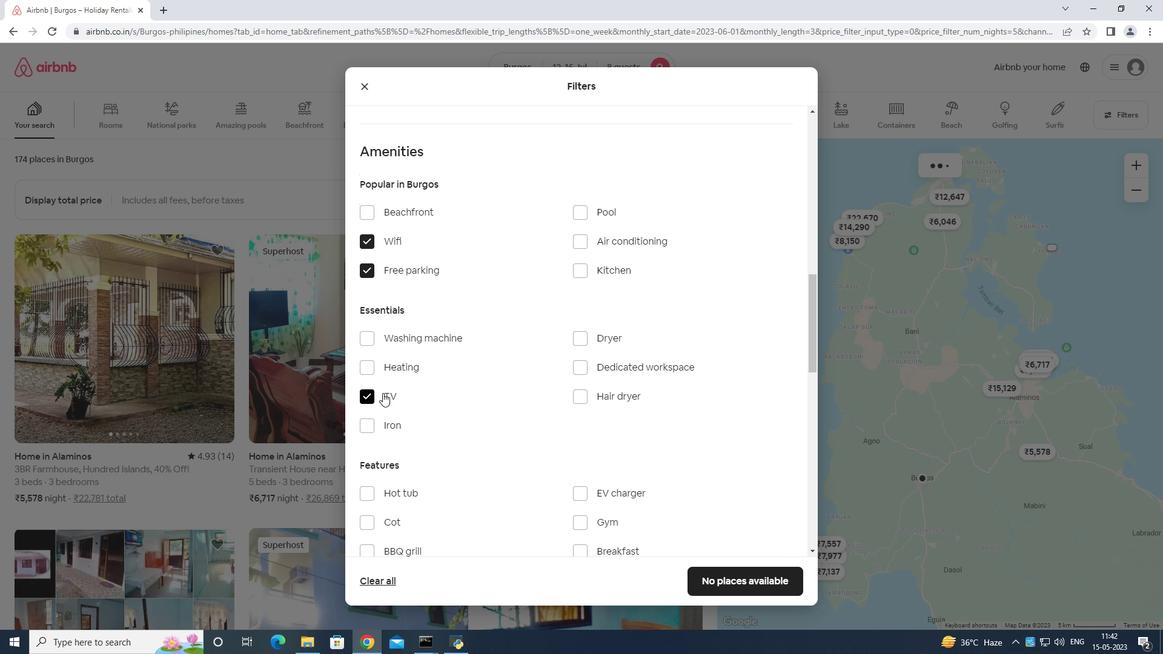 
Action: Mouse scrolled (390, 399) with delta (0, 0)
Screenshot: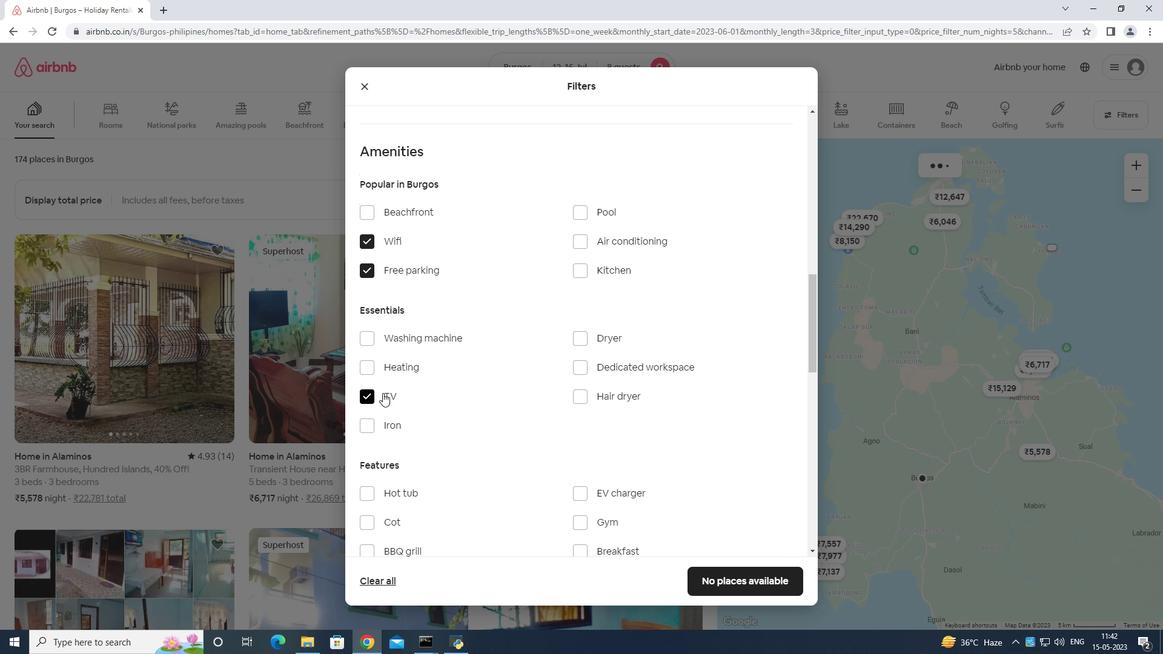 
Action: Mouse moved to (398, 400)
Screenshot: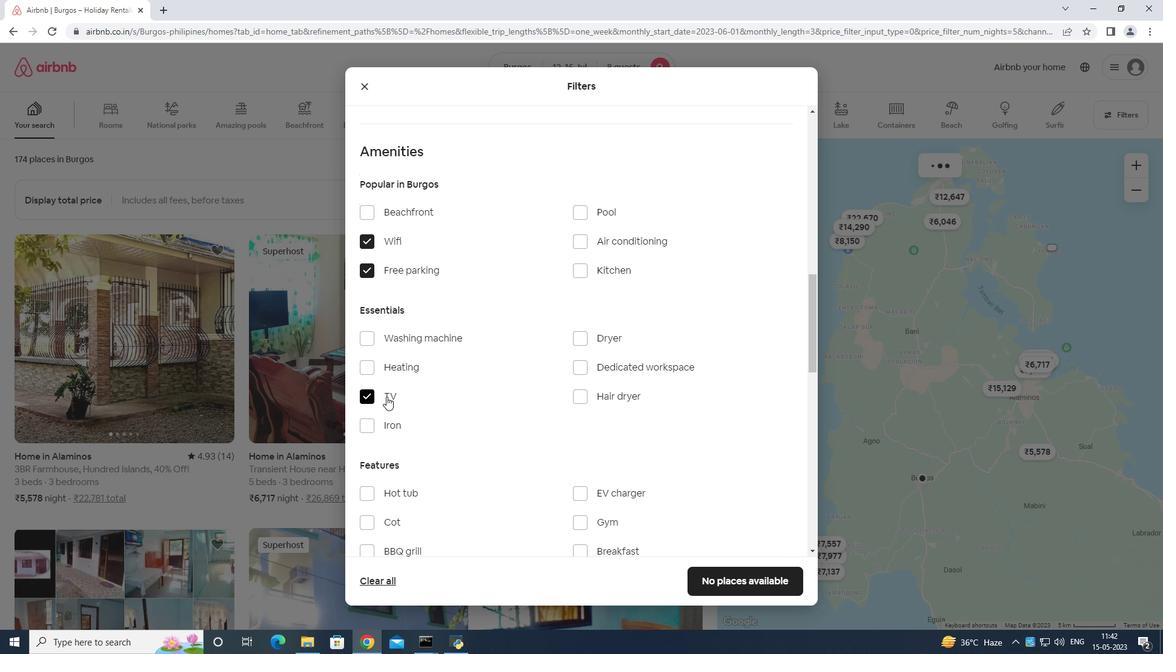 
Action: Mouse scrolled (398, 399) with delta (0, 0)
Screenshot: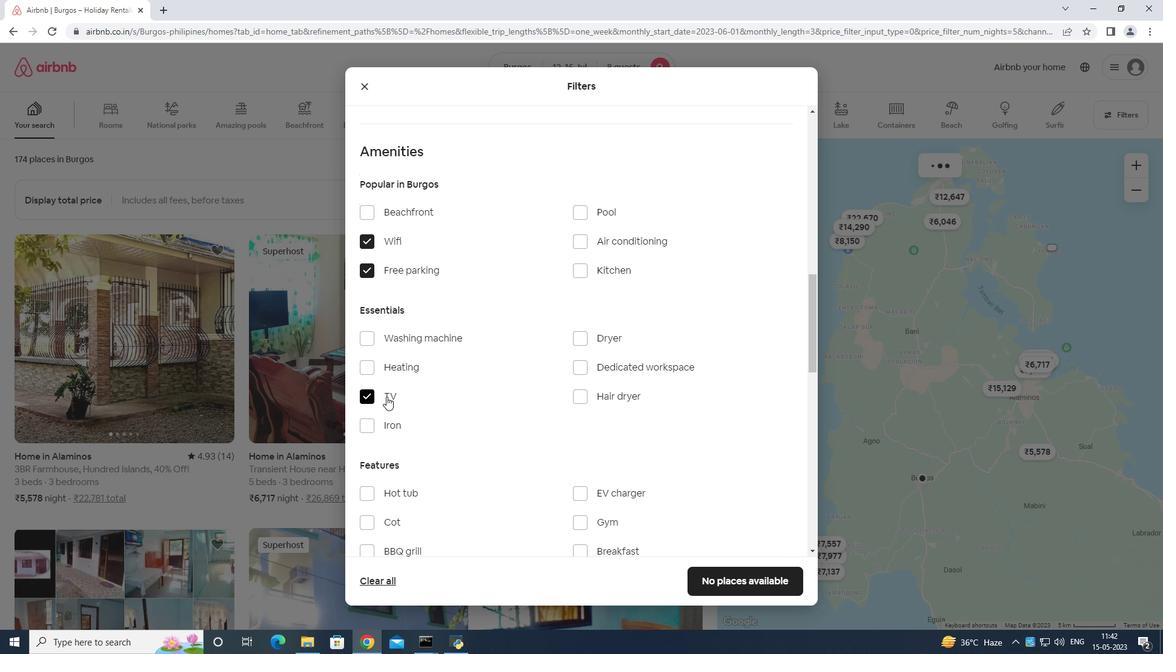 
Action: Mouse moved to (582, 336)
Screenshot: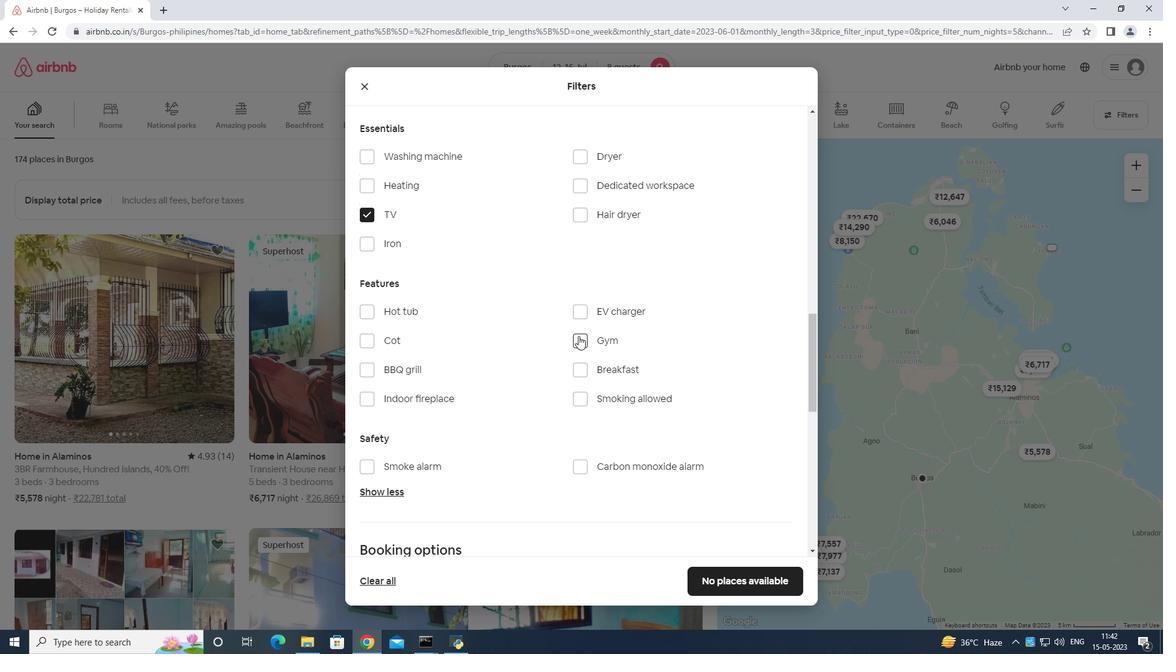 
Action: Mouse pressed left at (582, 336)
Screenshot: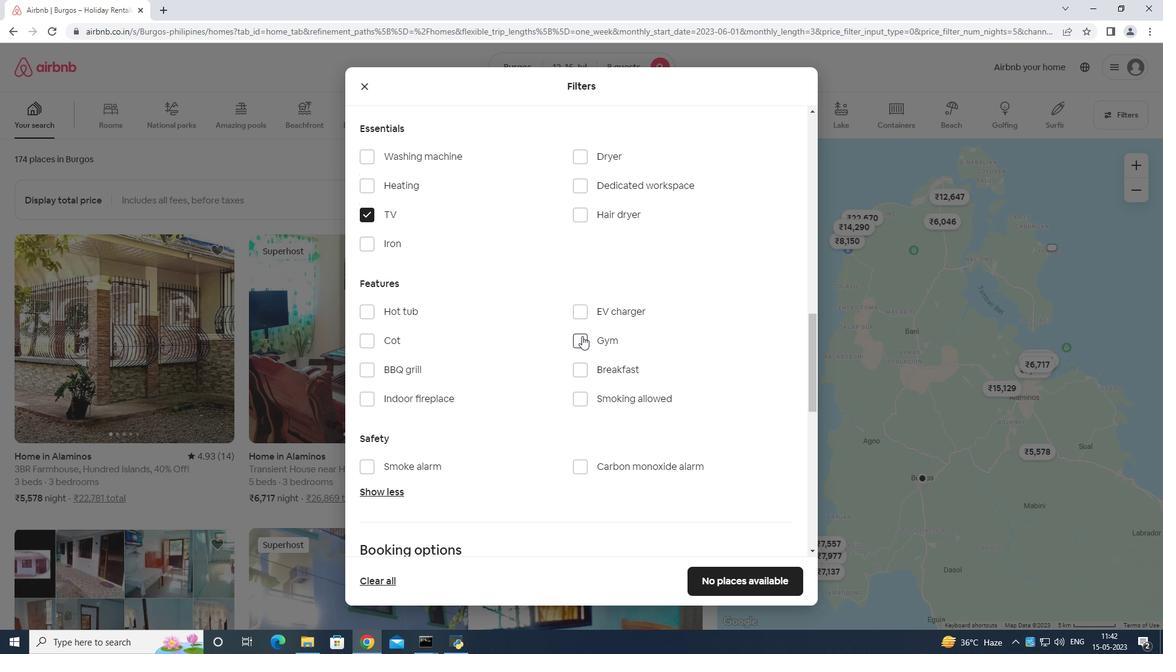 
Action: Mouse moved to (575, 370)
Screenshot: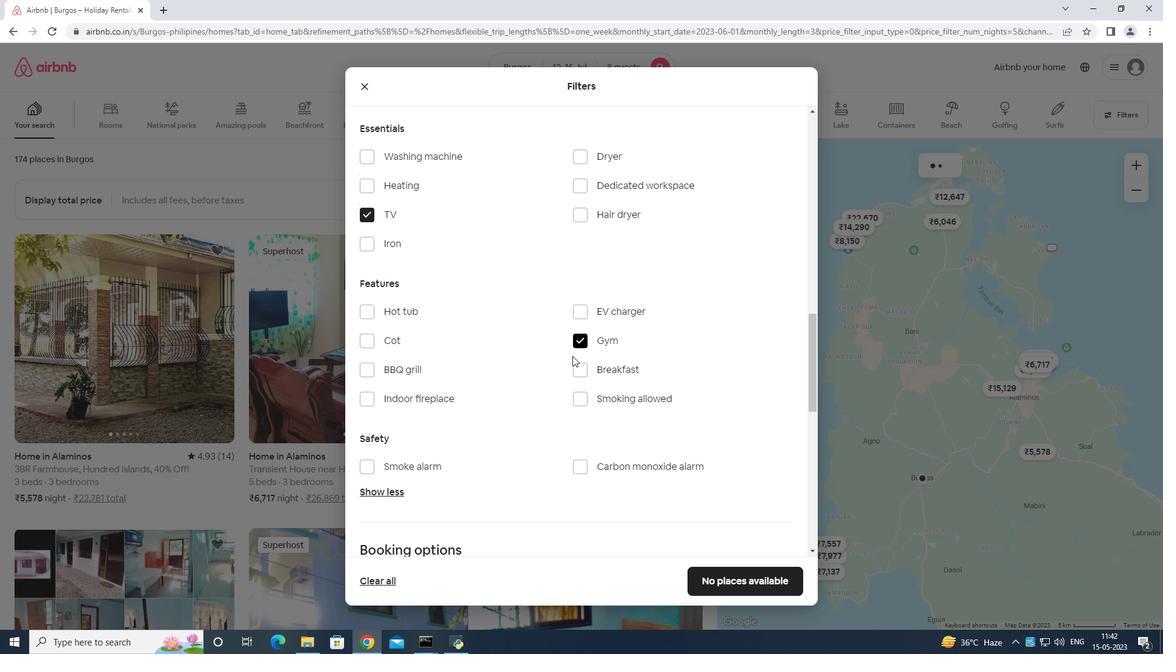 
Action: Mouse pressed left at (575, 370)
Screenshot: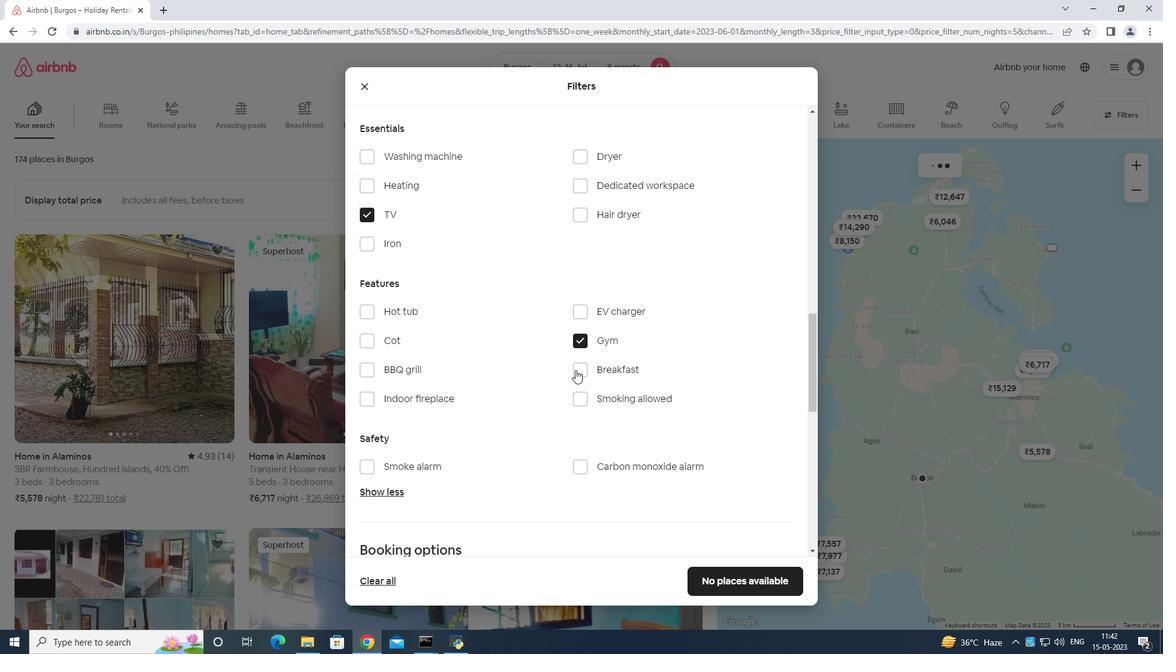 
Action: Mouse moved to (573, 368)
Screenshot: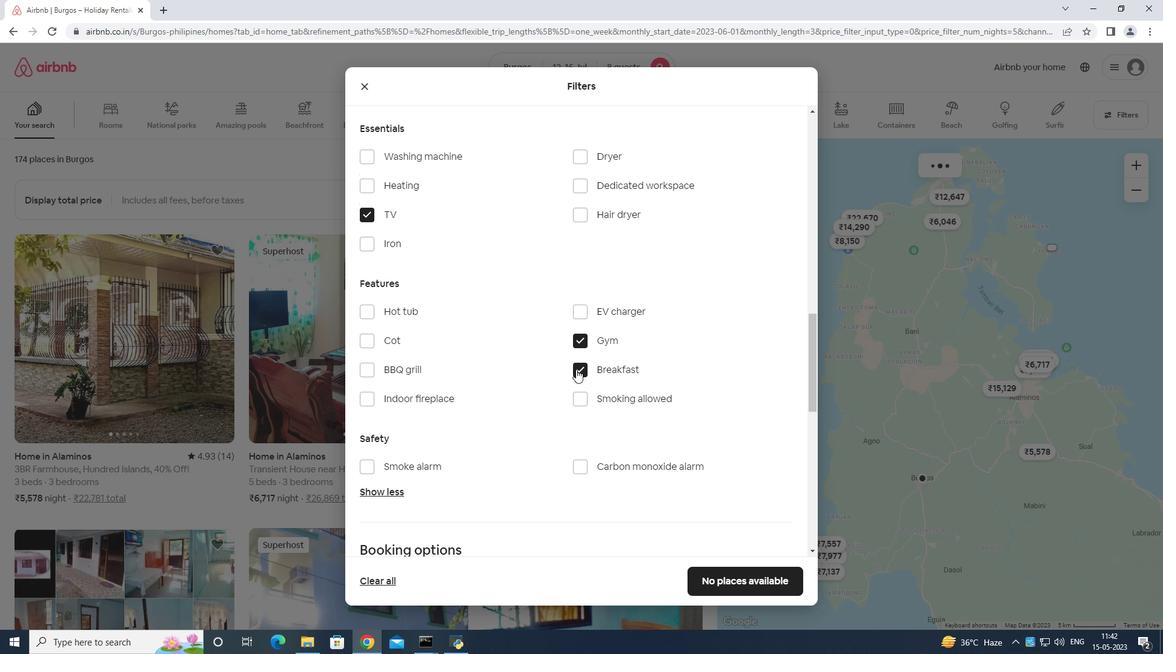 
Action: Mouse scrolled (573, 369) with delta (0, 0)
Screenshot: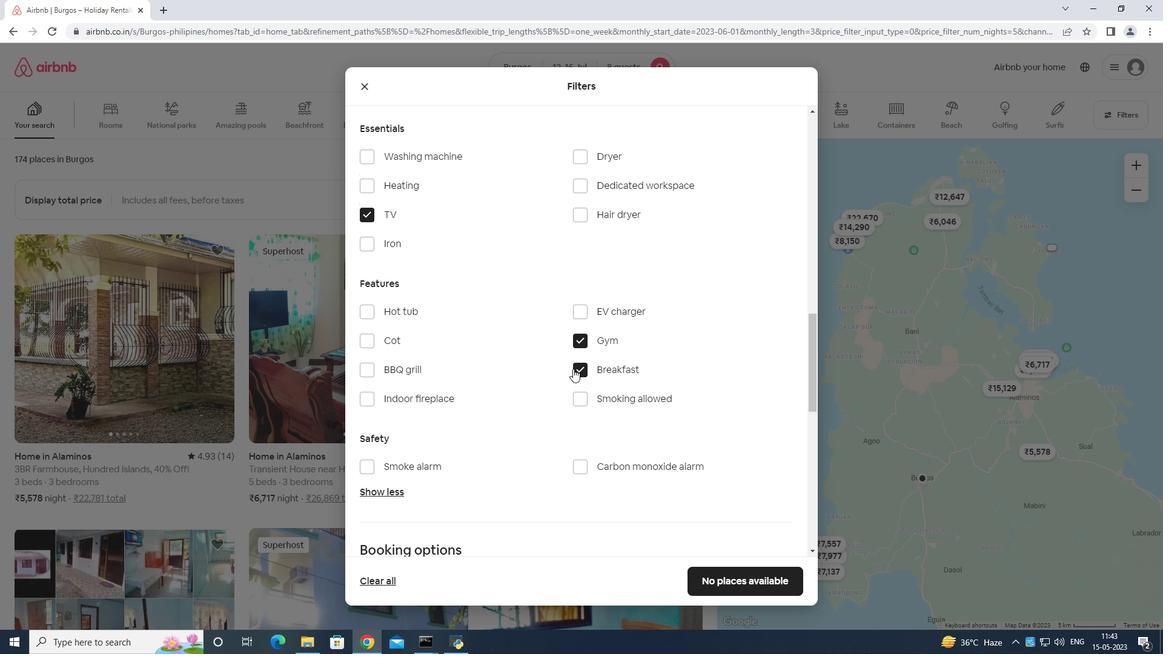 
Action: Mouse scrolled (573, 369) with delta (0, 0)
Screenshot: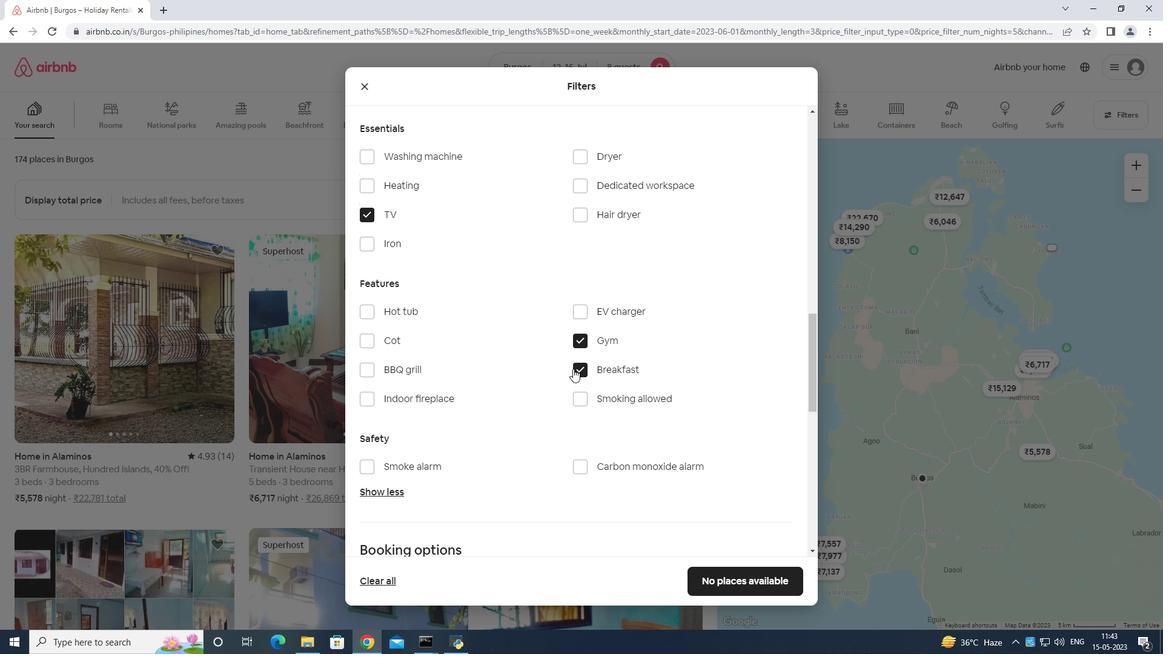 
Action: Mouse moved to (573, 368)
Screenshot: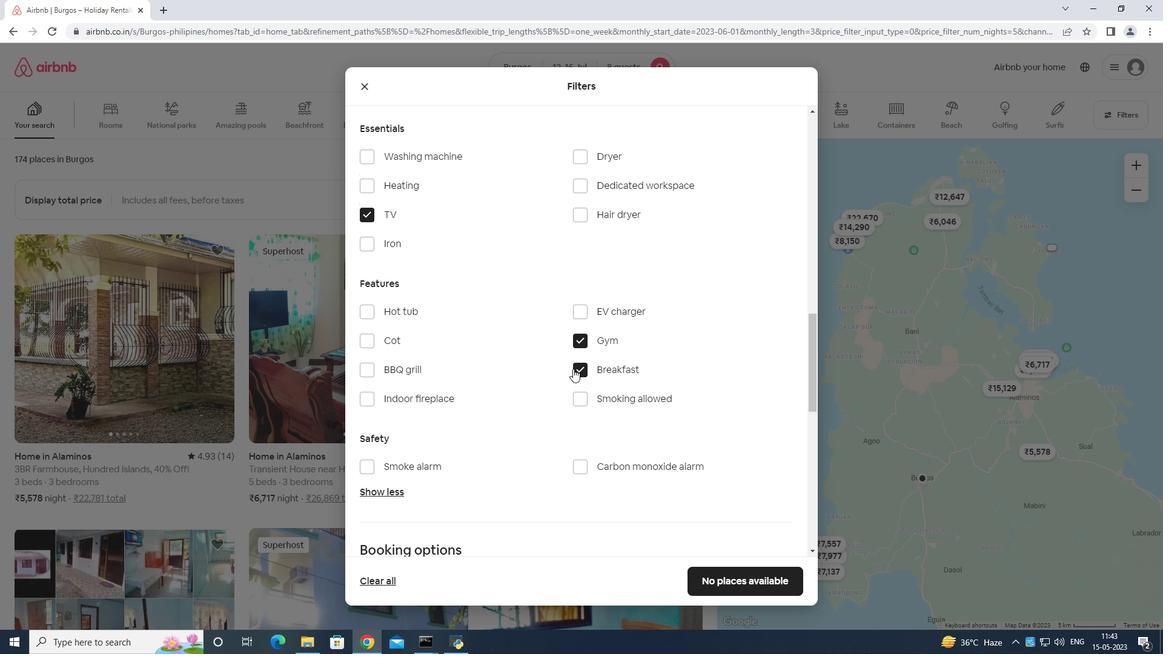 
Action: Mouse scrolled (573, 368) with delta (0, 0)
Screenshot: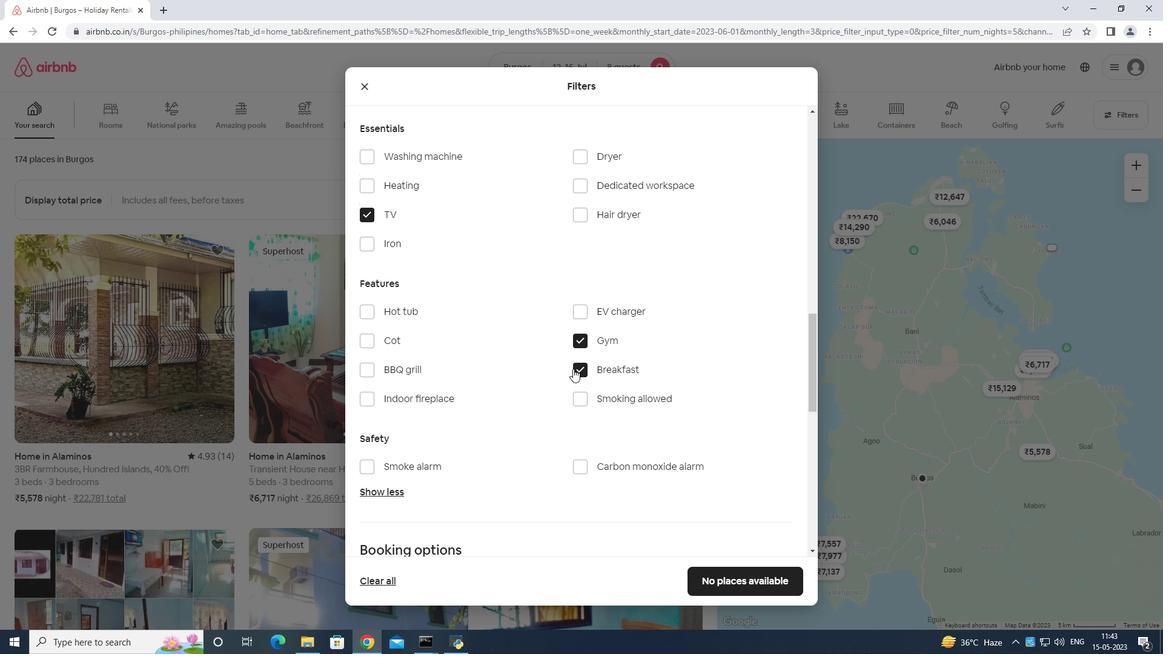 
Action: Mouse moved to (573, 368)
Screenshot: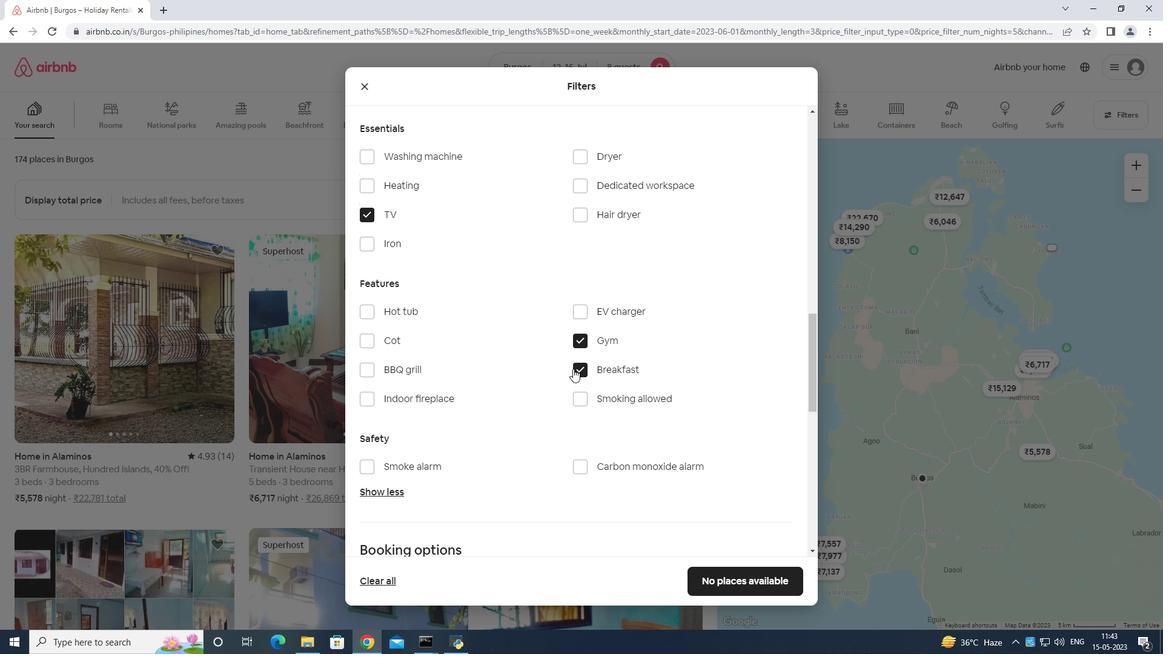 
Action: Mouse scrolled (573, 368) with delta (0, 0)
Screenshot: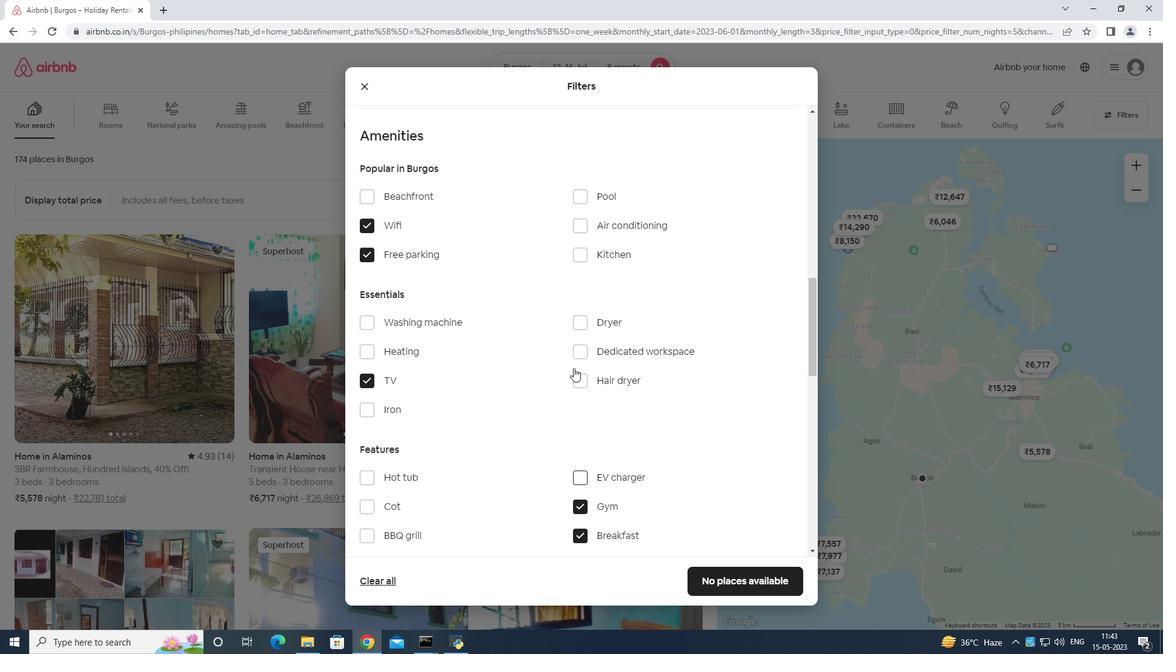 
Action: Mouse scrolled (573, 367) with delta (0, 0)
Screenshot: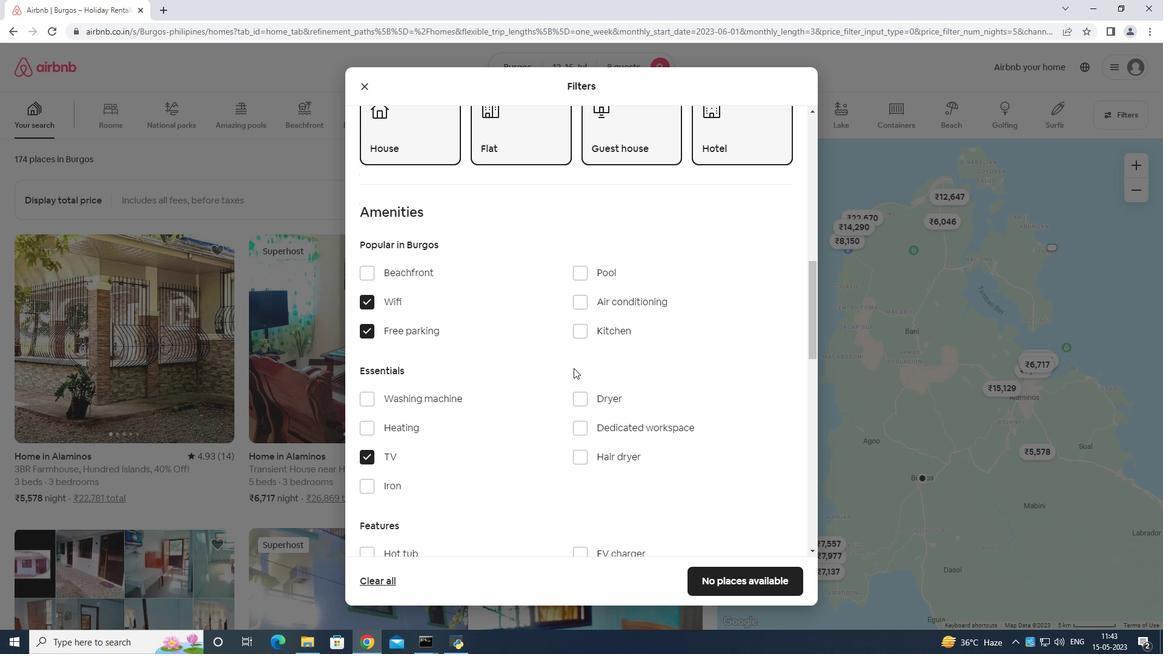 
Action: Mouse scrolled (573, 367) with delta (0, 0)
Screenshot: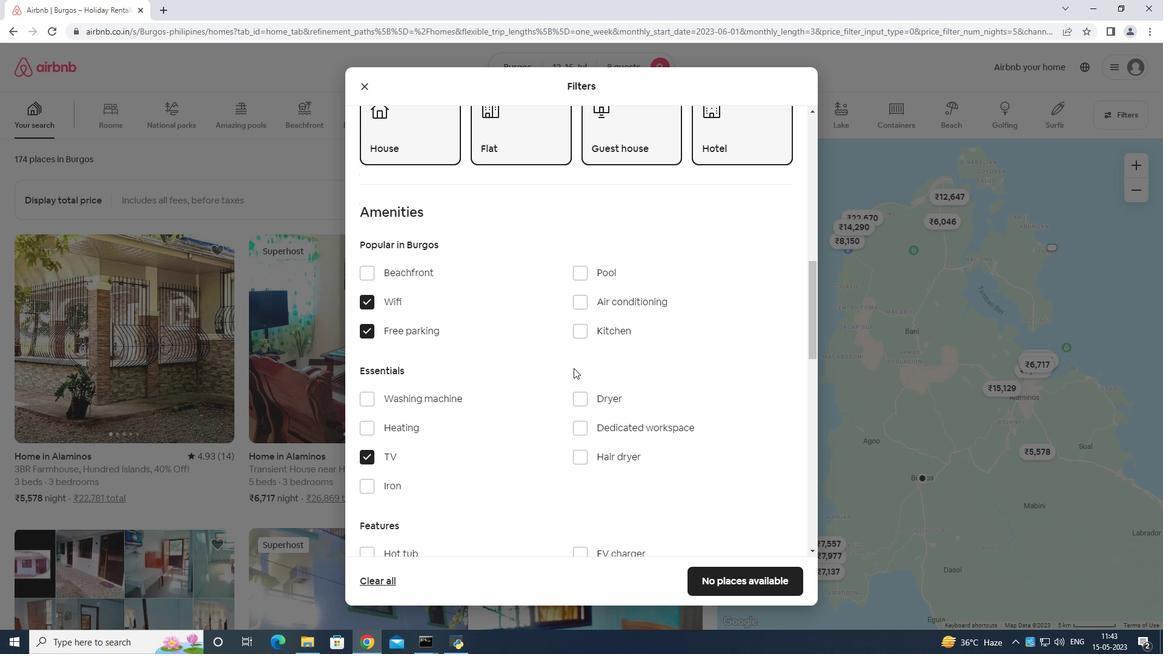 
Action: Mouse scrolled (573, 367) with delta (0, 0)
Screenshot: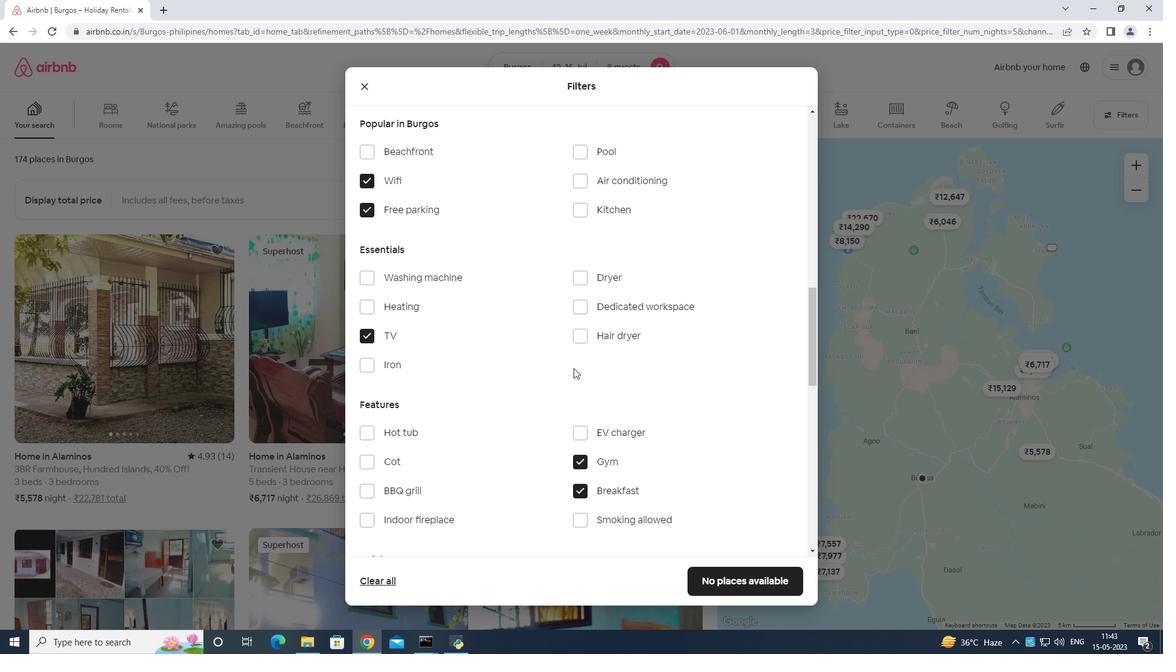 
Action: Mouse scrolled (573, 367) with delta (0, 0)
Screenshot: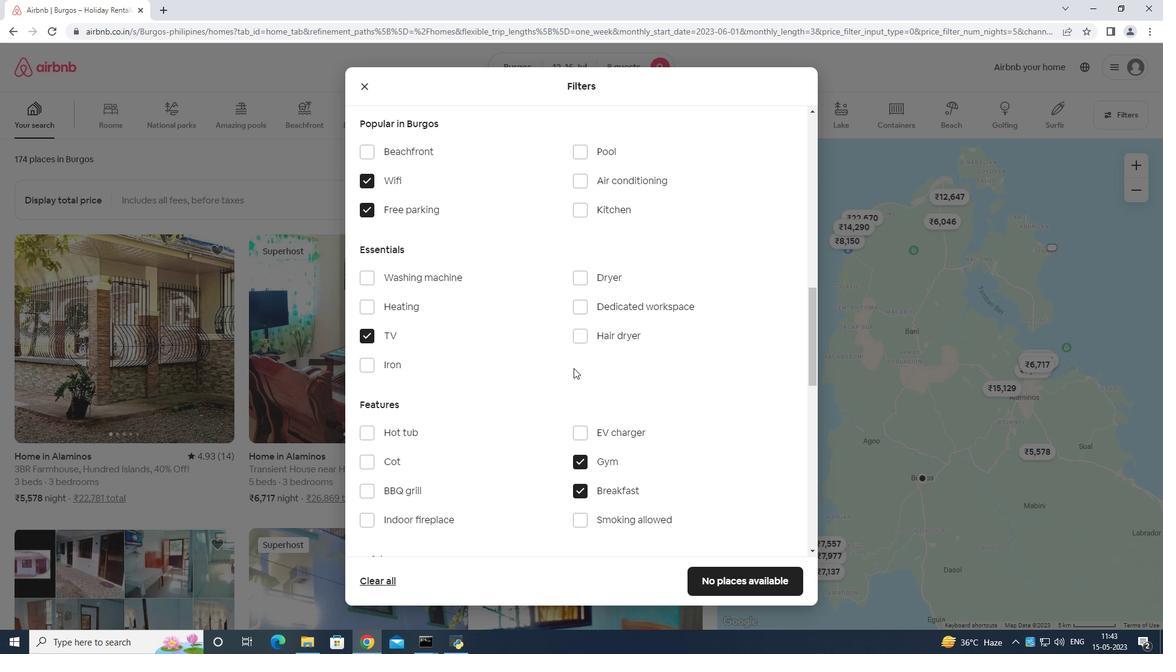 
Action: Mouse moved to (574, 367)
Screenshot: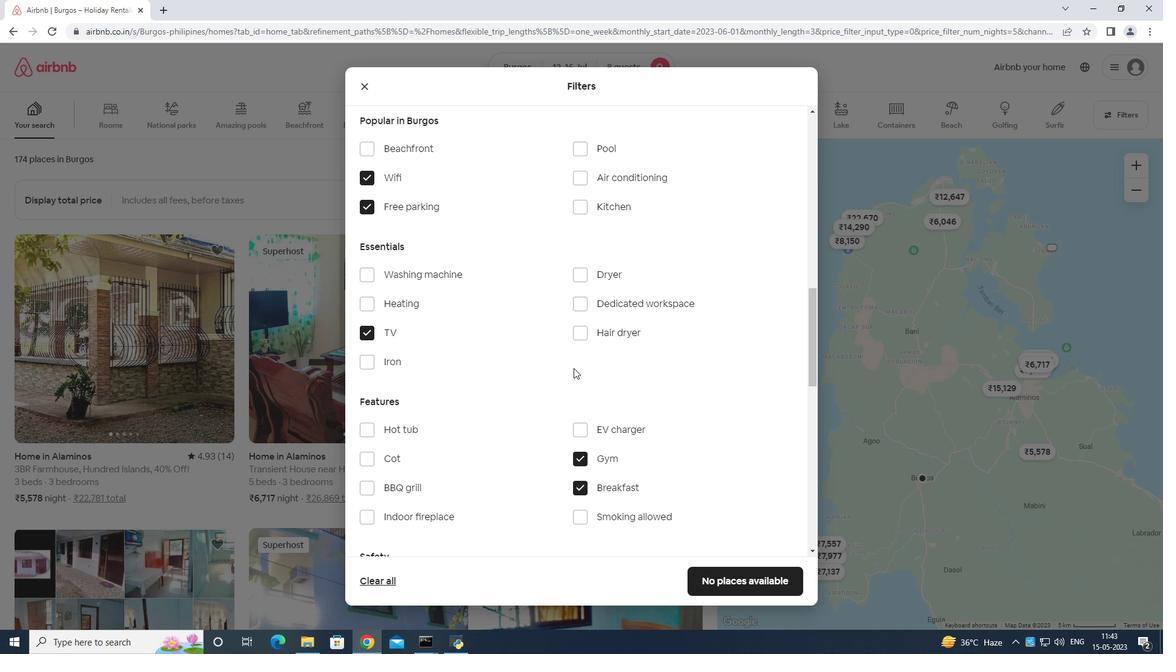 
Action: Mouse scrolled (574, 366) with delta (0, 0)
Screenshot: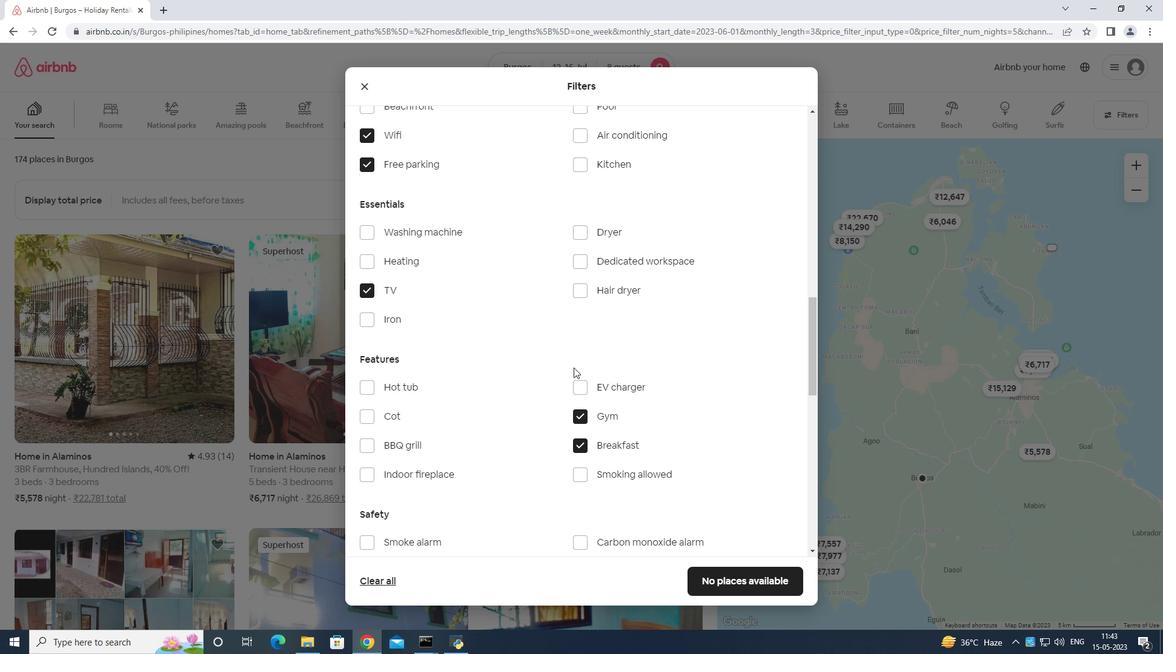 
Action: Mouse moved to (574, 367)
Screenshot: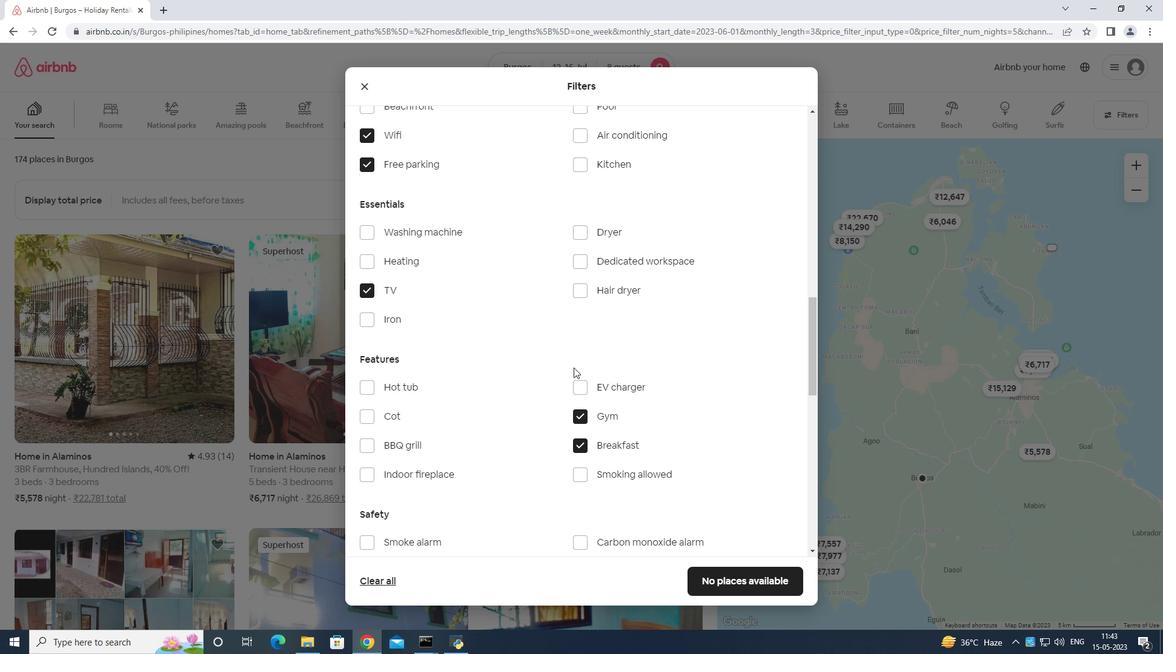 
Action: Mouse scrolled (574, 366) with delta (0, 0)
Screenshot: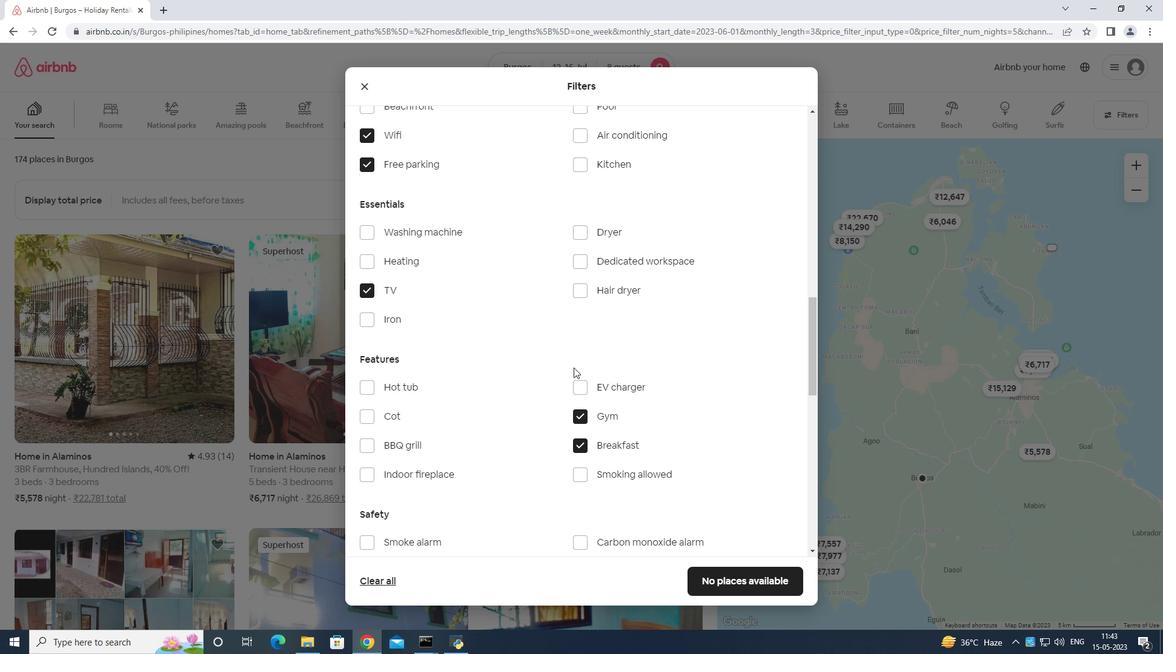 
Action: Mouse scrolled (574, 366) with delta (0, 0)
Screenshot: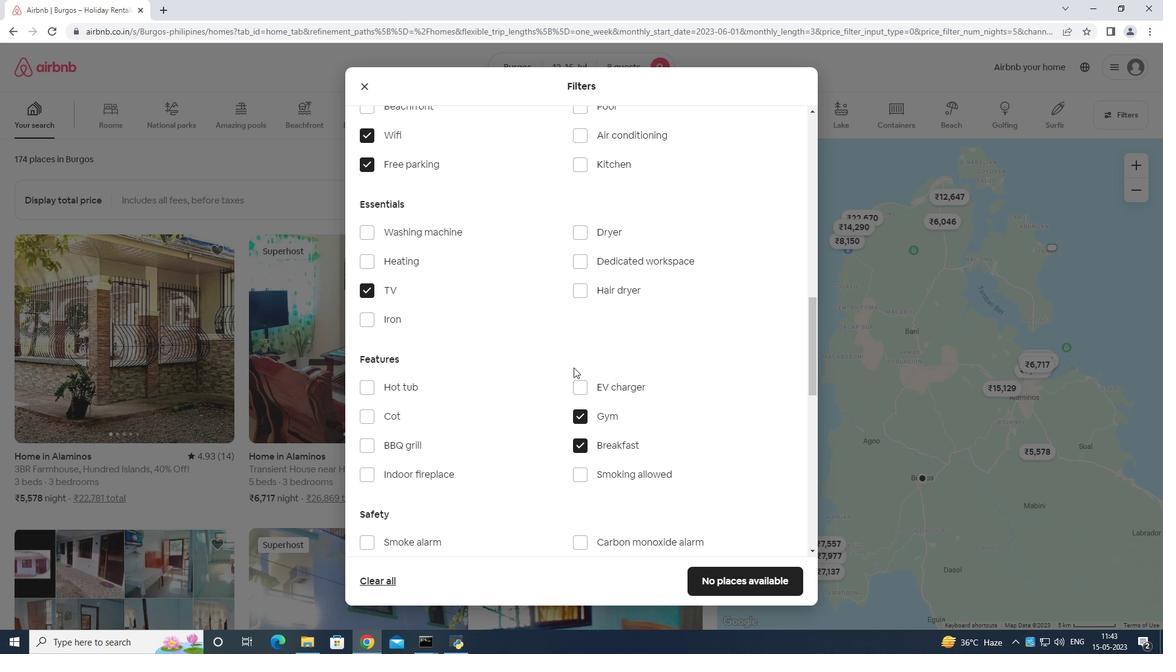 
Action: Mouse scrolled (574, 366) with delta (0, 0)
Screenshot: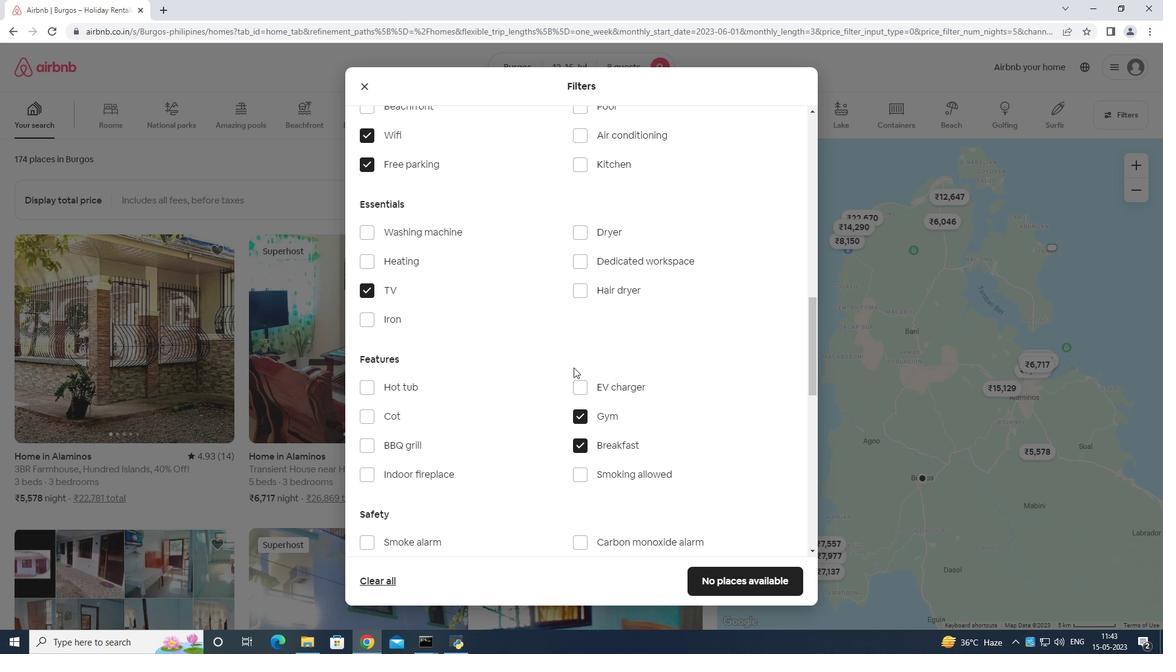 
Action: Mouse moved to (762, 388)
Screenshot: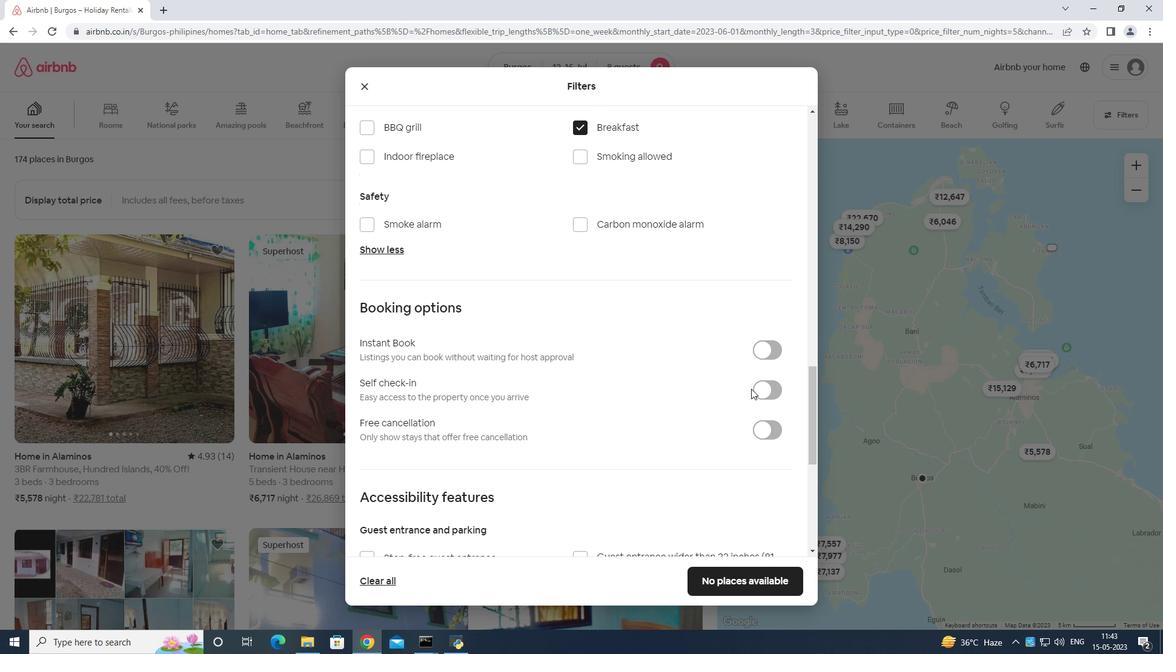 
Action: Mouse pressed left at (762, 388)
Screenshot: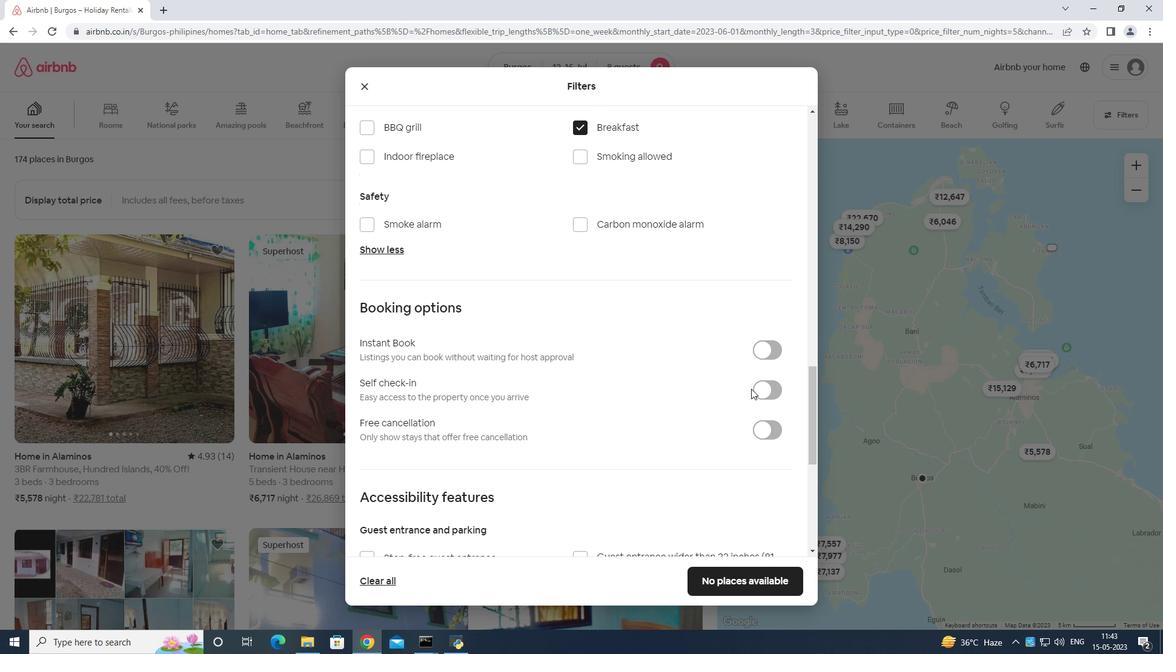 
Action: Mouse moved to (752, 396)
Screenshot: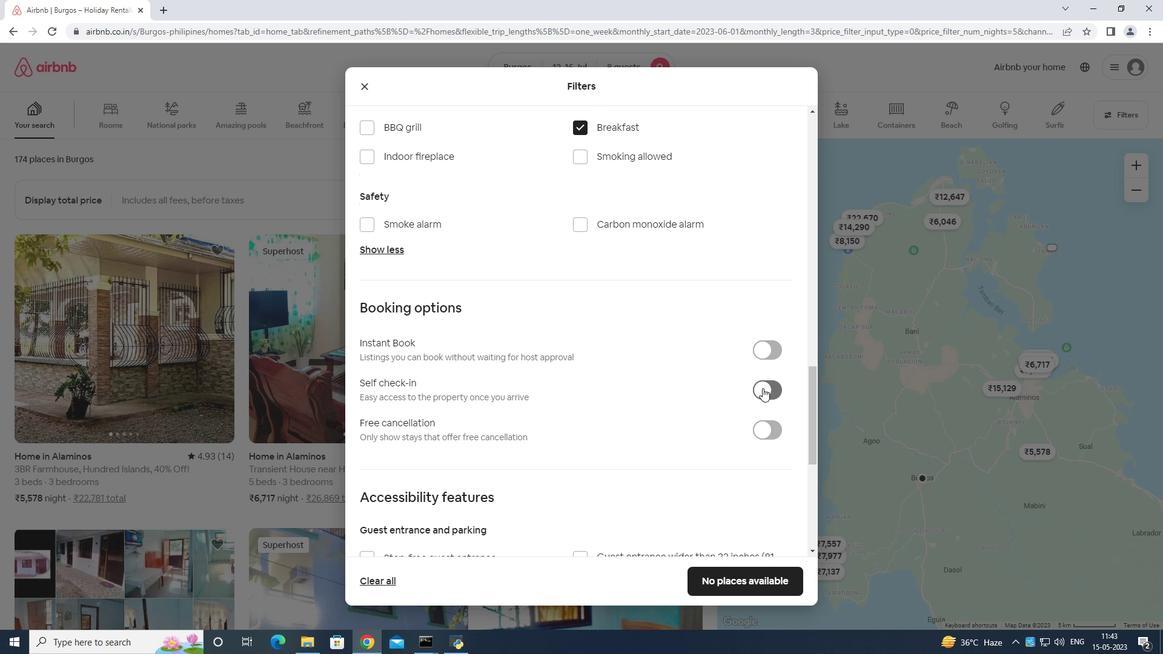 
Action: Mouse scrolled (752, 396) with delta (0, 0)
Screenshot: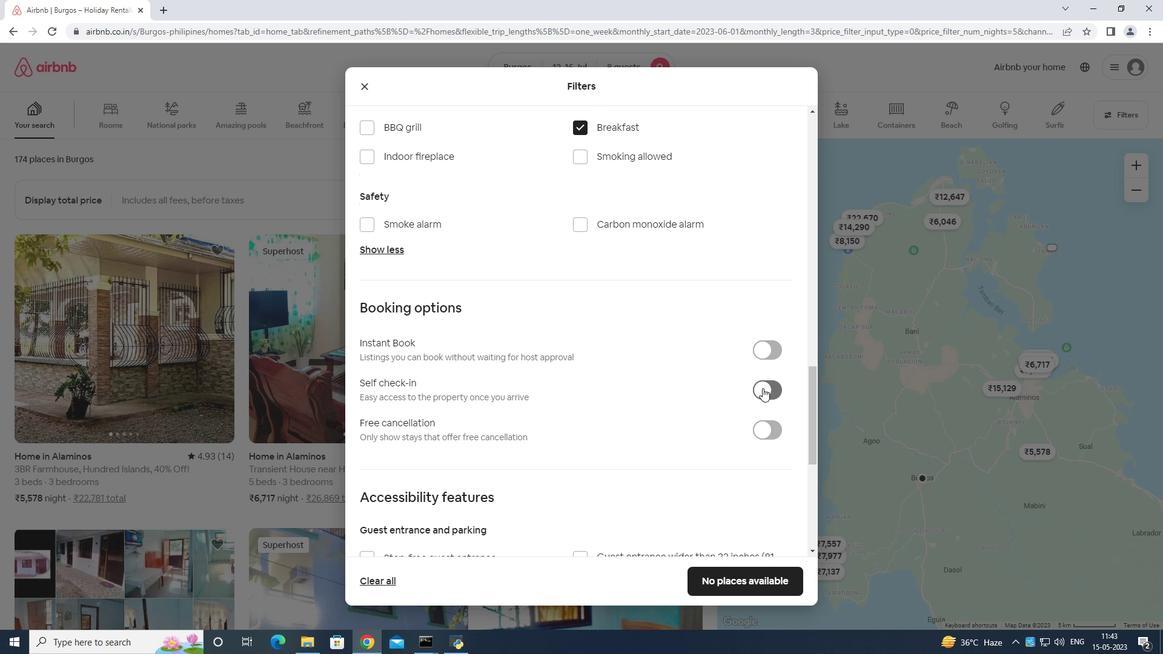 
Action: Mouse moved to (749, 400)
Screenshot: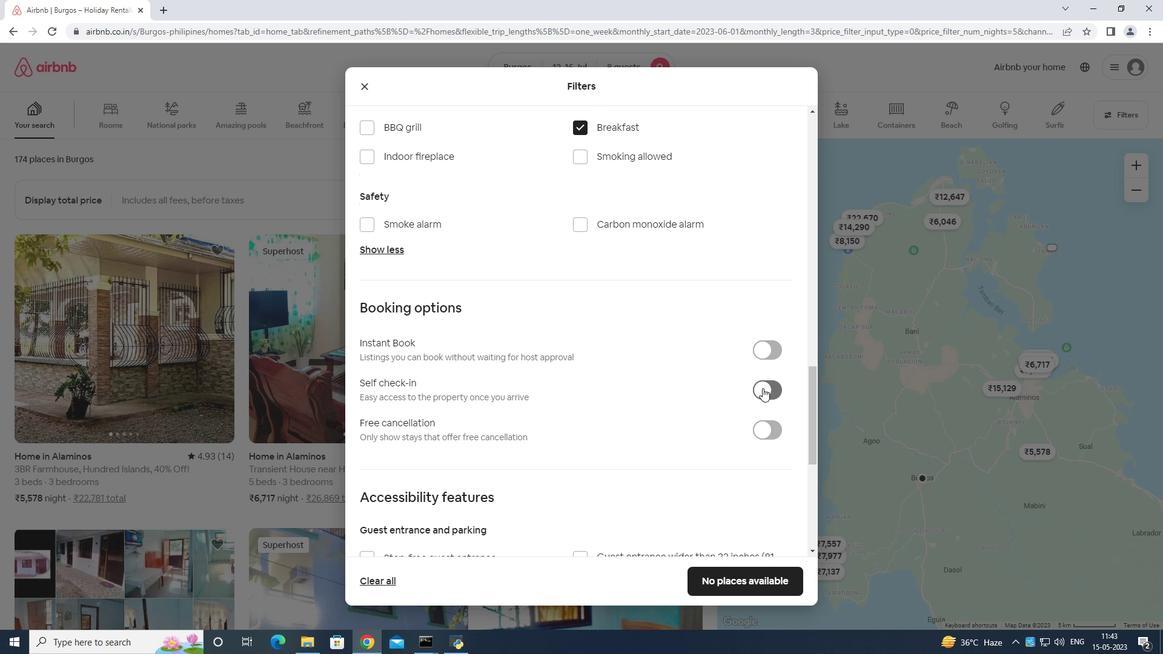 
Action: Mouse scrolled (749, 399) with delta (0, 0)
Screenshot: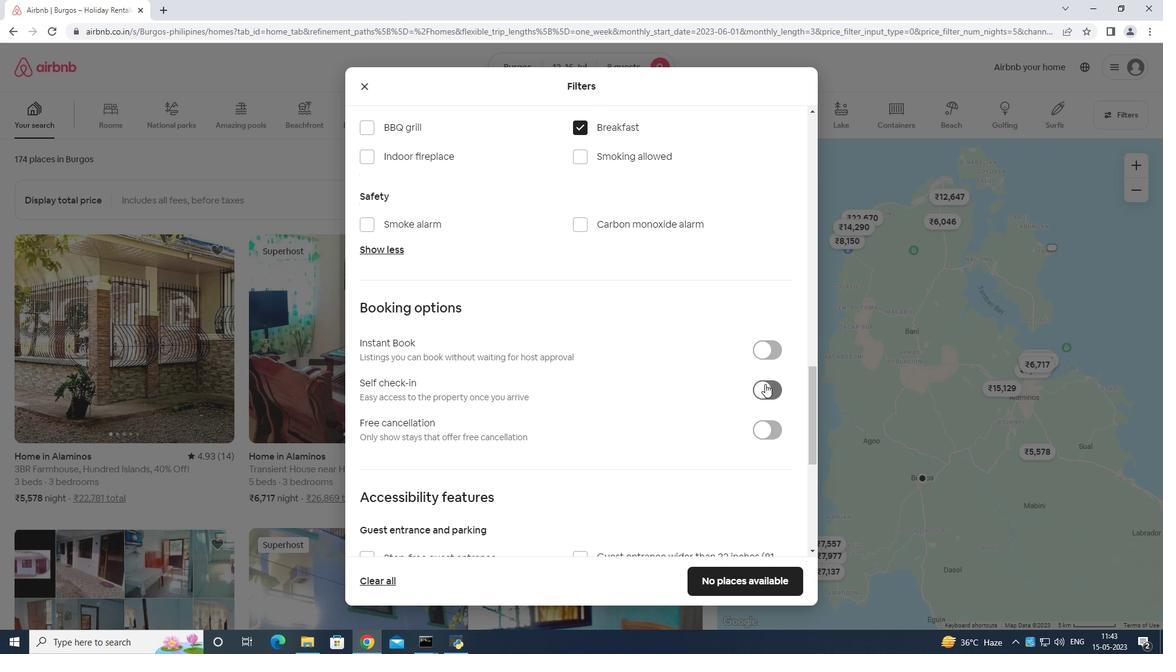 
Action: Mouse moved to (749, 401)
Screenshot: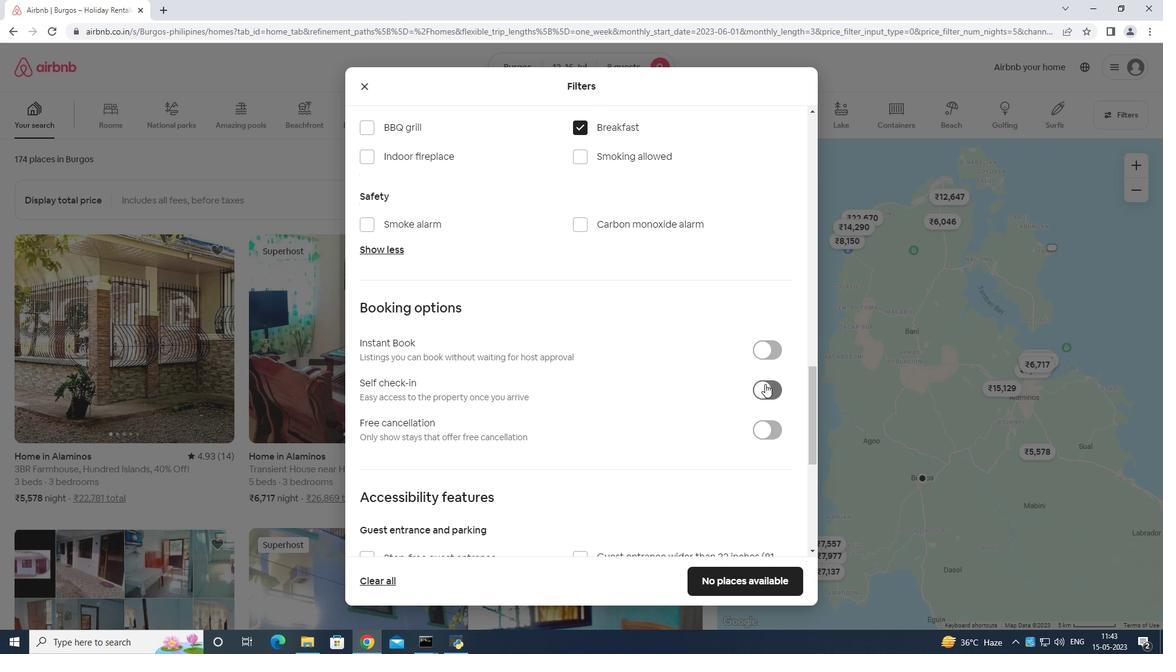 
Action: Mouse scrolled (749, 401) with delta (0, 0)
Screenshot: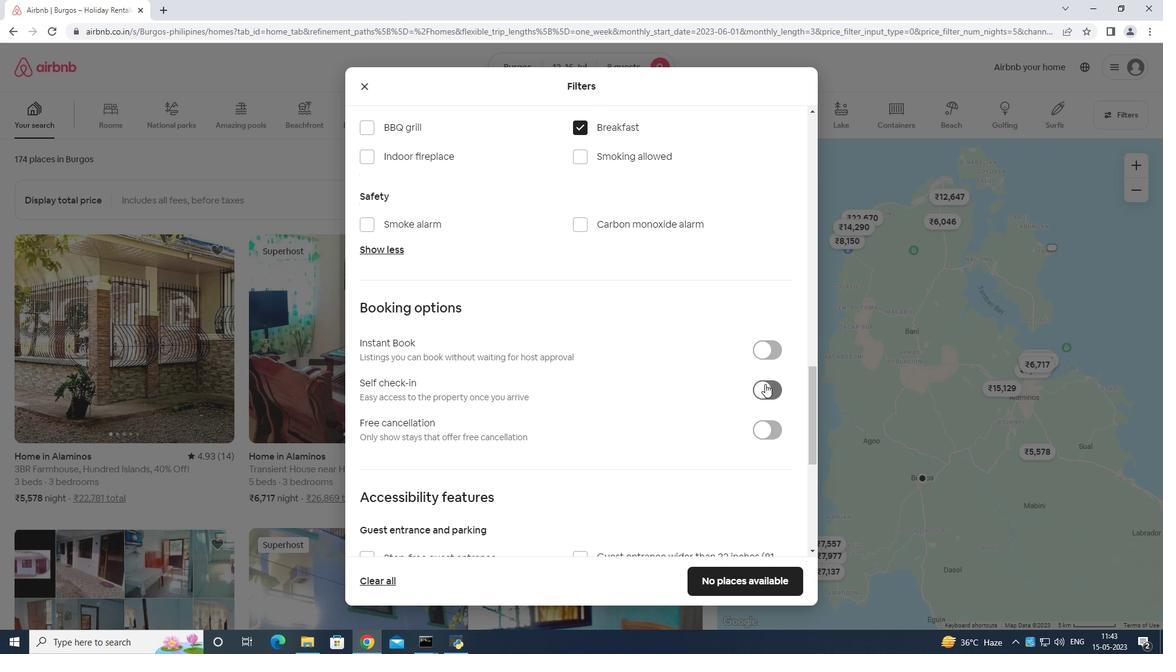 
Action: Mouse moved to (749, 402)
Screenshot: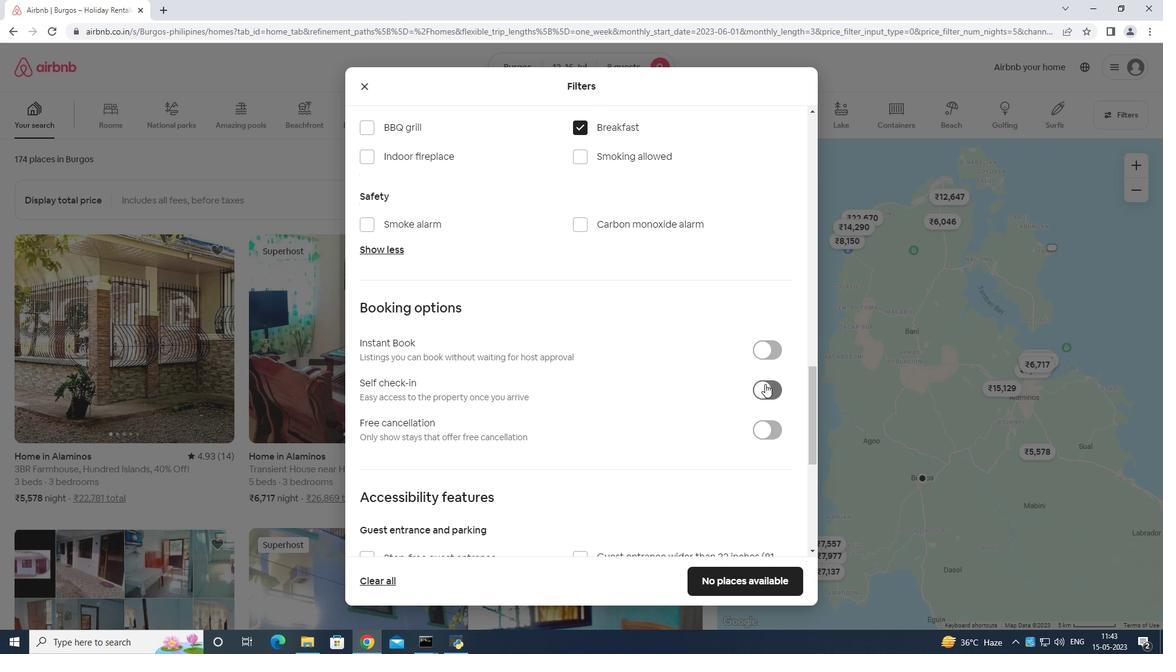 
Action: Mouse scrolled (749, 402) with delta (0, 0)
Screenshot: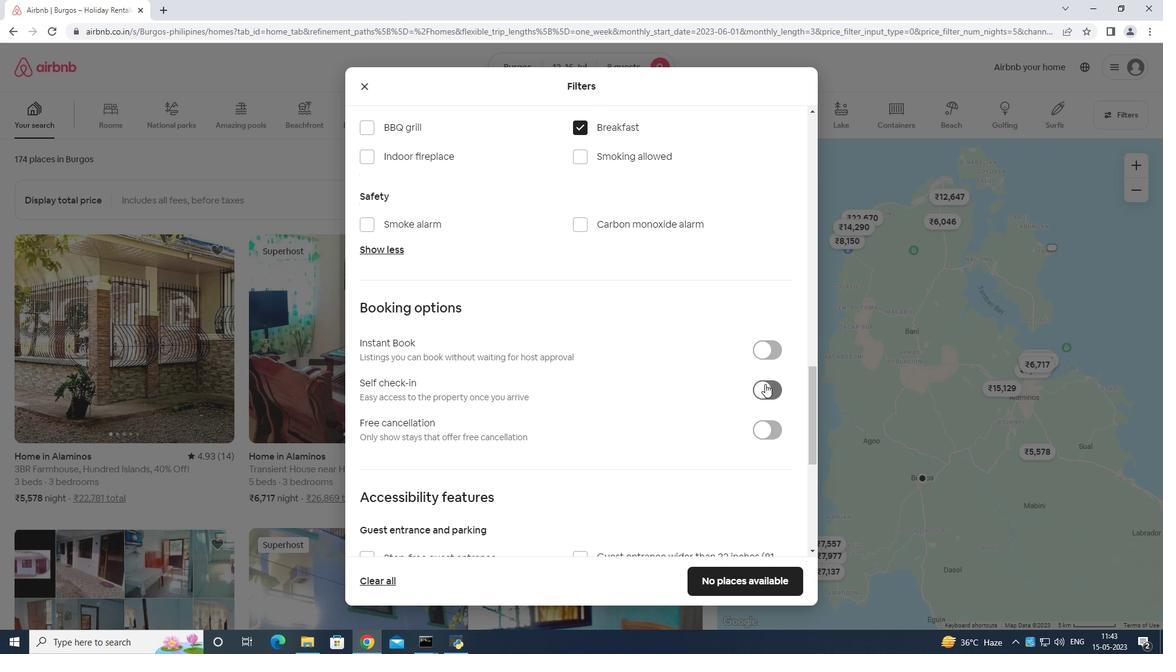 
Action: Mouse moved to (741, 408)
Screenshot: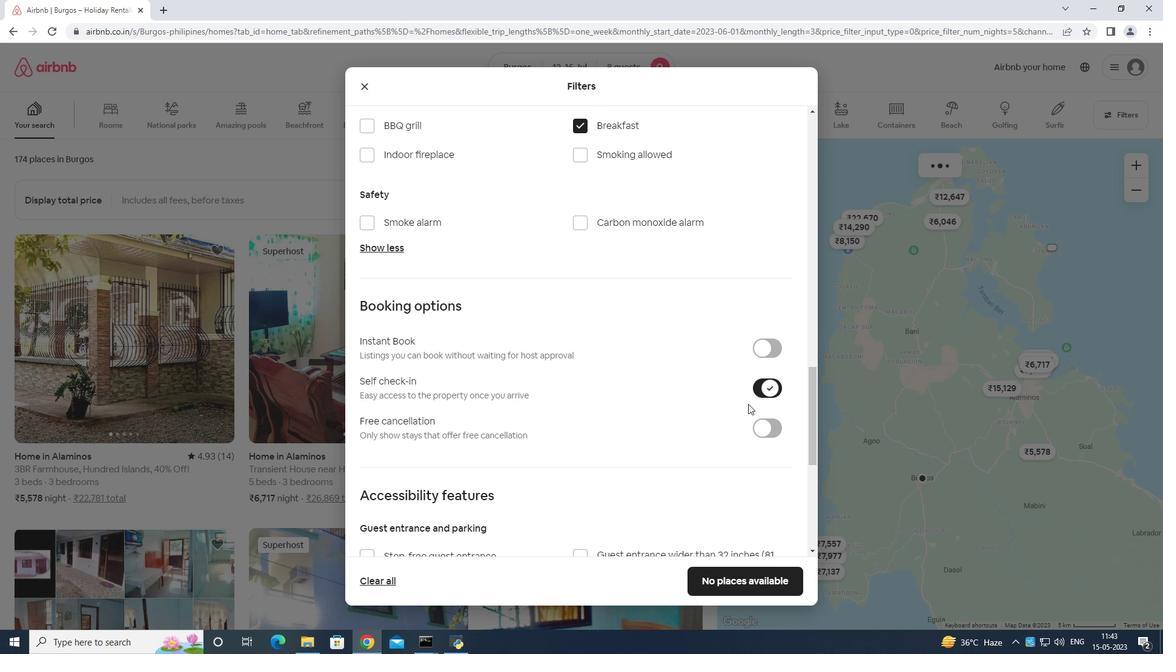 
Action: Mouse scrolled (742, 407) with delta (0, 0)
Screenshot: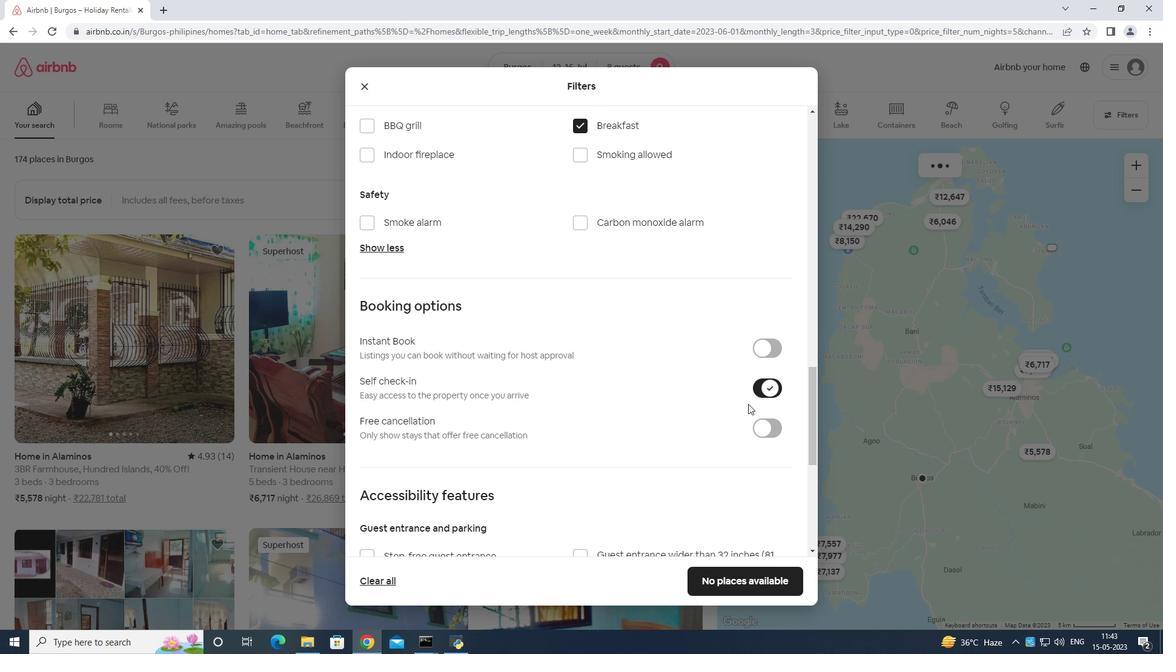 
Action: Mouse moved to (740, 408)
Screenshot: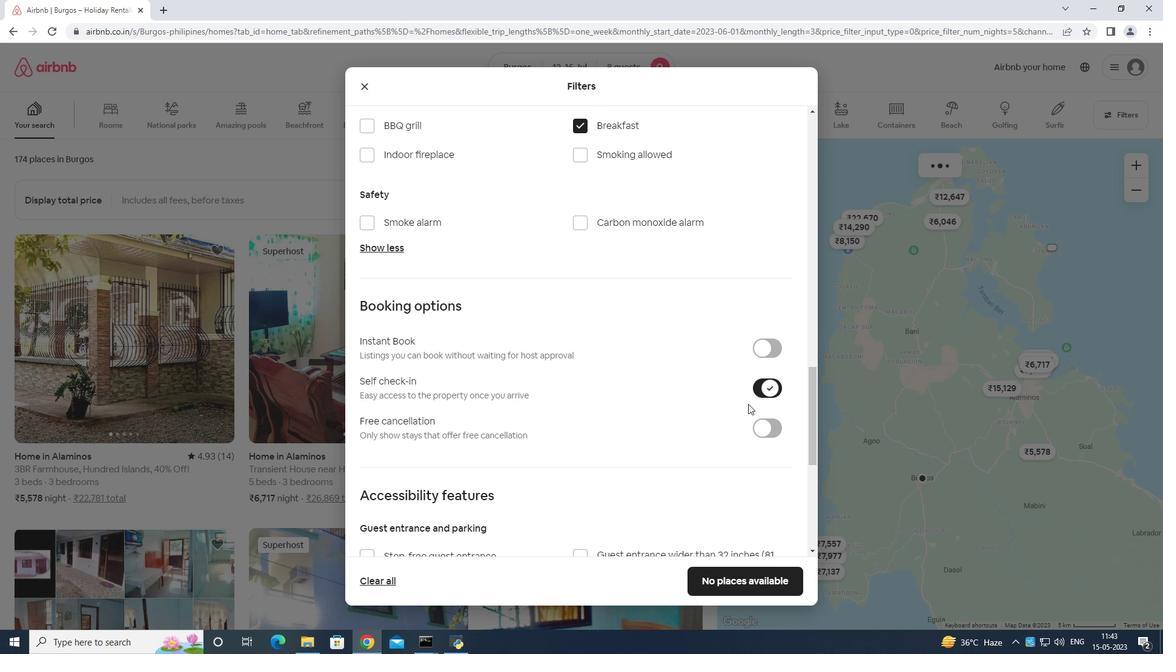
Action: Mouse scrolled (741, 408) with delta (0, 0)
Screenshot: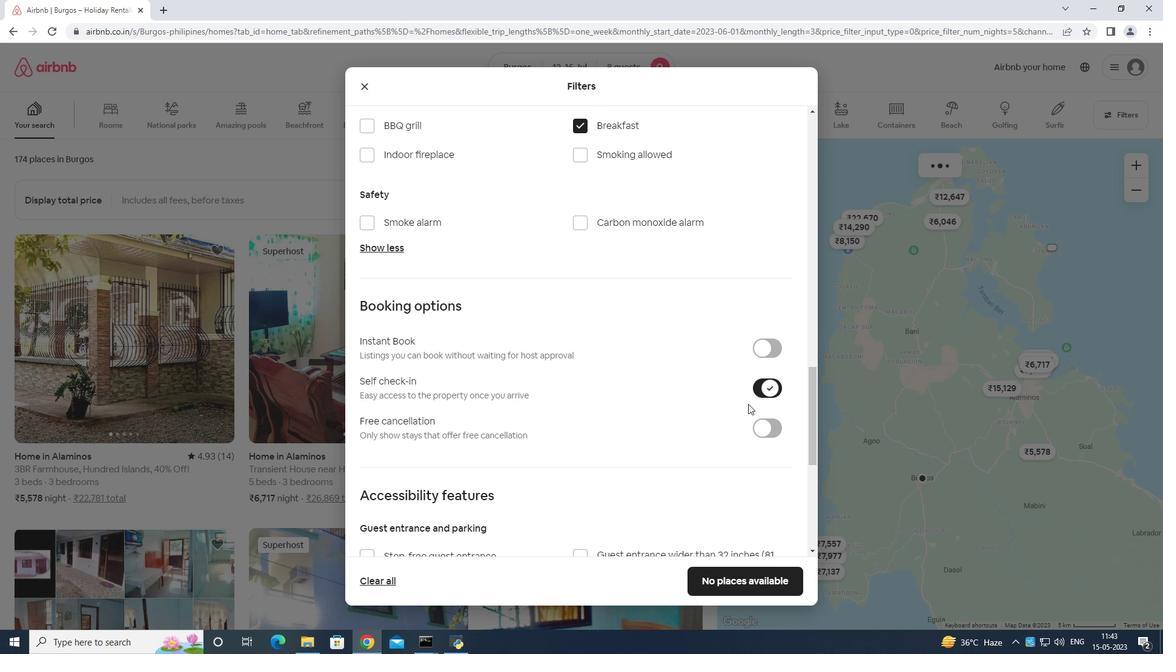 
Action: Mouse moved to (740, 408)
Screenshot: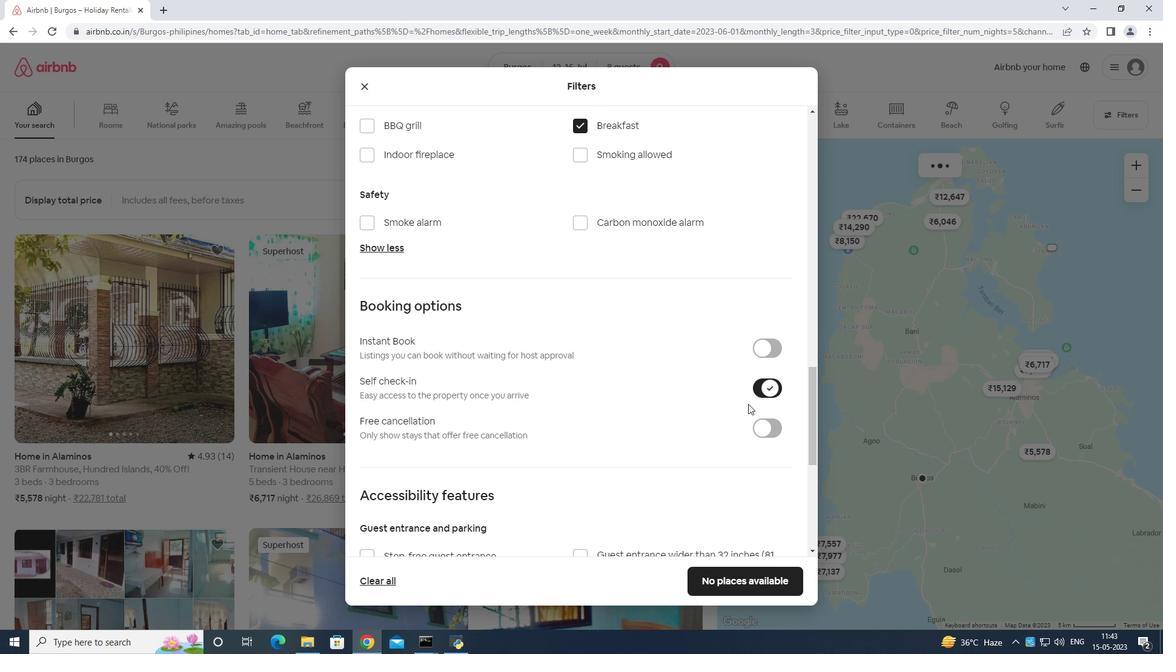 
Action: Mouse scrolled (741, 408) with delta (0, 0)
Screenshot: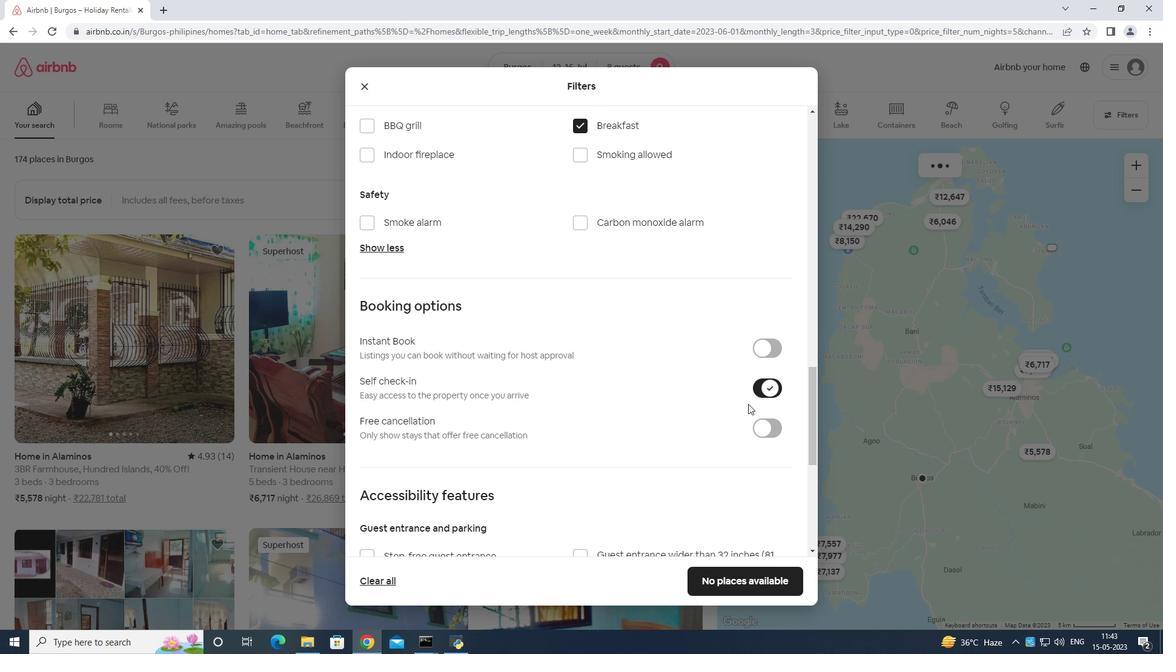 
Action: Mouse moved to (728, 412)
Screenshot: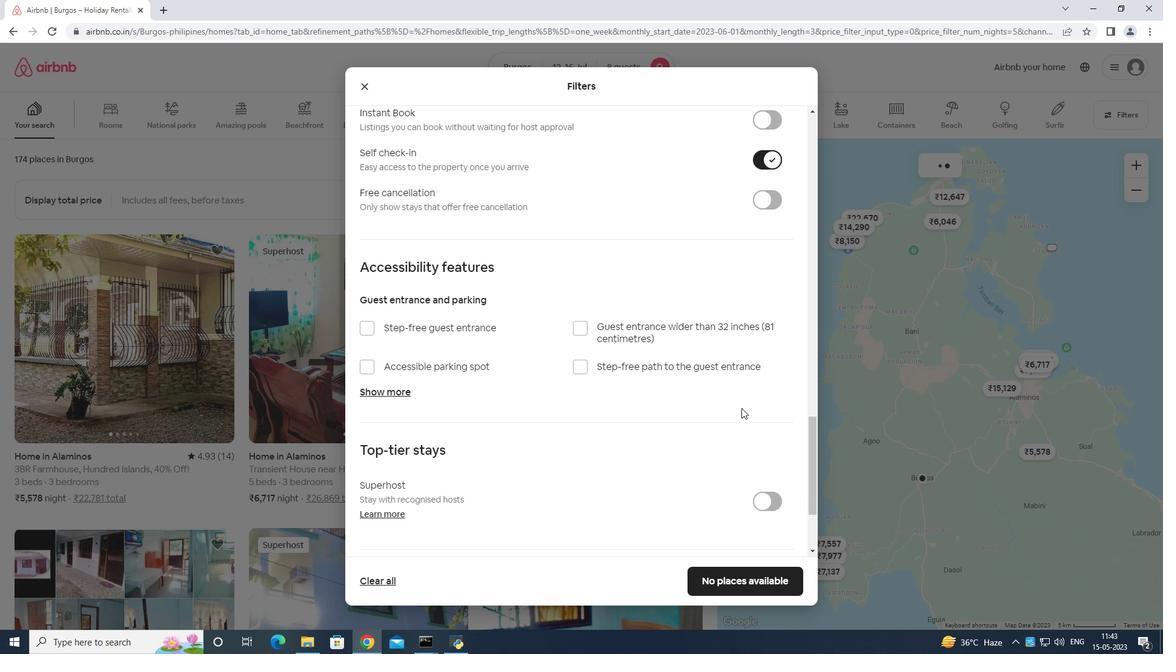 
Action: Mouse scrolled (728, 411) with delta (0, 0)
Screenshot: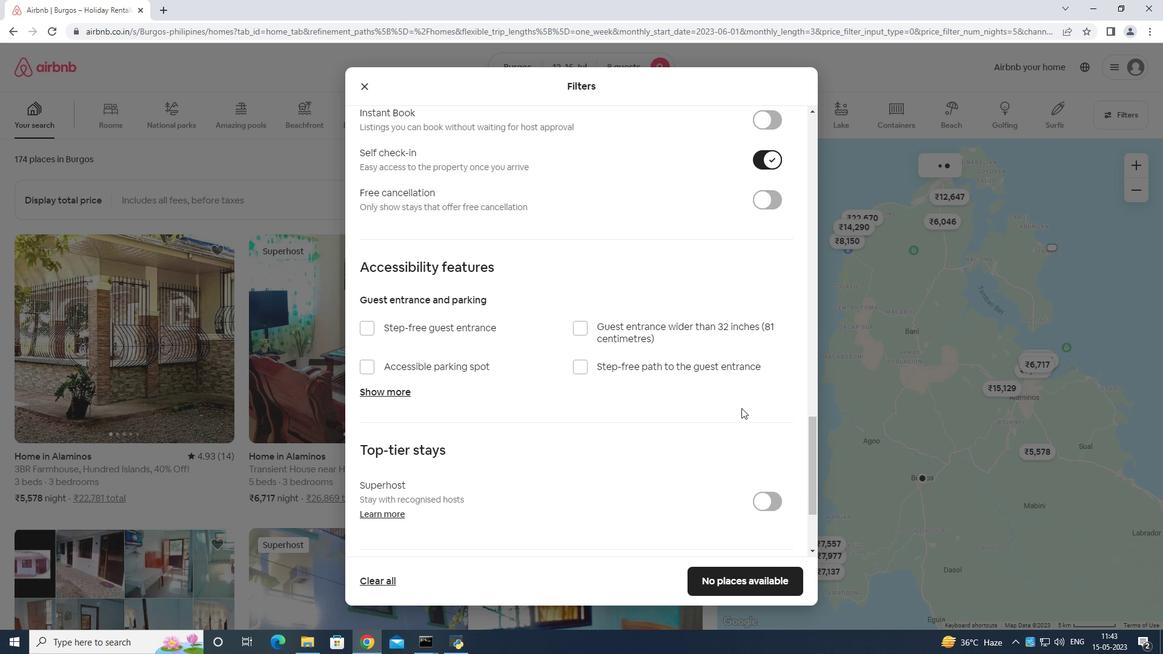 
Action: Mouse moved to (727, 413)
Screenshot: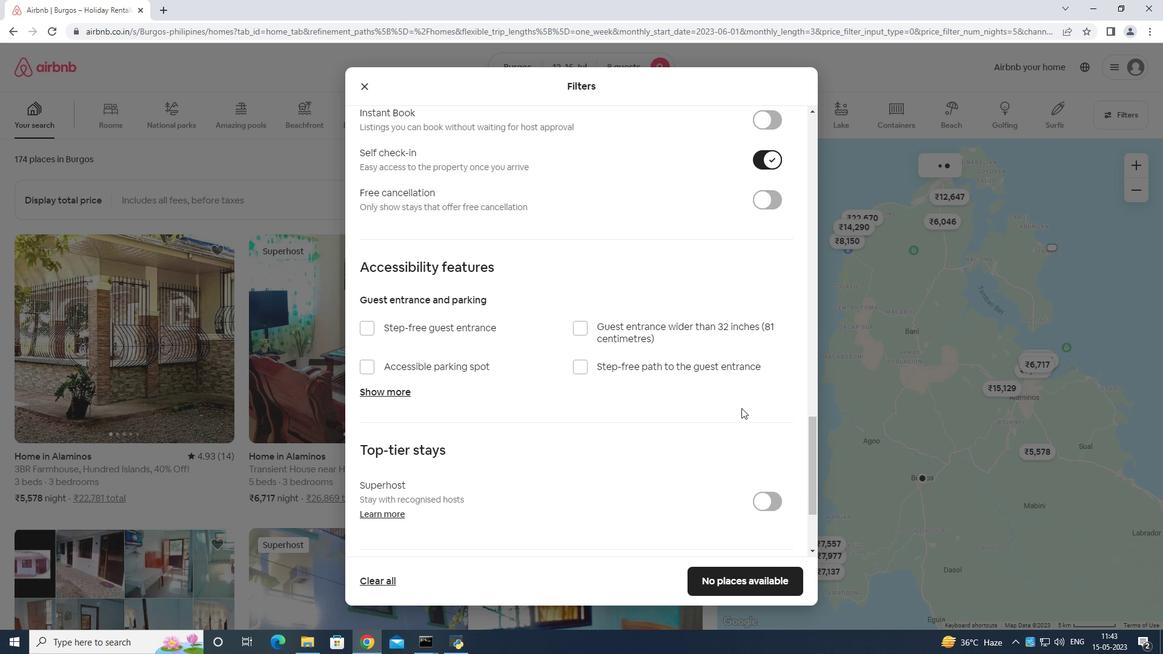 
Action: Mouse scrolled (727, 412) with delta (0, 0)
Screenshot: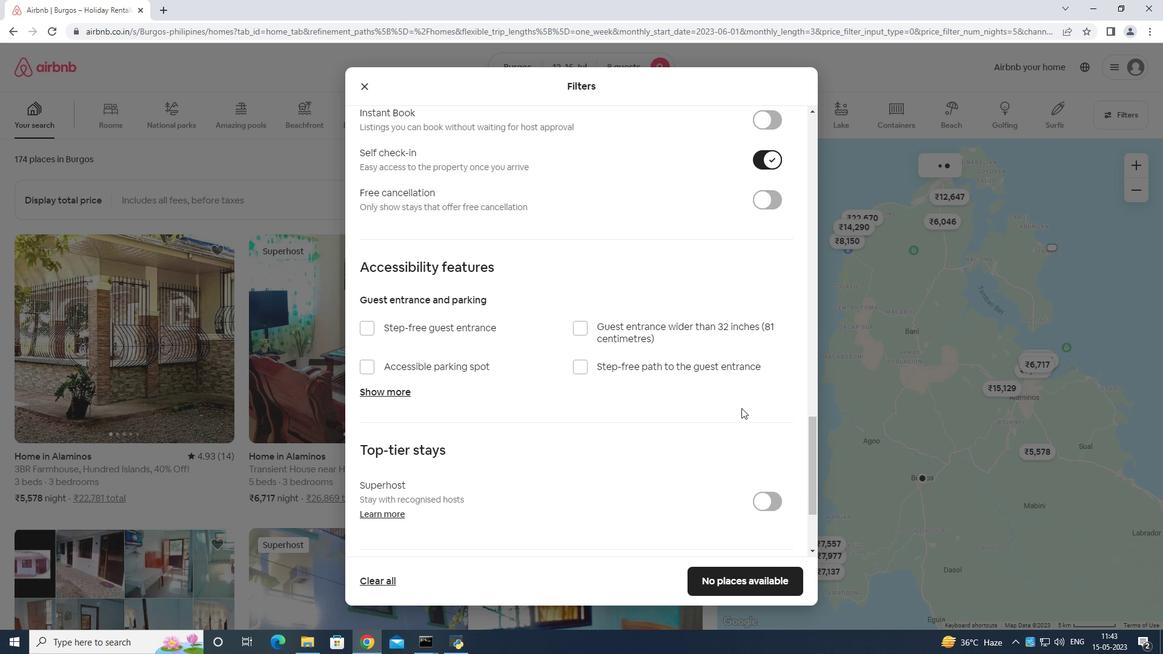
Action: Mouse scrolled (727, 412) with delta (0, 0)
Screenshot: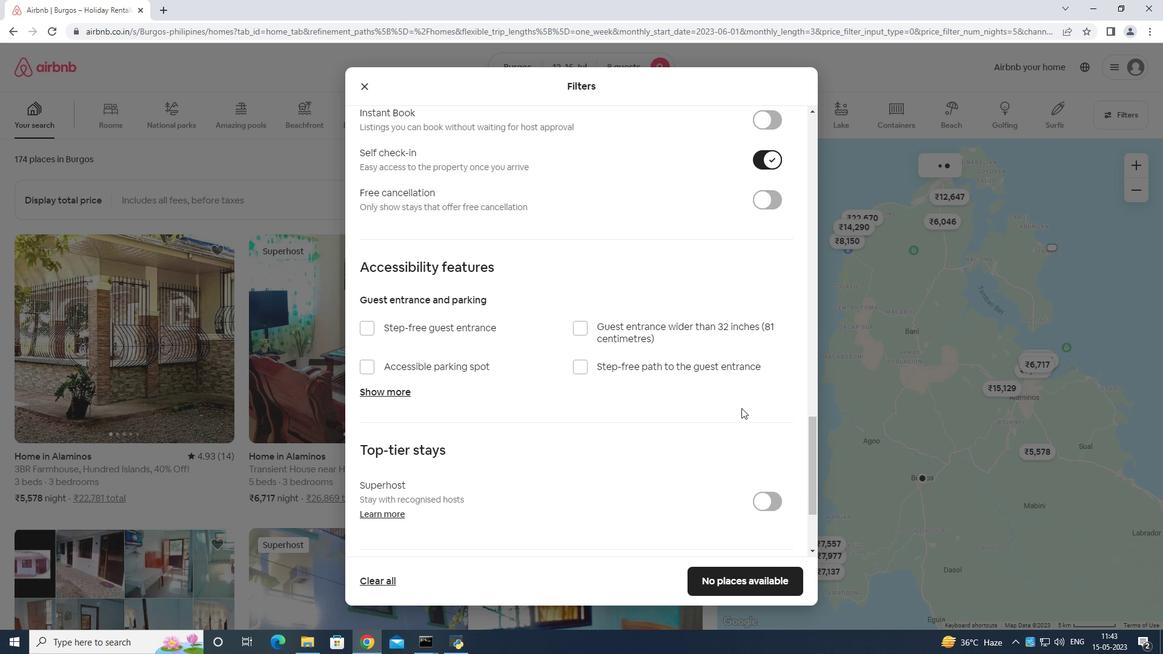 
Action: Mouse scrolled (727, 412) with delta (0, 0)
Screenshot: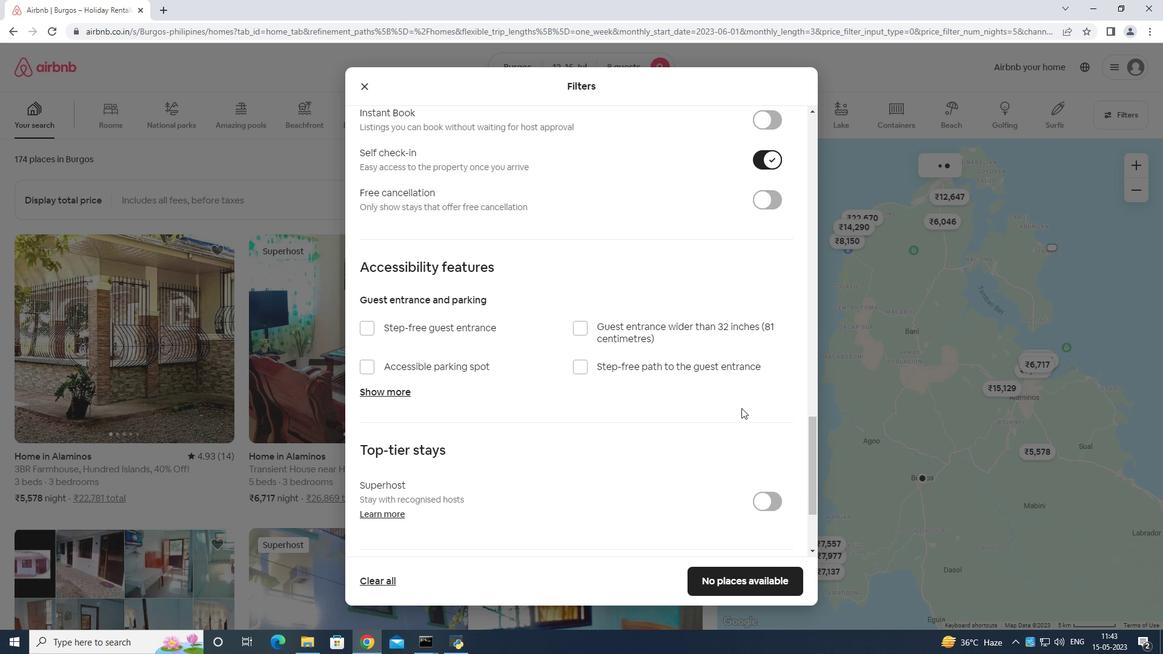 
Action: Mouse moved to (719, 411)
Screenshot: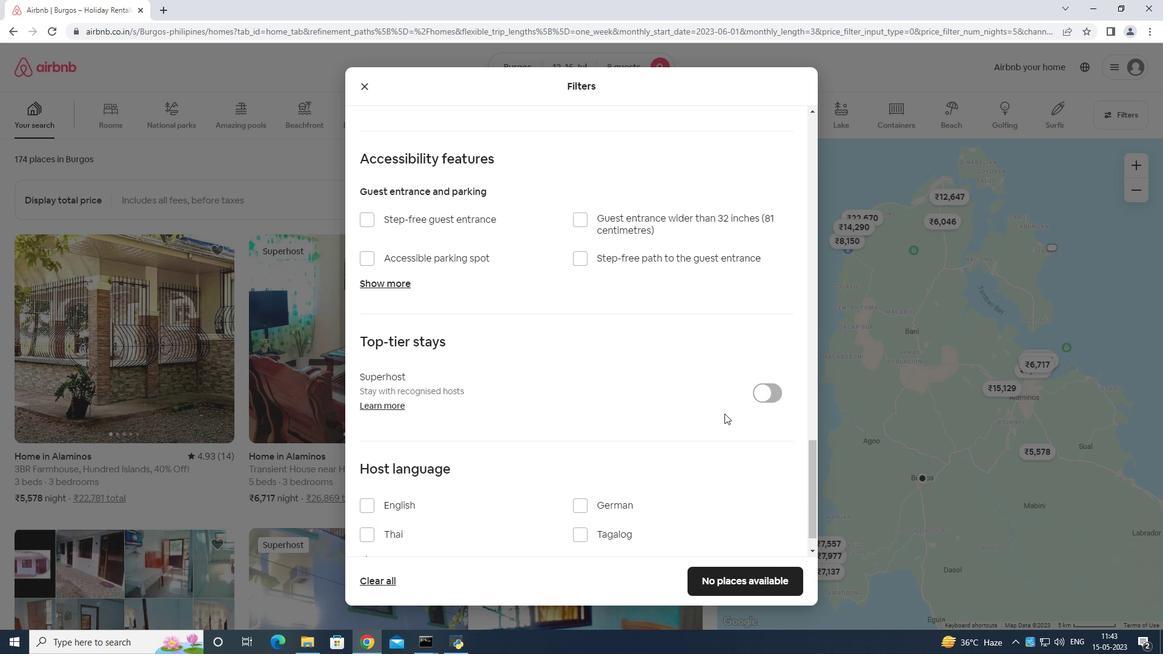 
Action: Mouse scrolled (719, 410) with delta (0, 0)
Screenshot: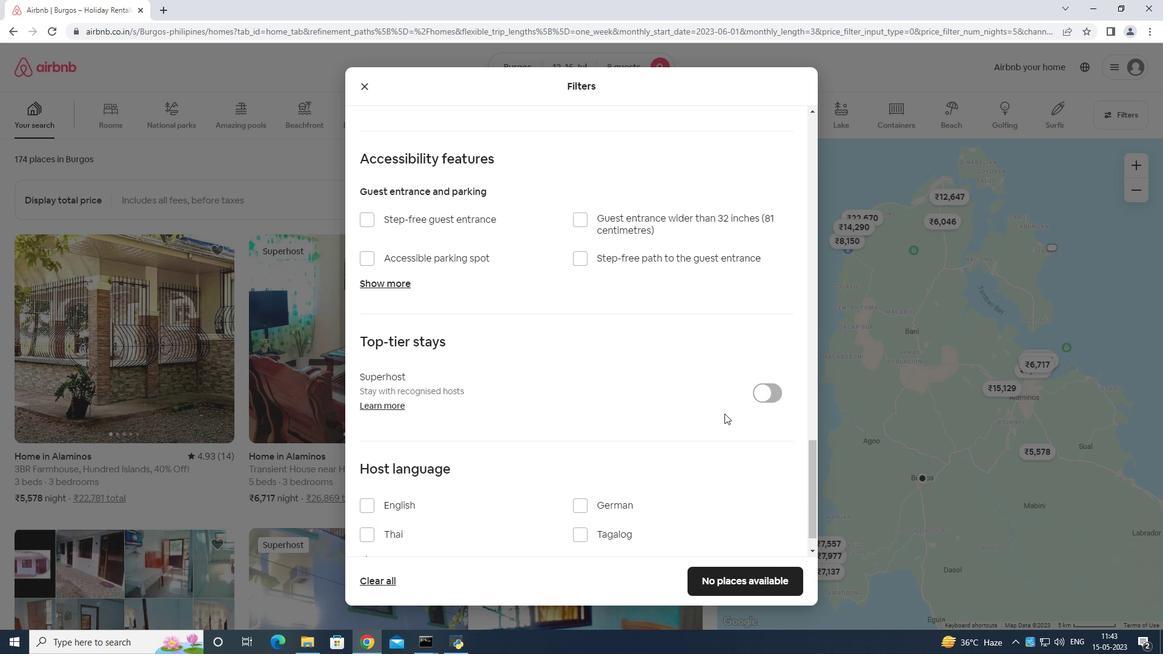 
Action: Mouse moved to (718, 411)
Screenshot: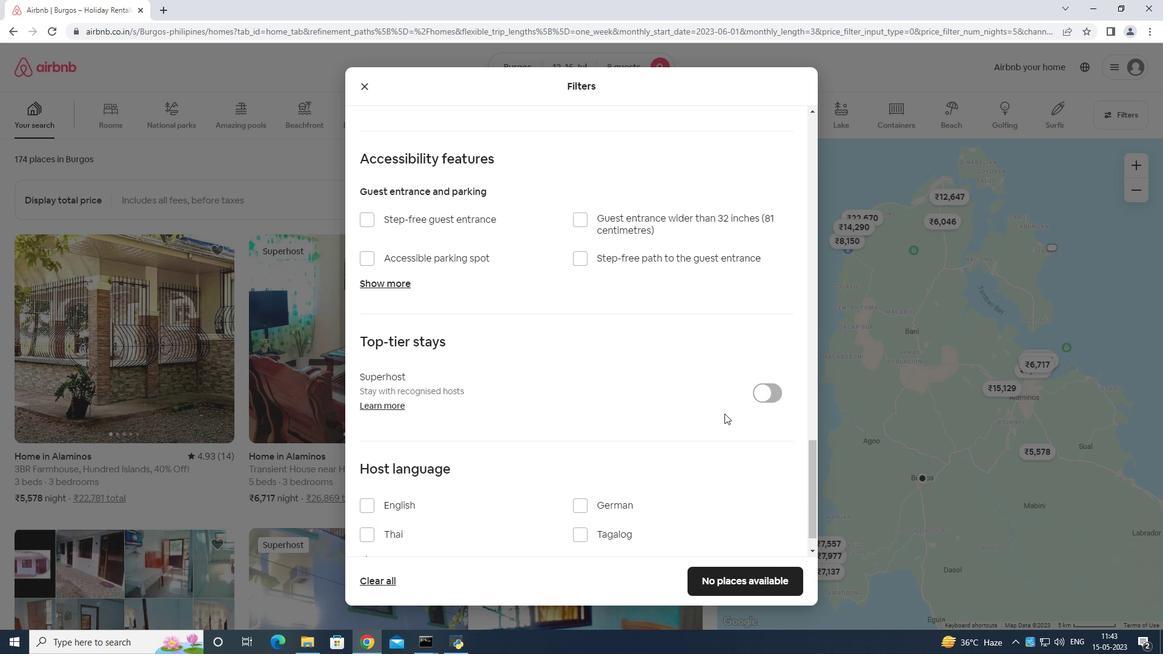 
Action: Mouse scrolled (718, 411) with delta (0, 0)
Screenshot: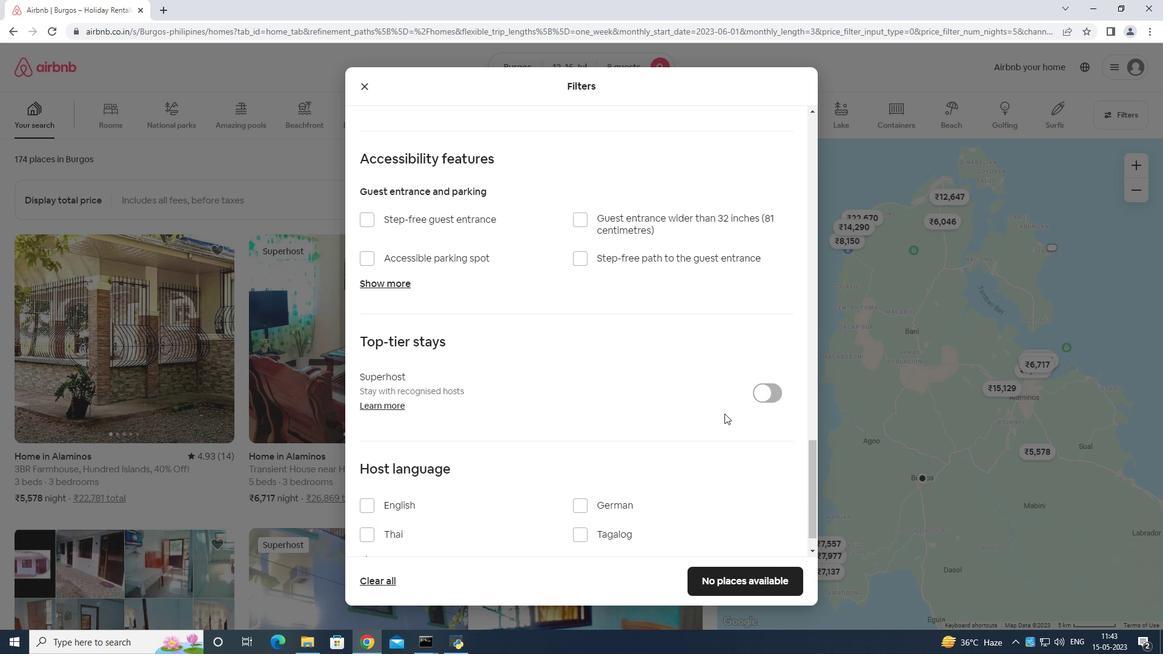 
Action: Mouse moved to (717, 412)
Screenshot: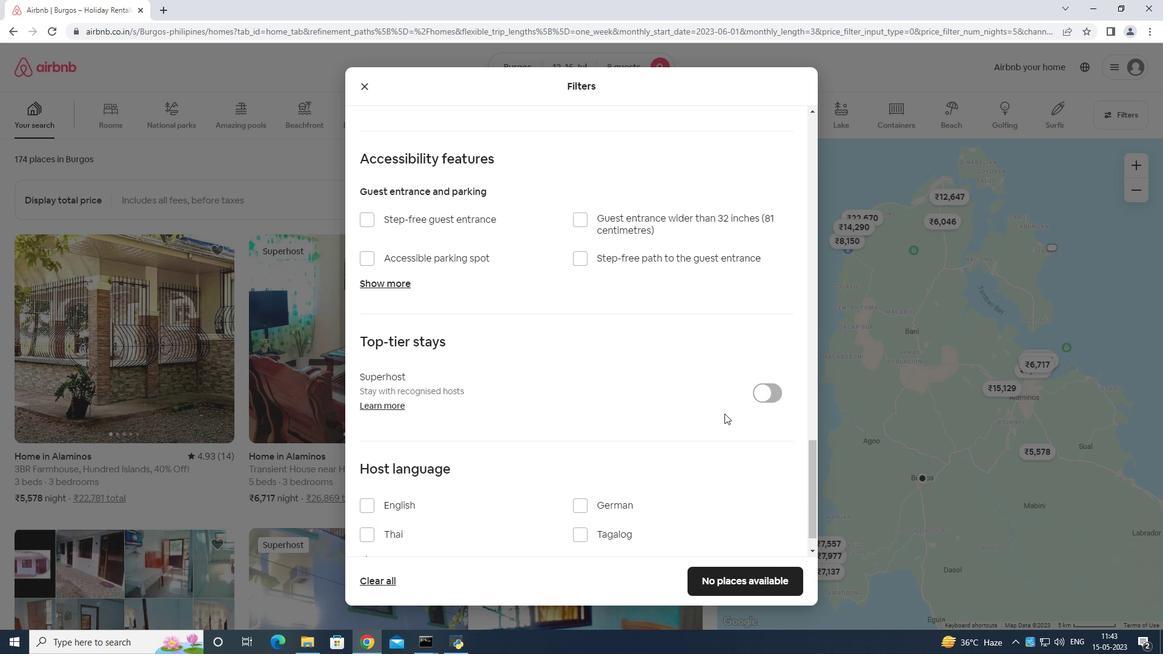 
Action: Mouse scrolled (717, 411) with delta (0, 0)
Screenshot: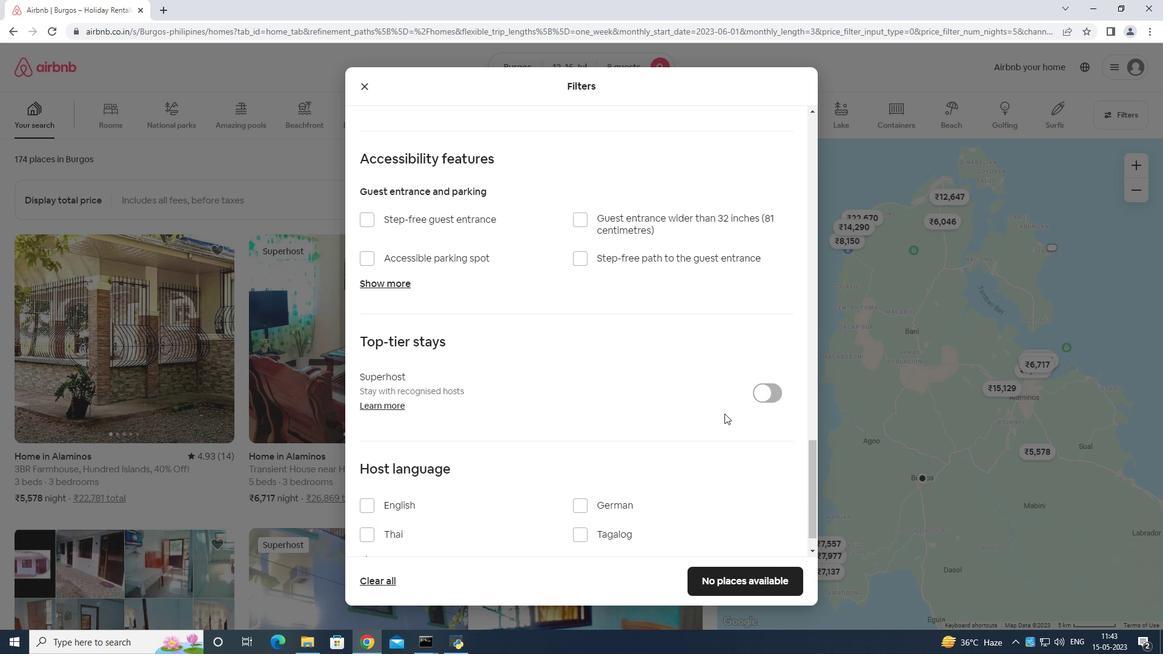 
Action: Mouse moved to (717, 412)
Screenshot: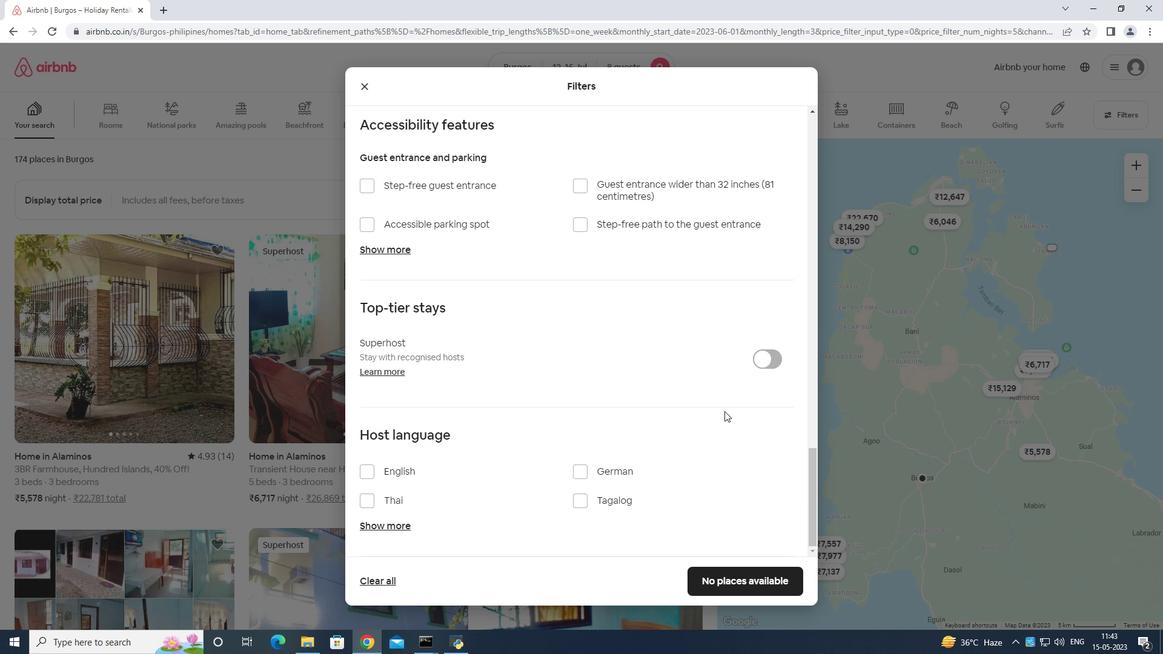 
Action: Mouse scrolled (717, 411) with delta (0, 0)
Screenshot: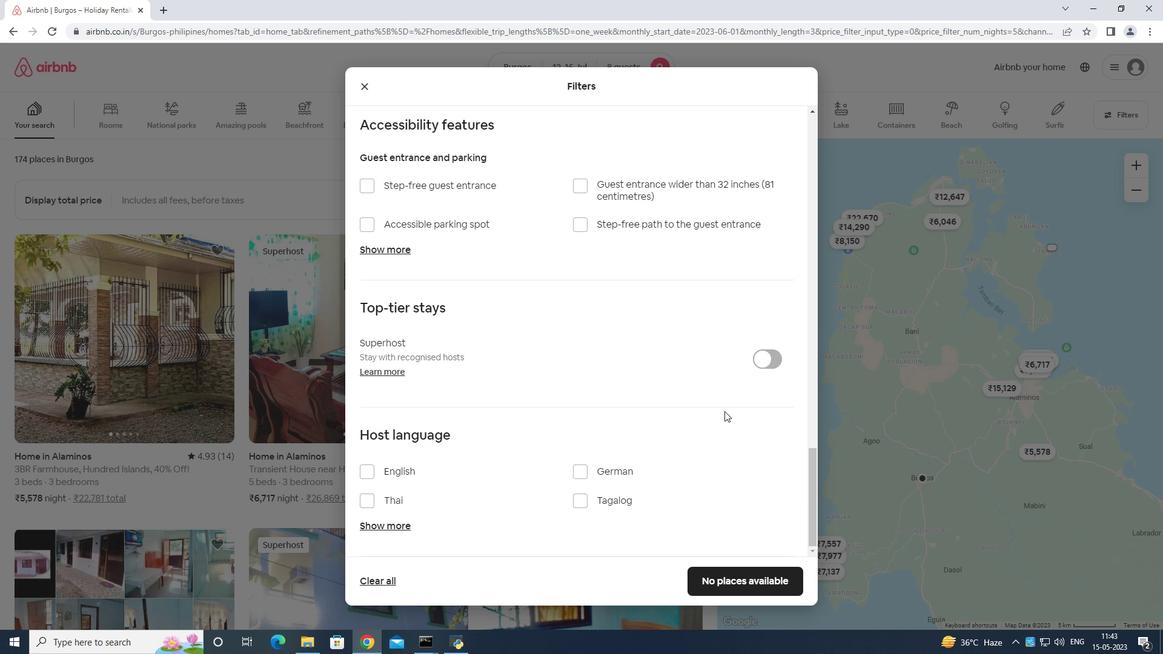 
Action: Mouse moved to (414, 467)
Screenshot: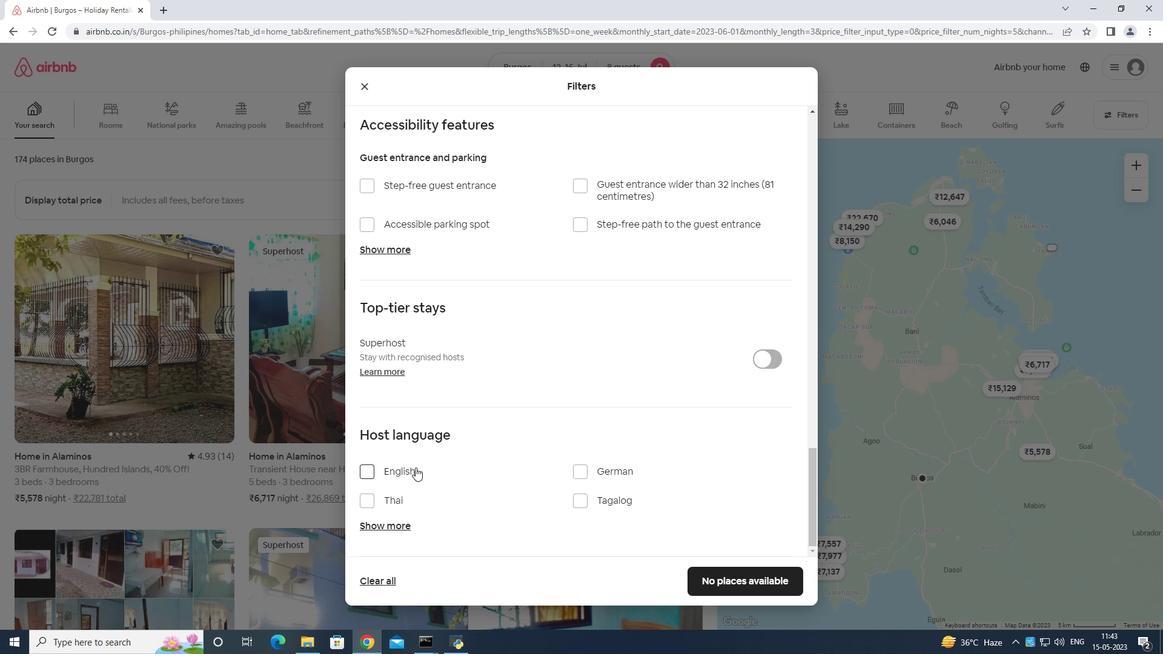 
Action: Mouse pressed left at (414, 467)
Screenshot: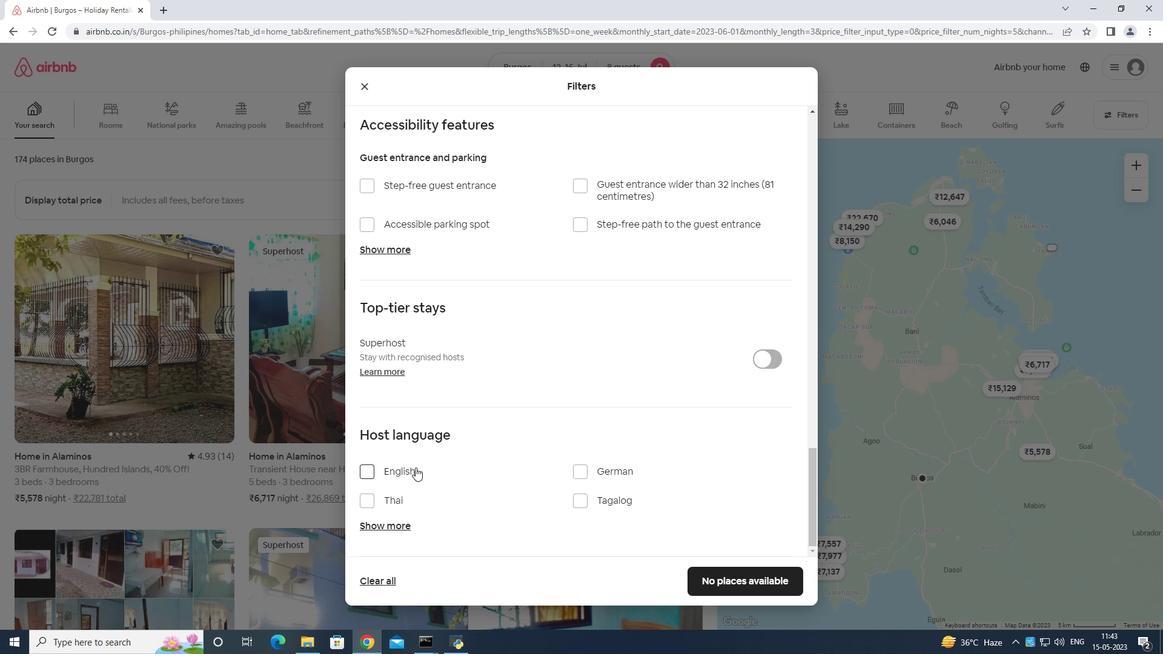 
Action: Mouse moved to (752, 576)
Screenshot: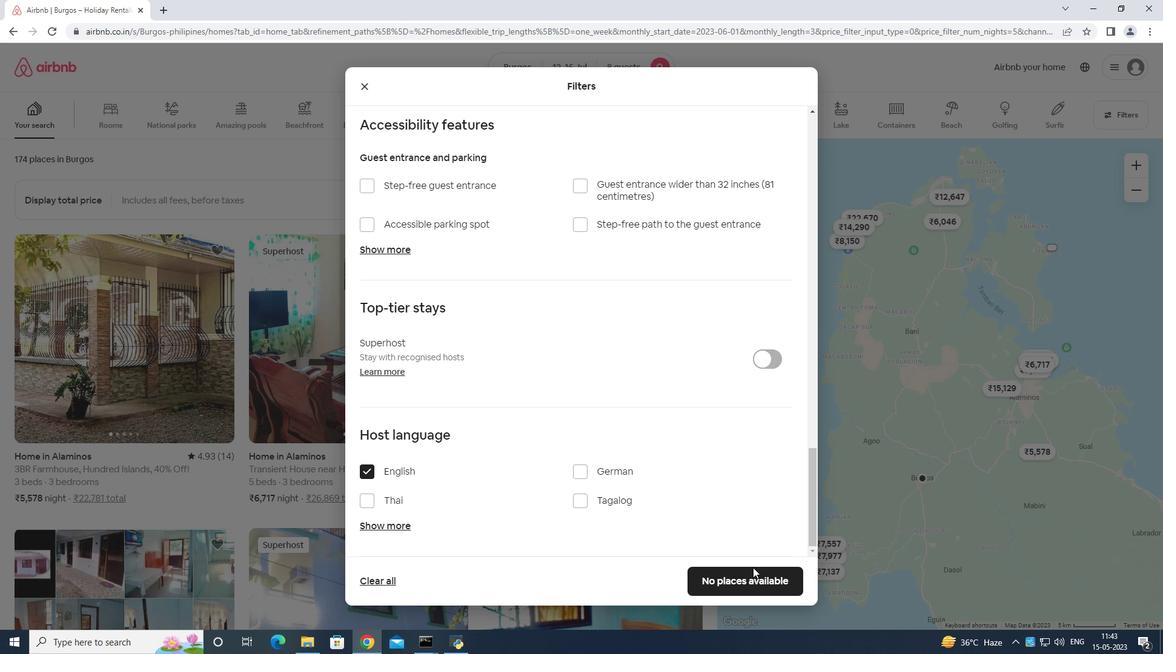 
Action: Mouse pressed left at (752, 576)
Screenshot: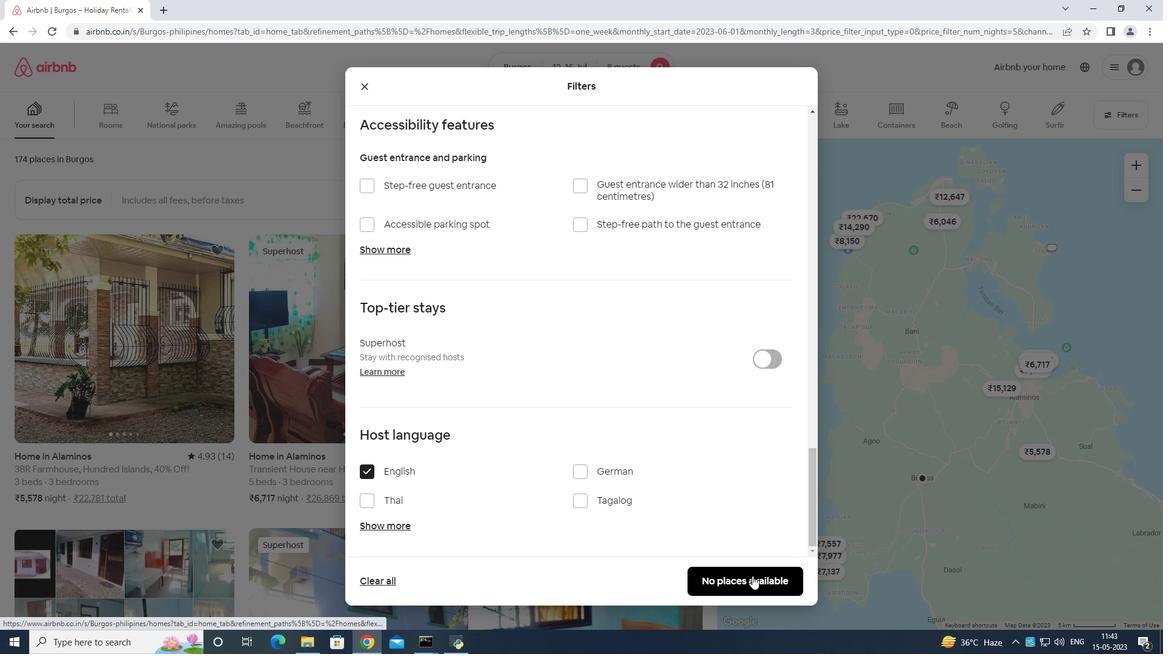 
Action: Mouse moved to (752, 576)
Screenshot: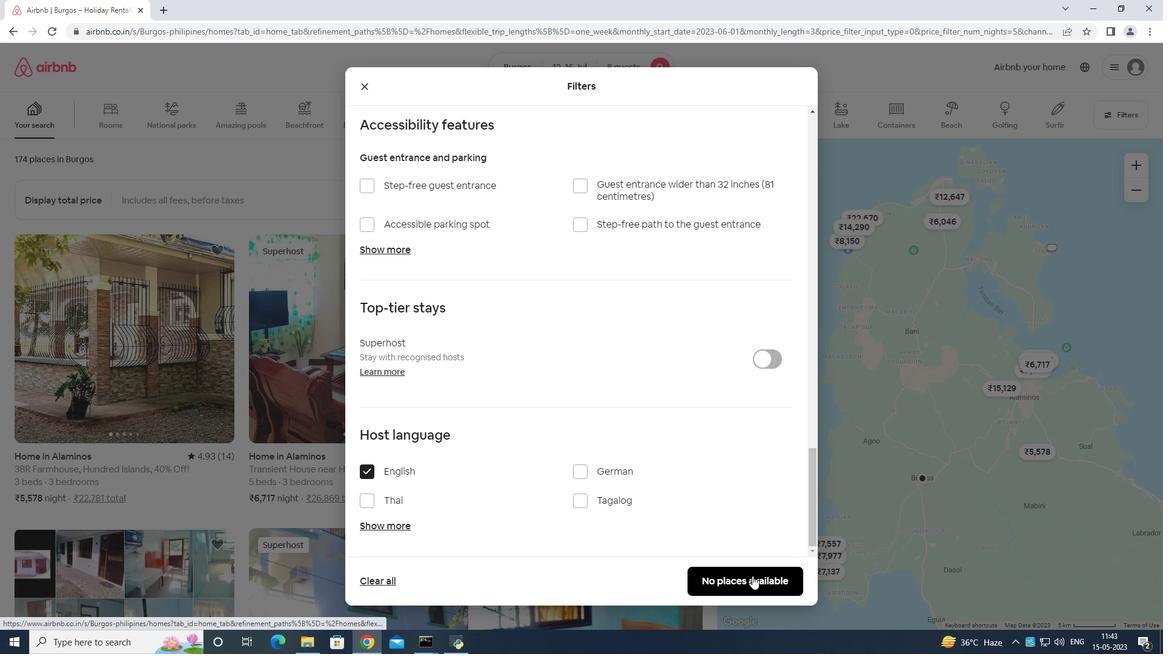 
